 Task: Find connections with filter location Manaus with filter topic #covidwith filter profile language German with filter current company Daily Pharma Jobs with filter school Institute of Hotel Management, Catering Technology and Applied Nutrition, Mumbai with filter industry Public Safety with filter service category Business Law with filter keywords title Media Relations Coordinator
Action: Mouse moved to (587, 100)
Screenshot: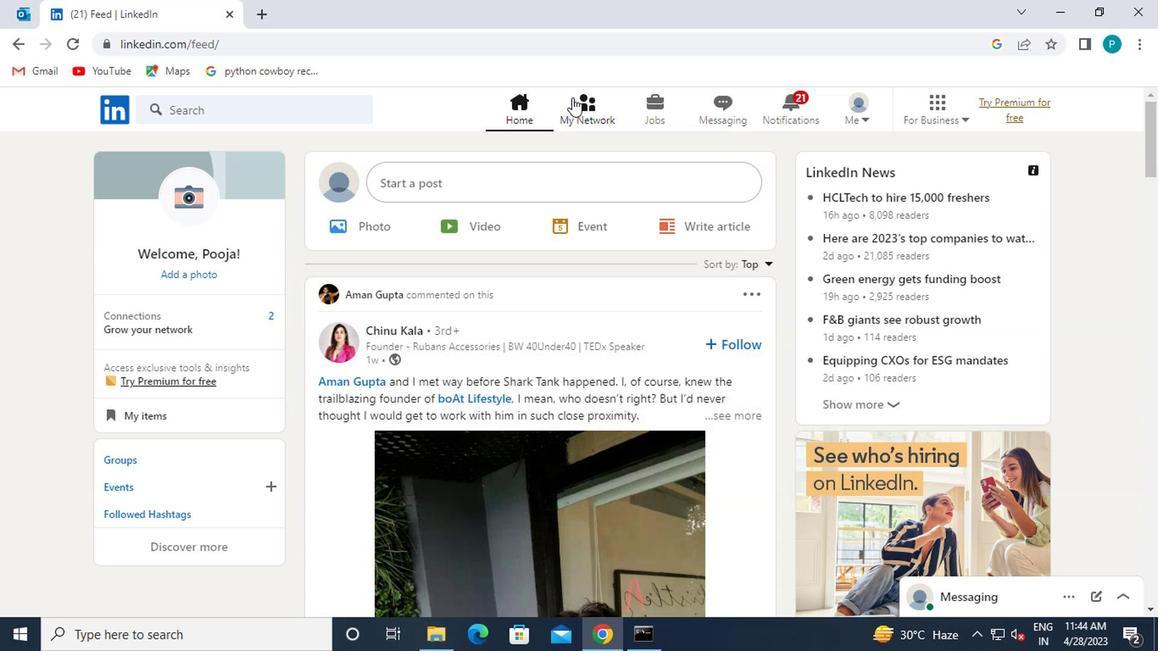 
Action: Mouse pressed left at (587, 100)
Screenshot: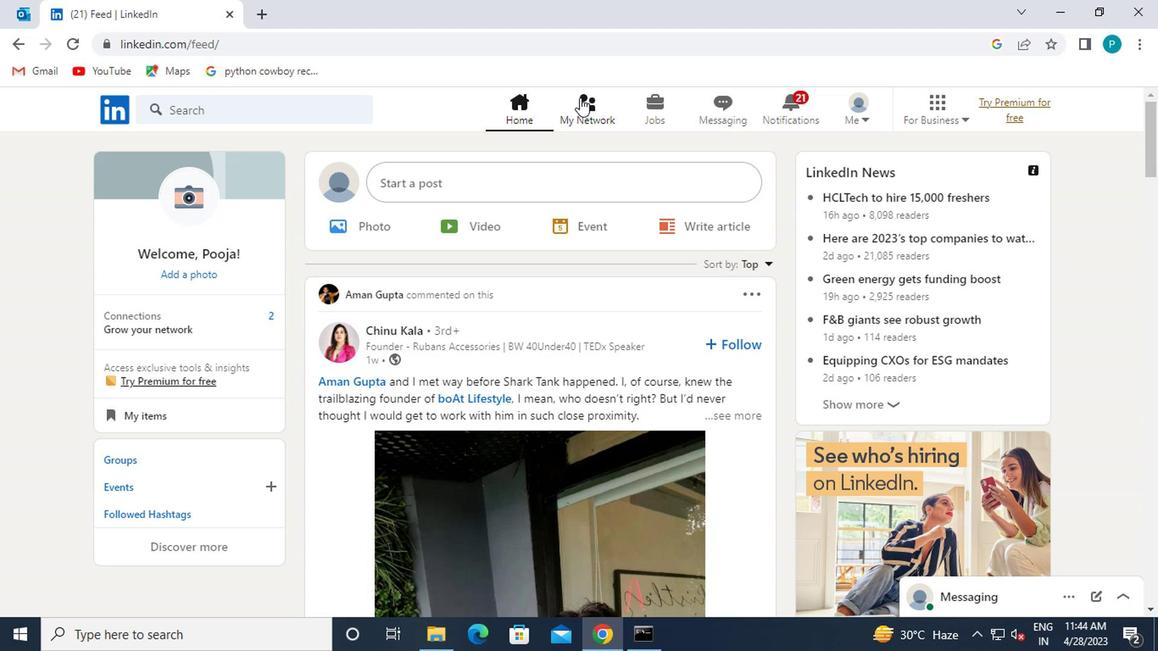 
Action: Mouse moved to (278, 203)
Screenshot: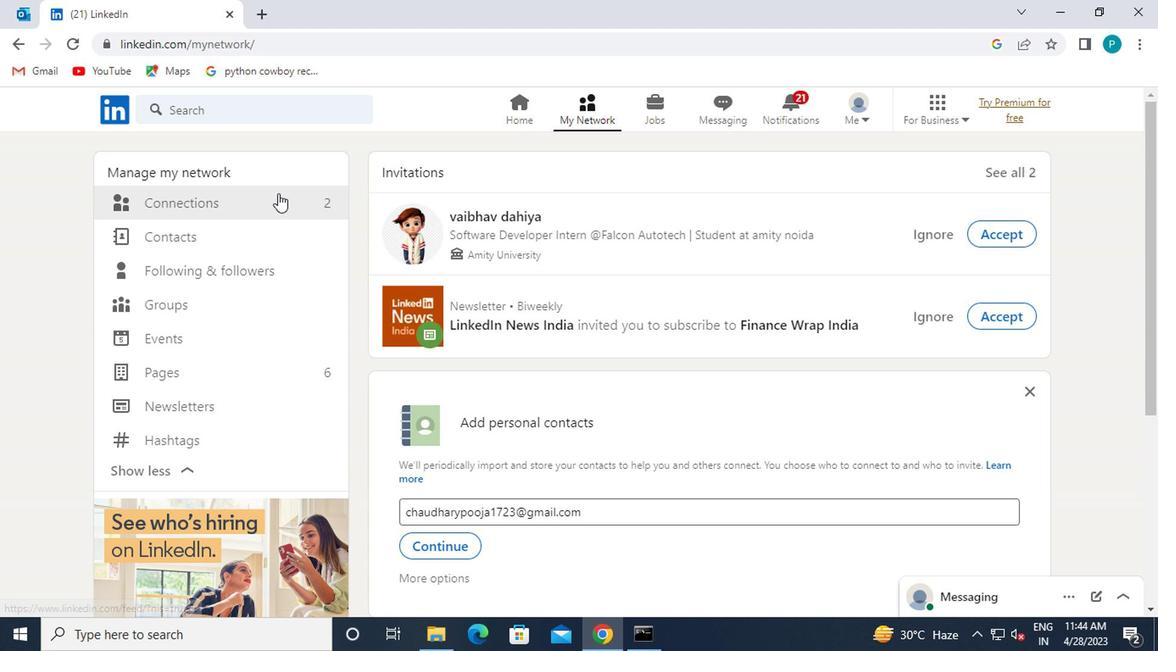 
Action: Mouse pressed left at (278, 203)
Screenshot: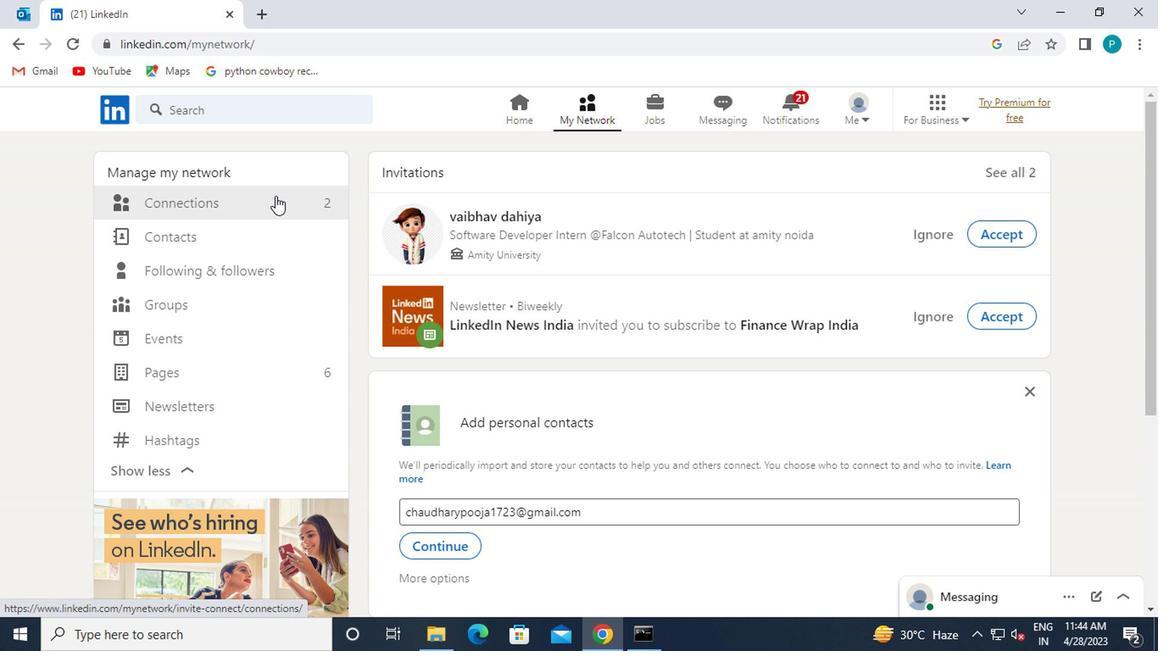 
Action: Mouse moved to (729, 201)
Screenshot: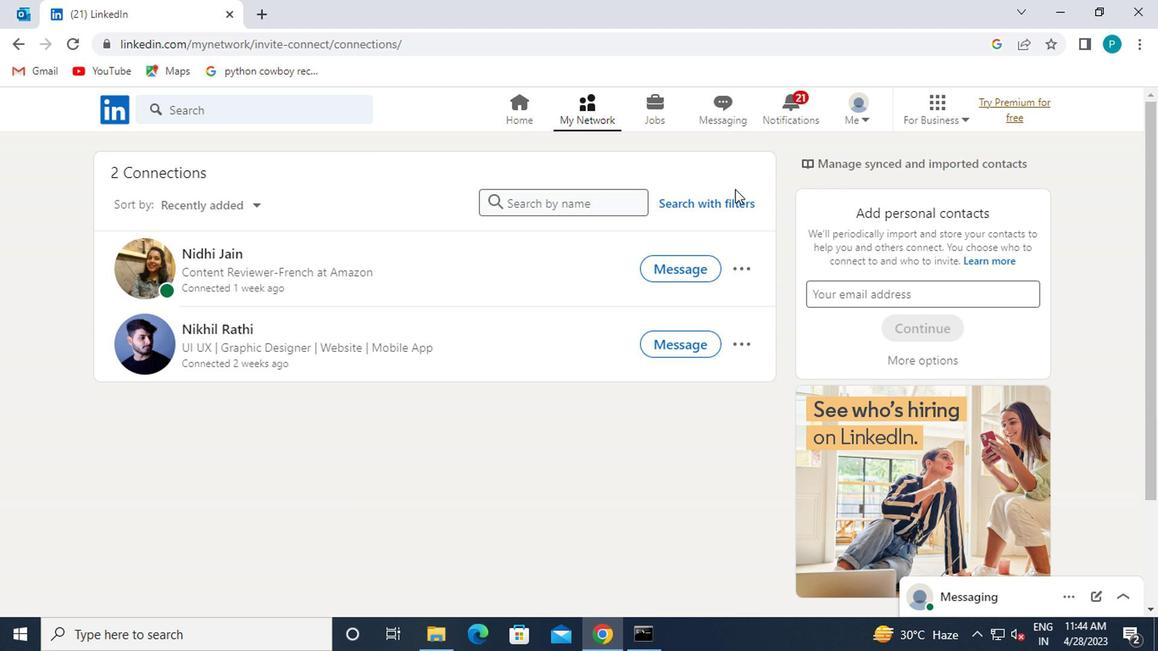 
Action: Mouse pressed left at (729, 201)
Screenshot: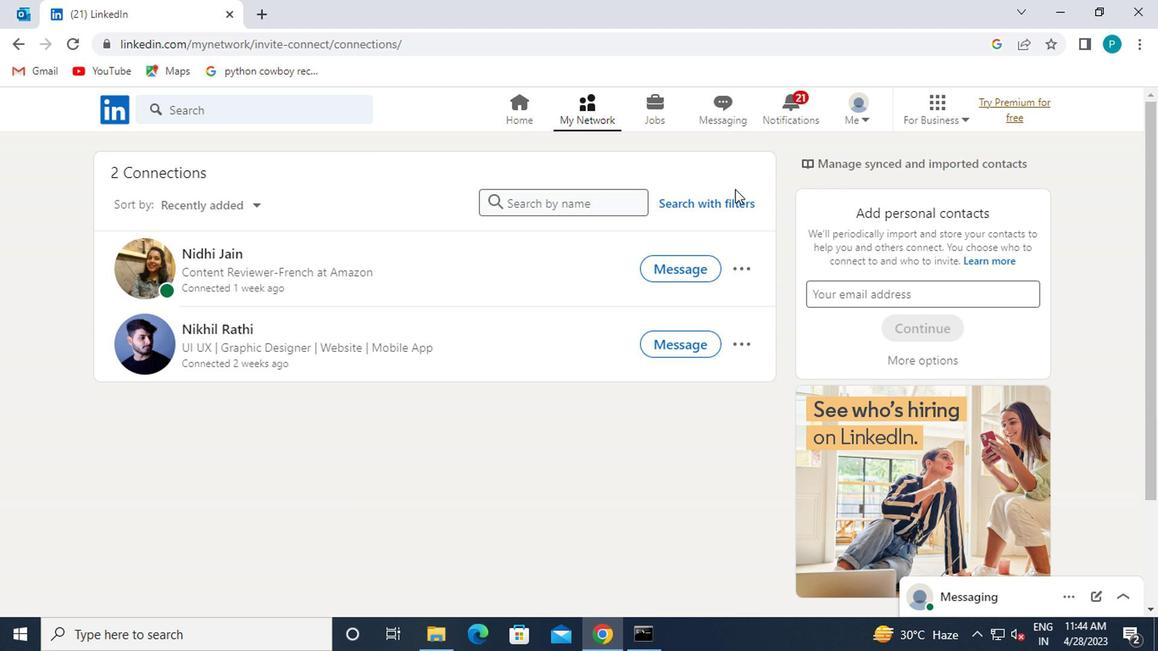 
Action: Mouse moved to (624, 160)
Screenshot: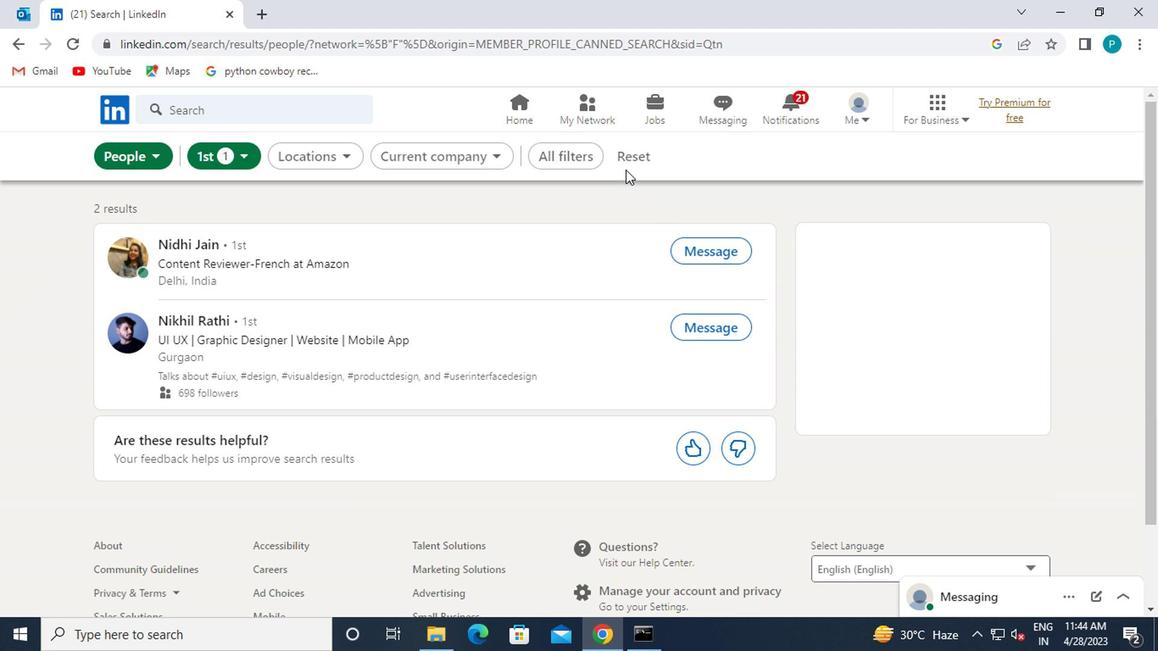 
Action: Mouse pressed left at (624, 160)
Screenshot: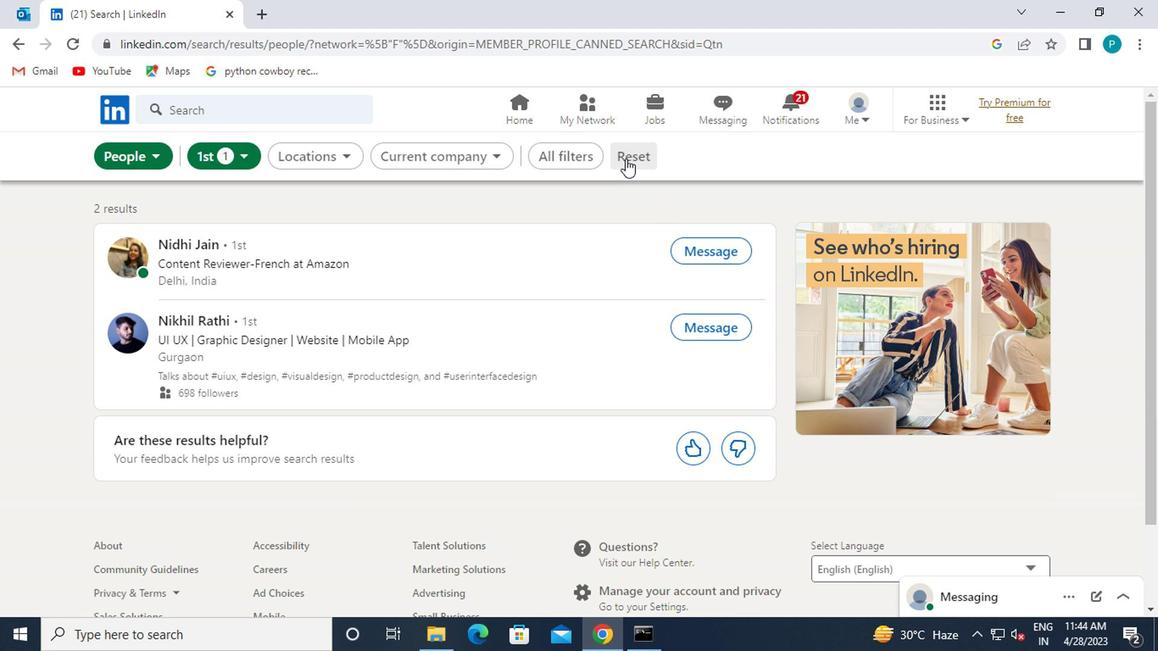 
Action: Mouse moved to (598, 155)
Screenshot: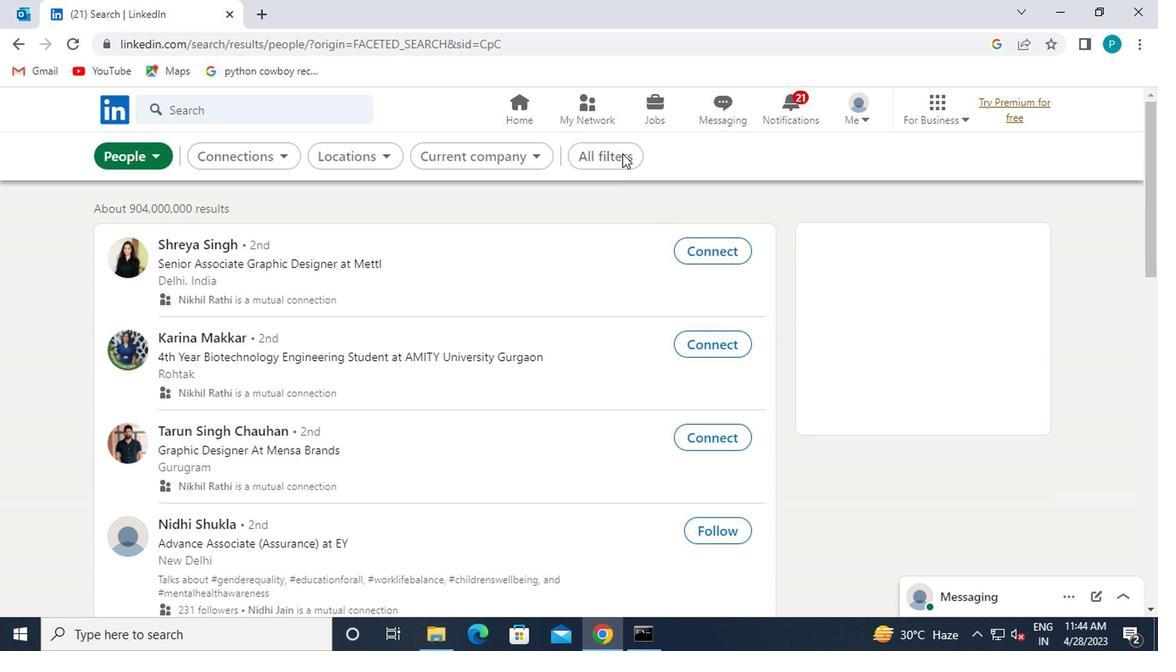 
Action: Mouse pressed left at (598, 155)
Screenshot: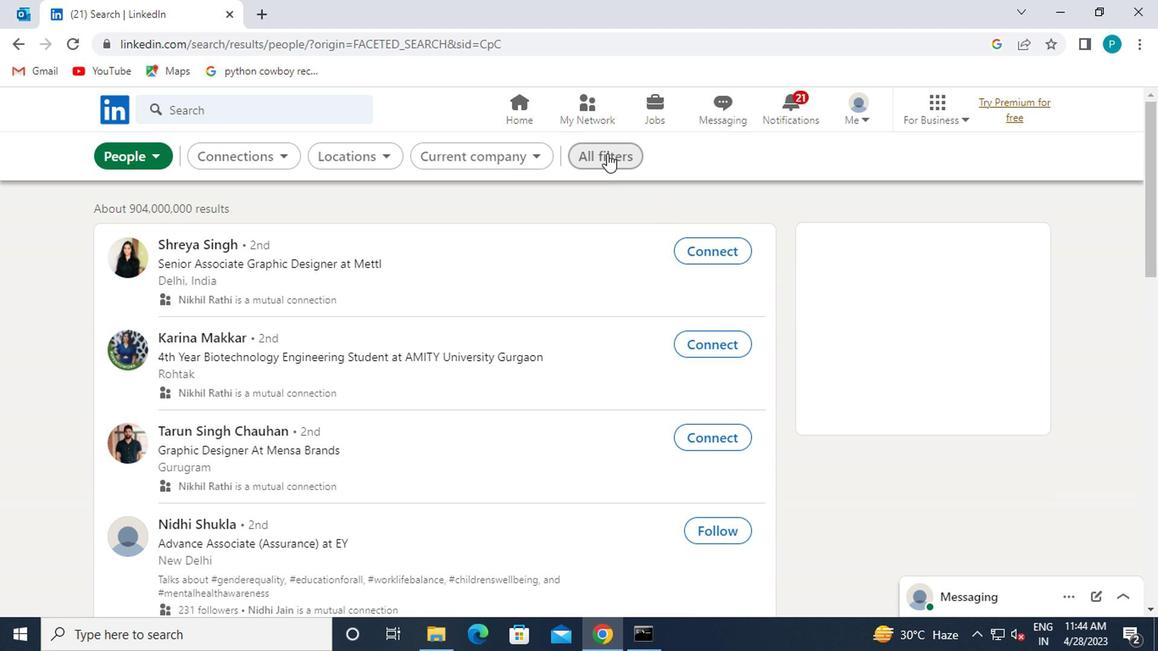 
Action: Mouse moved to (810, 323)
Screenshot: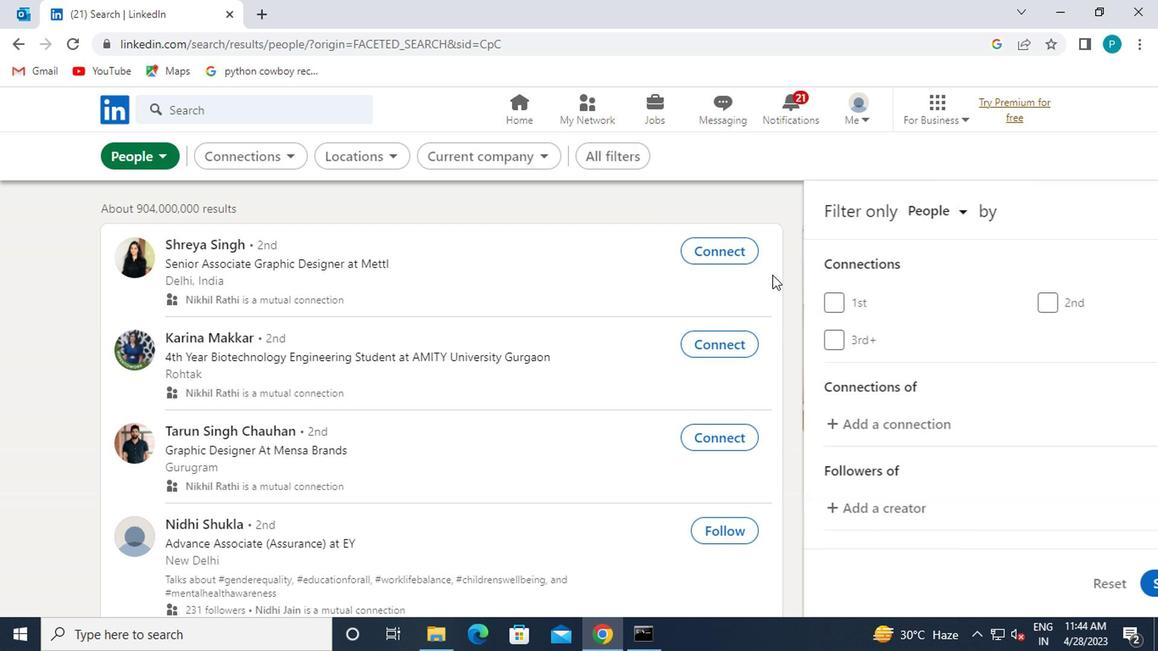
Action: Mouse scrolled (810, 322) with delta (0, 0)
Screenshot: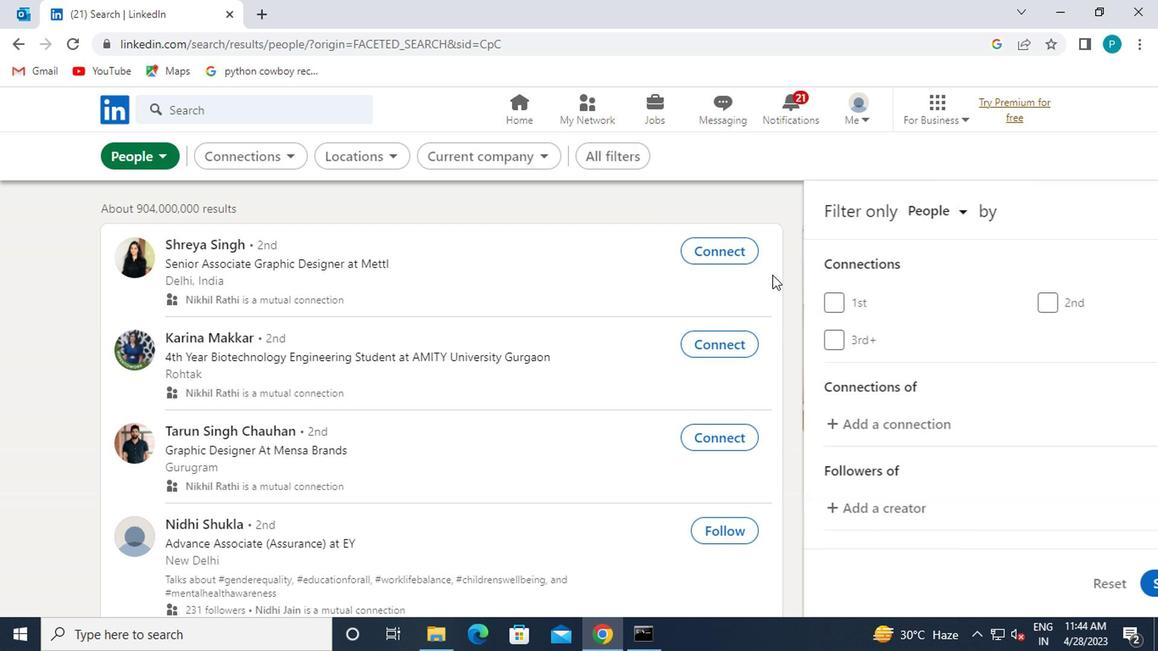 
Action: Mouse moved to (814, 342)
Screenshot: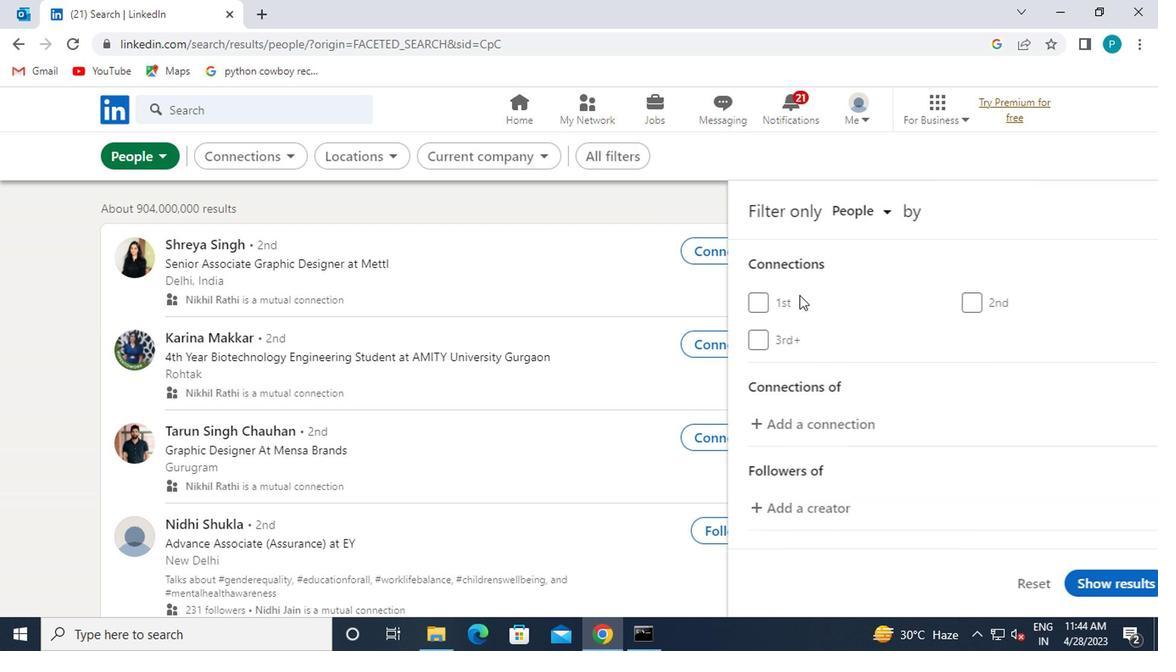 
Action: Mouse scrolled (814, 342) with delta (0, 0)
Screenshot: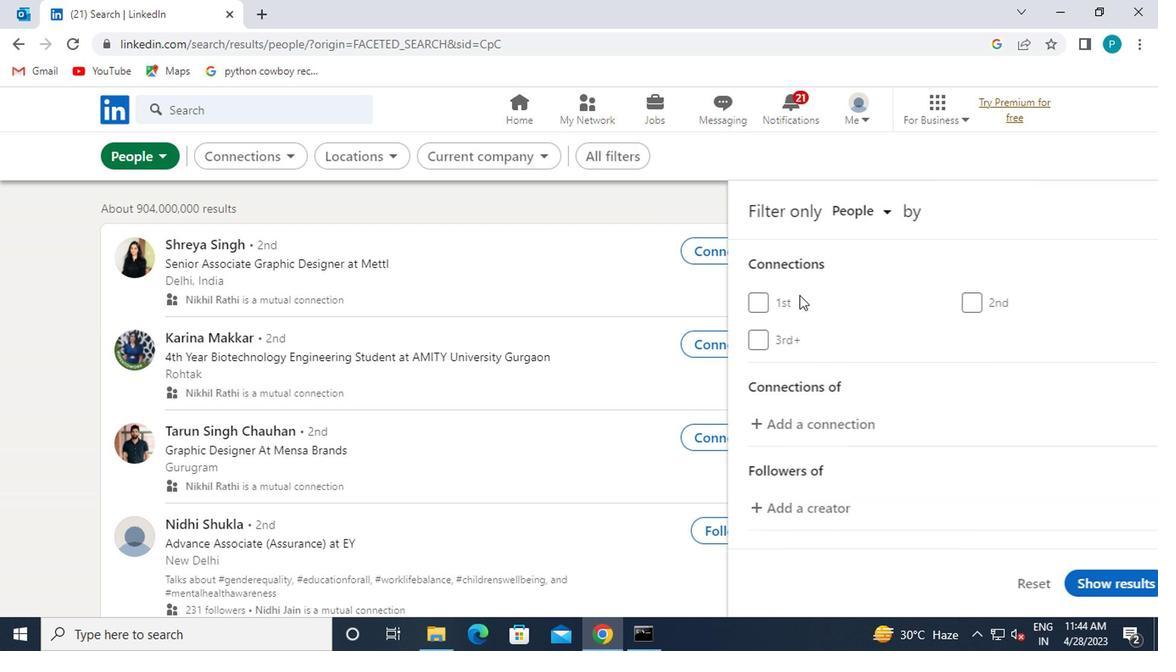 
Action: Mouse moved to (814, 348)
Screenshot: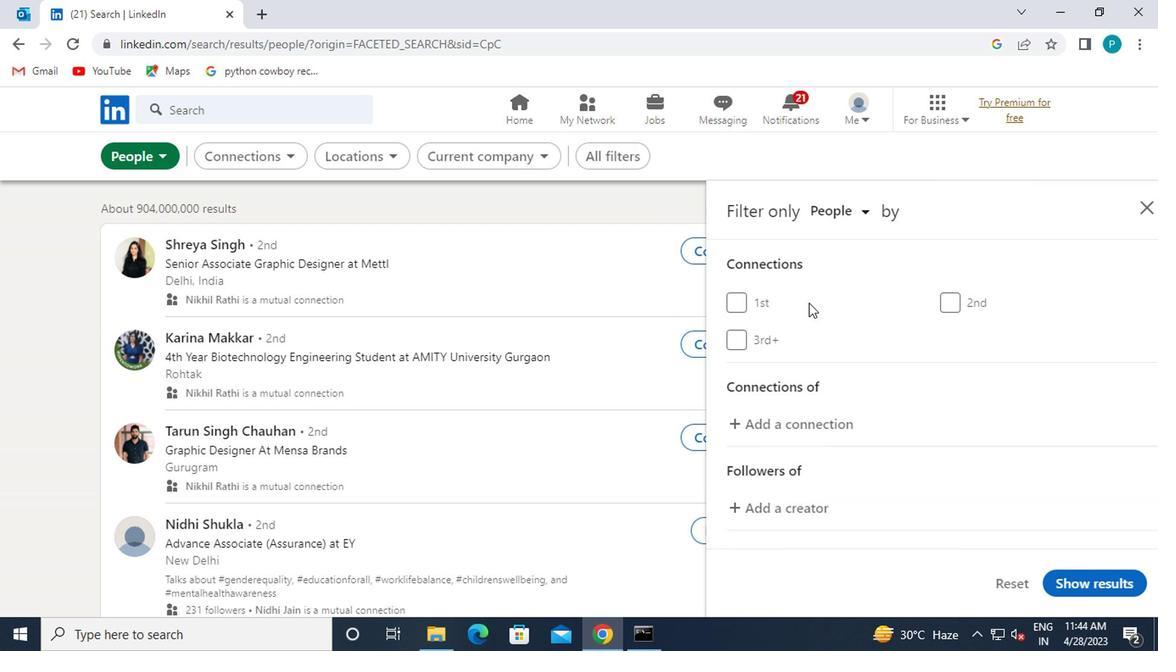 
Action: Mouse scrolled (814, 347) with delta (0, -1)
Screenshot: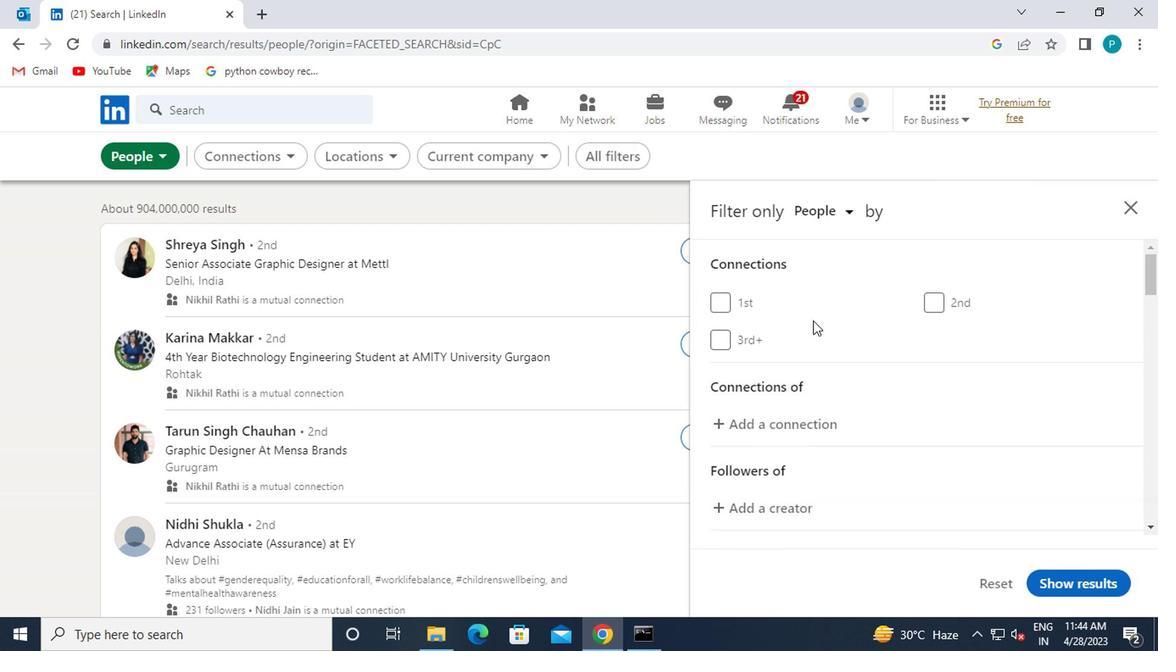 
Action: Mouse moved to (939, 419)
Screenshot: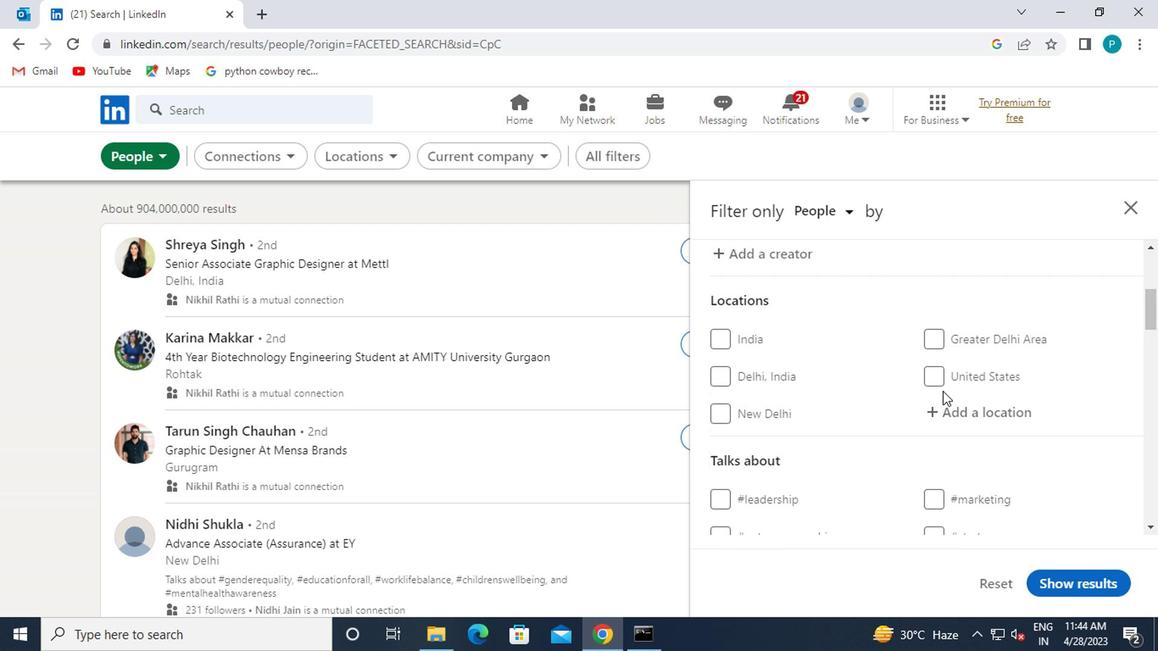
Action: Mouse pressed left at (939, 419)
Screenshot: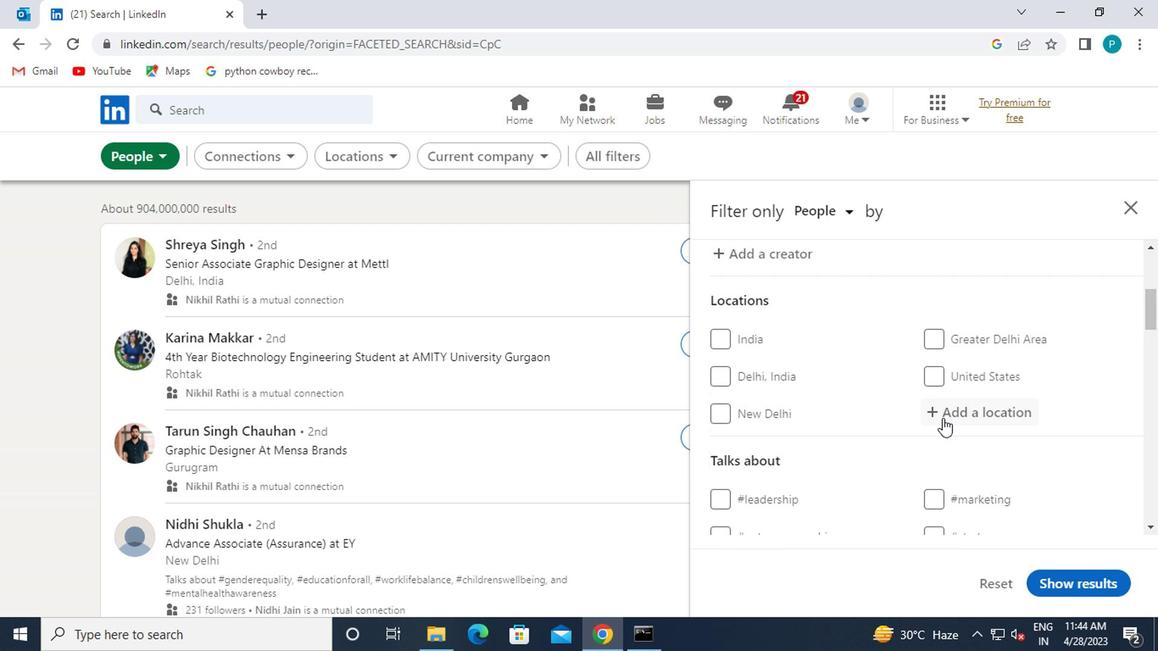 
Action: Mouse moved to (924, 384)
Screenshot: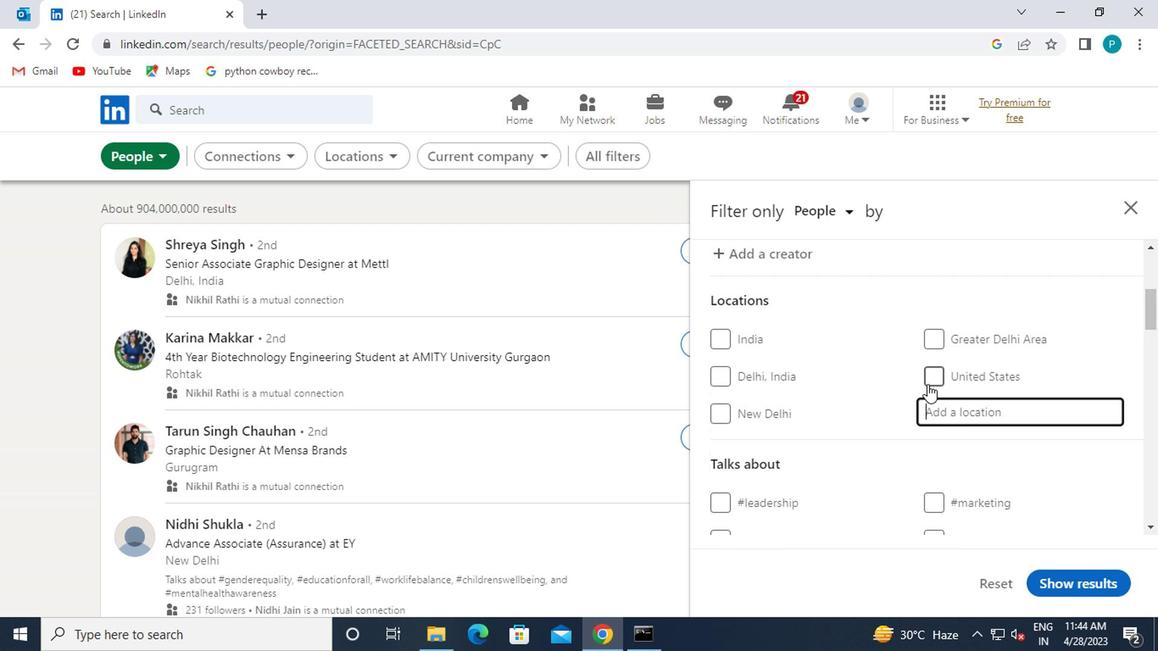 
Action: Key pressed <Key.caps_lock>m<Key.caps_lock>anaus
Screenshot: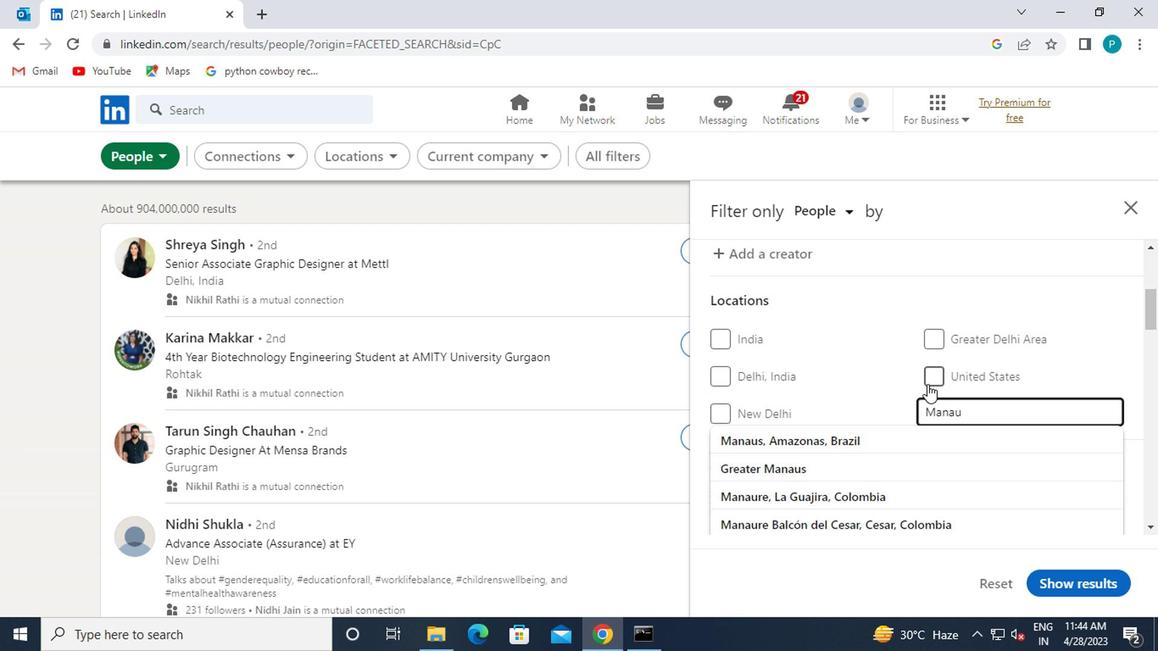 
Action: Mouse moved to (817, 444)
Screenshot: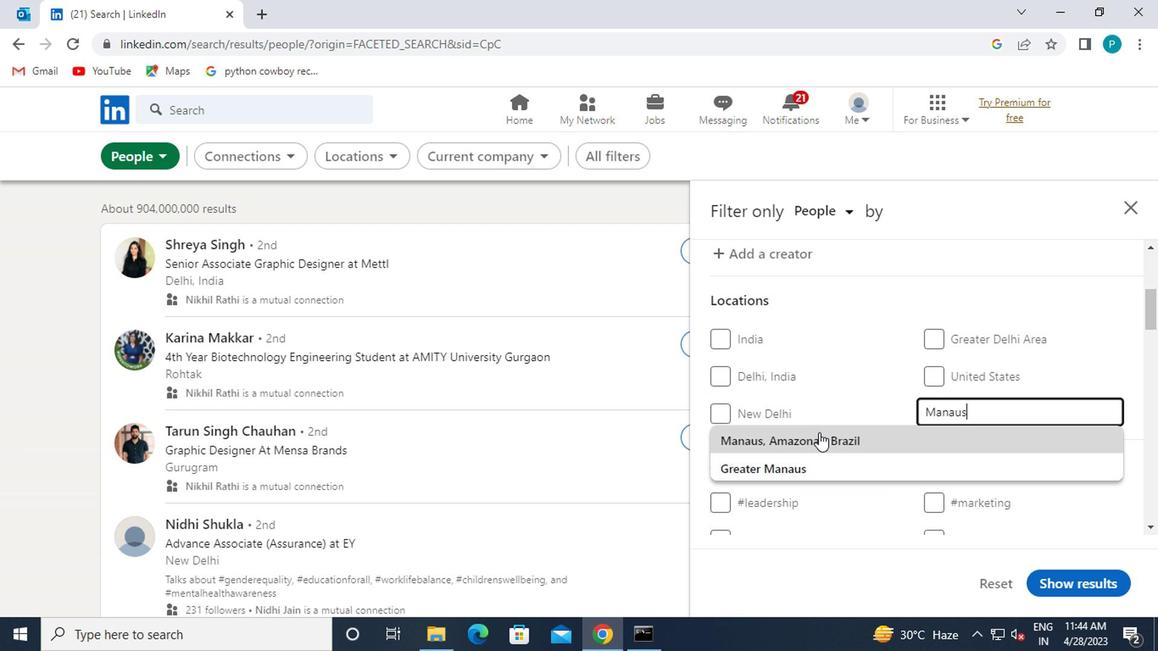 
Action: Mouse pressed left at (817, 444)
Screenshot: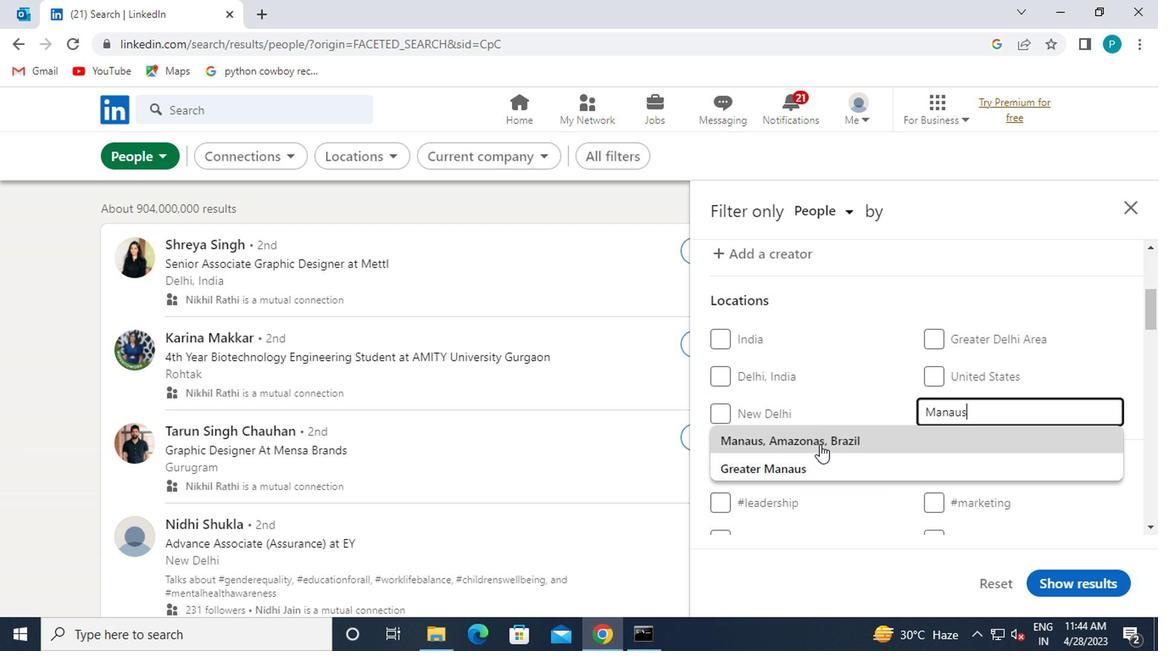
Action: Mouse moved to (821, 450)
Screenshot: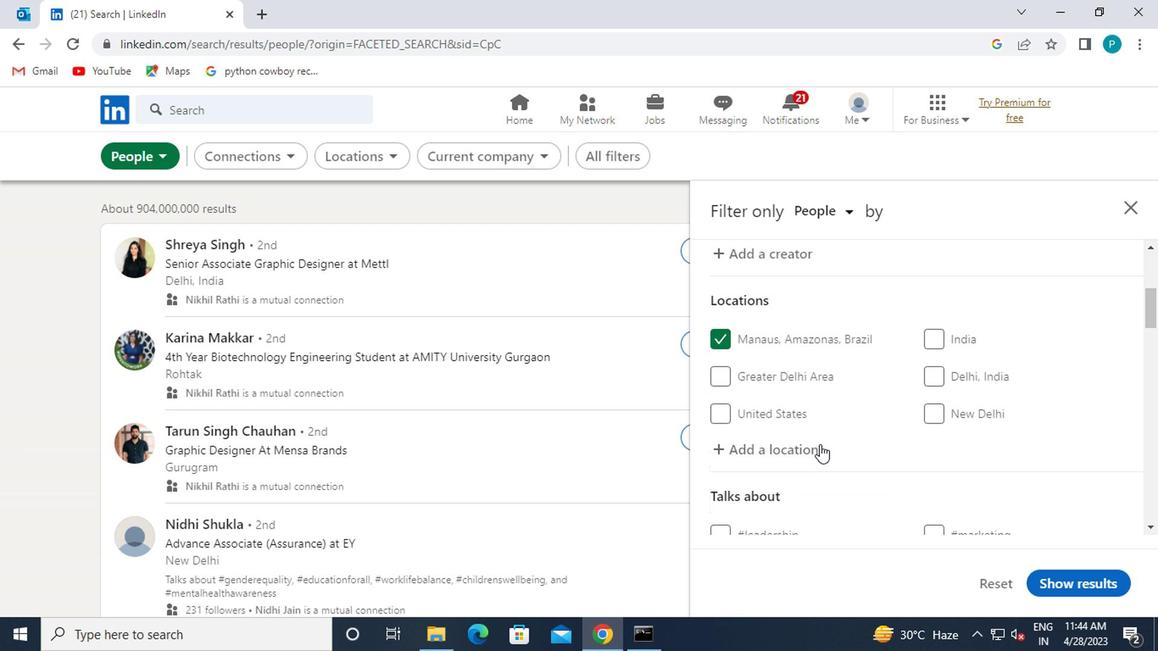 
Action: Mouse scrolled (821, 449) with delta (0, -1)
Screenshot: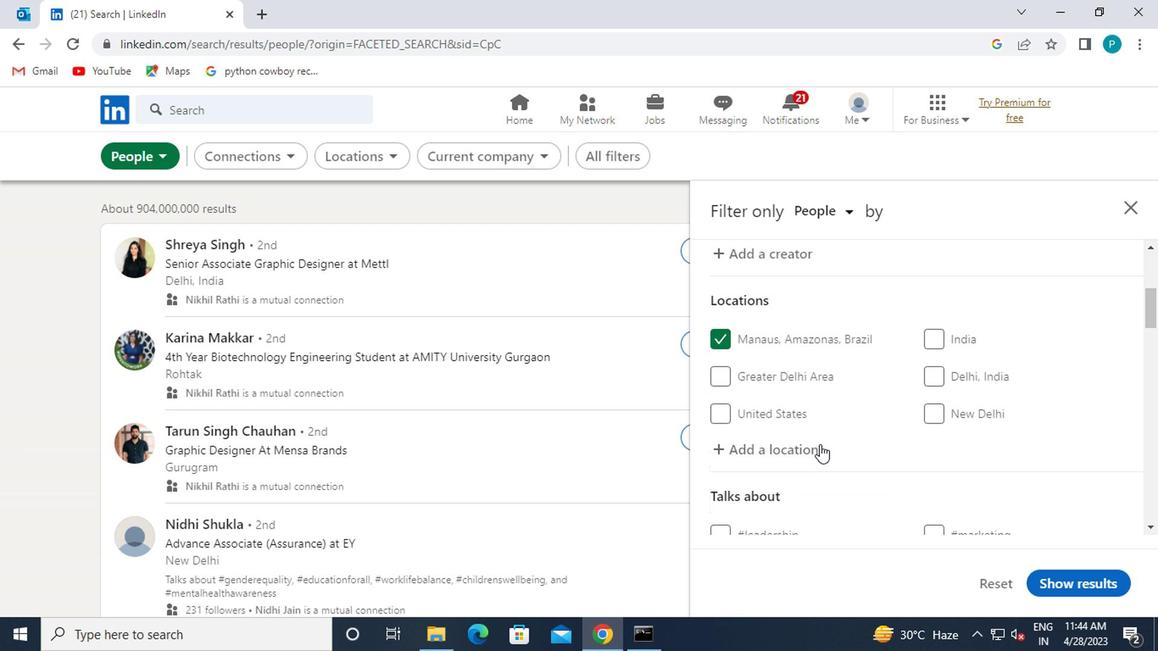 
Action: Mouse moved to (829, 455)
Screenshot: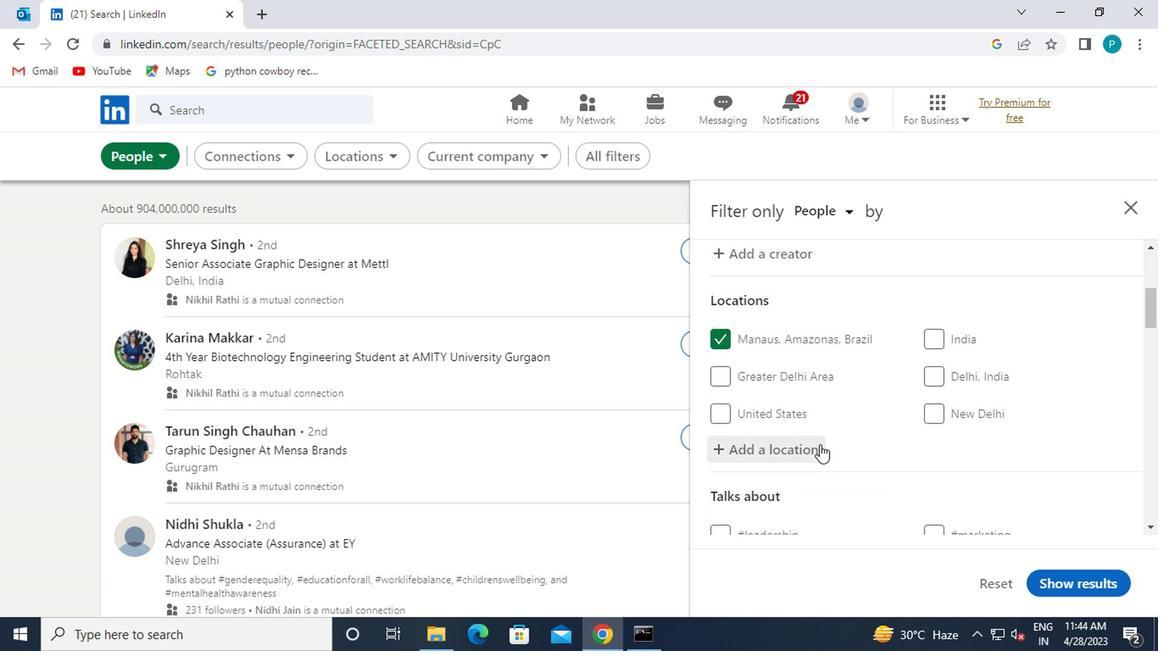 
Action: Mouse scrolled (829, 453) with delta (0, -1)
Screenshot: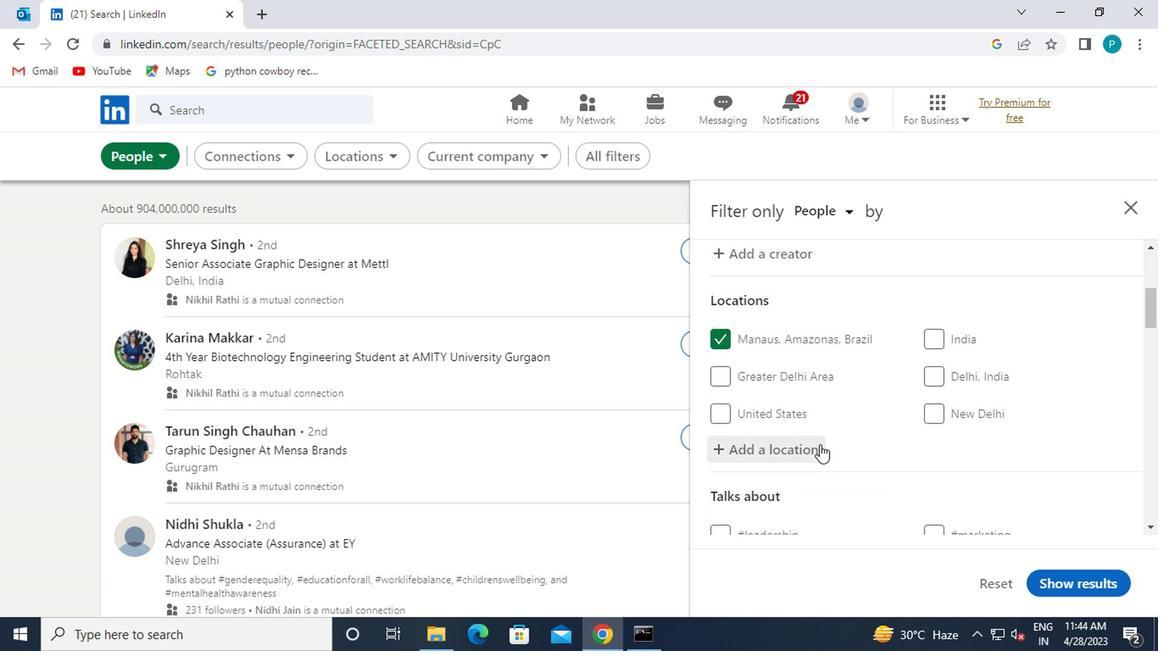 
Action: Mouse moved to (942, 453)
Screenshot: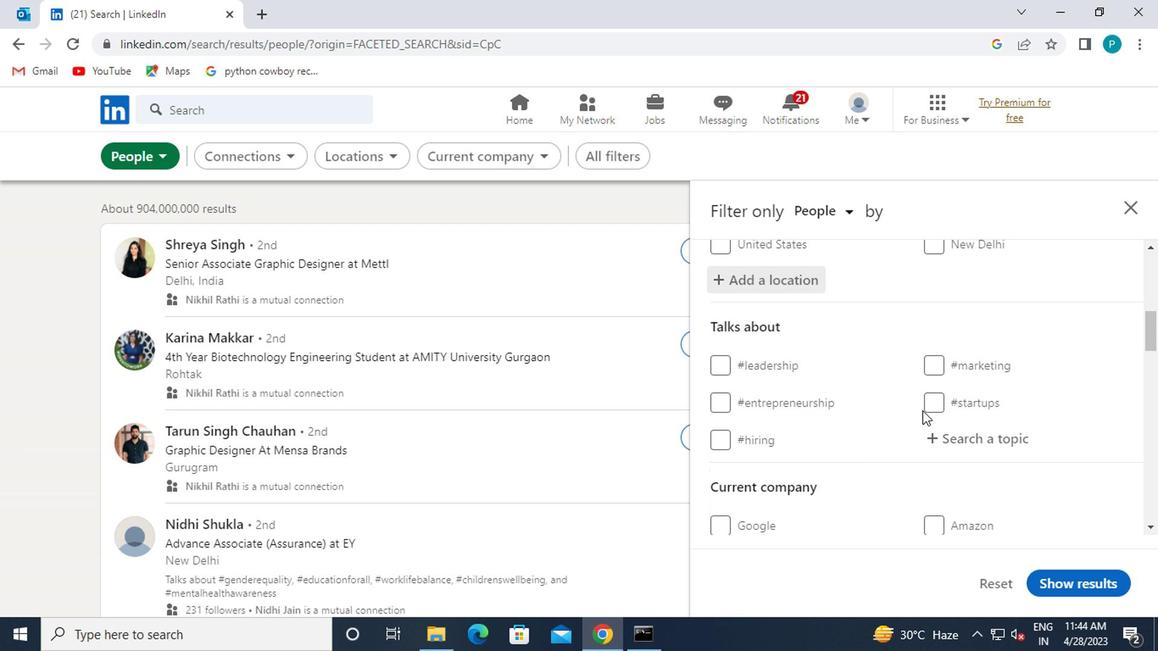 
Action: Mouse pressed left at (942, 453)
Screenshot: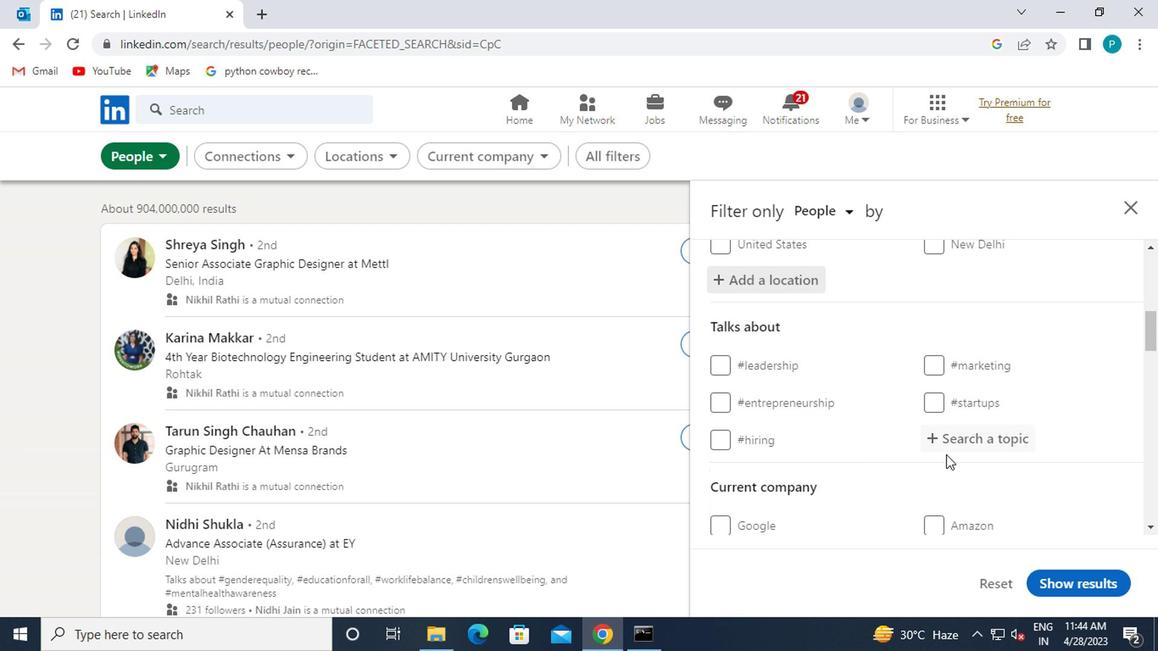 
Action: Mouse moved to (942, 442)
Screenshot: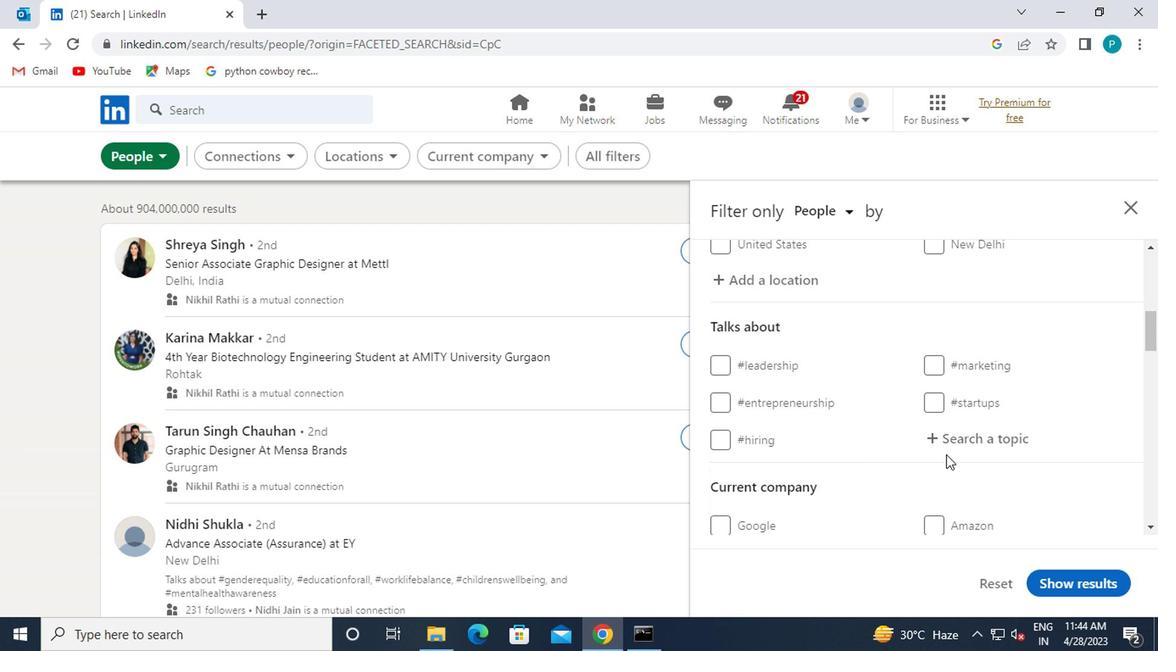 
Action: Mouse pressed left at (942, 442)
Screenshot: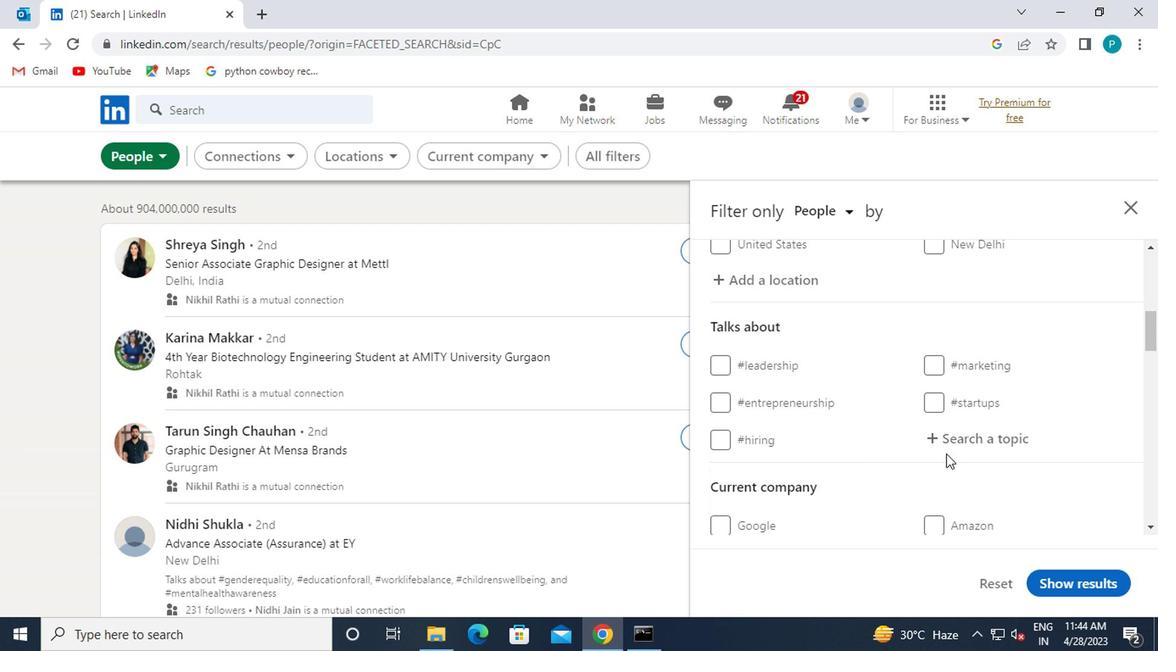 
Action: Mouse moved to (1027, 398)
Screenshot: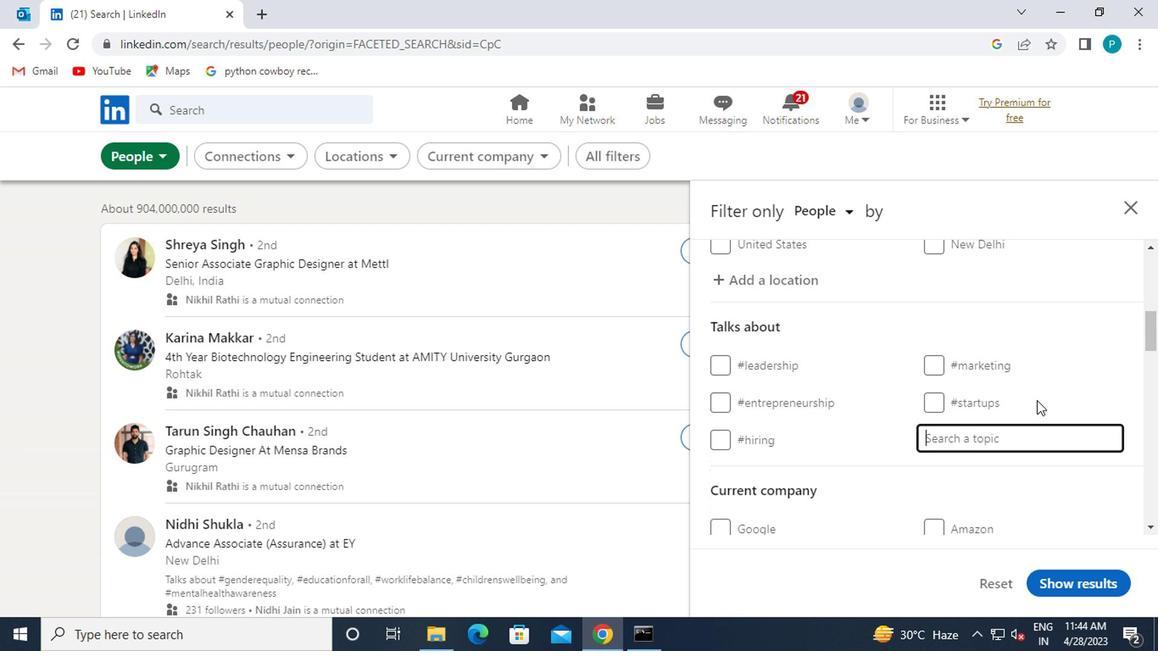 
Action: Key pressed <Key.shift><Key.shift><Key.shift><Key.shift><Key.shift>#COVID
Screenshot: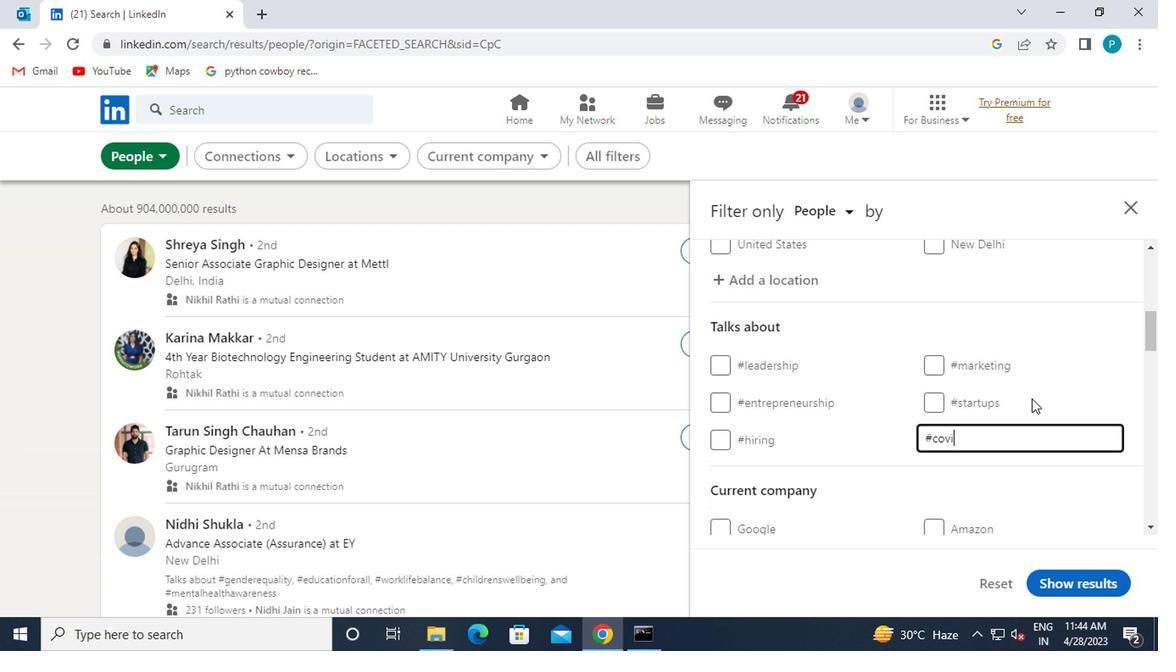 
Action: Mouse moved to (847, 456)
Screenshot: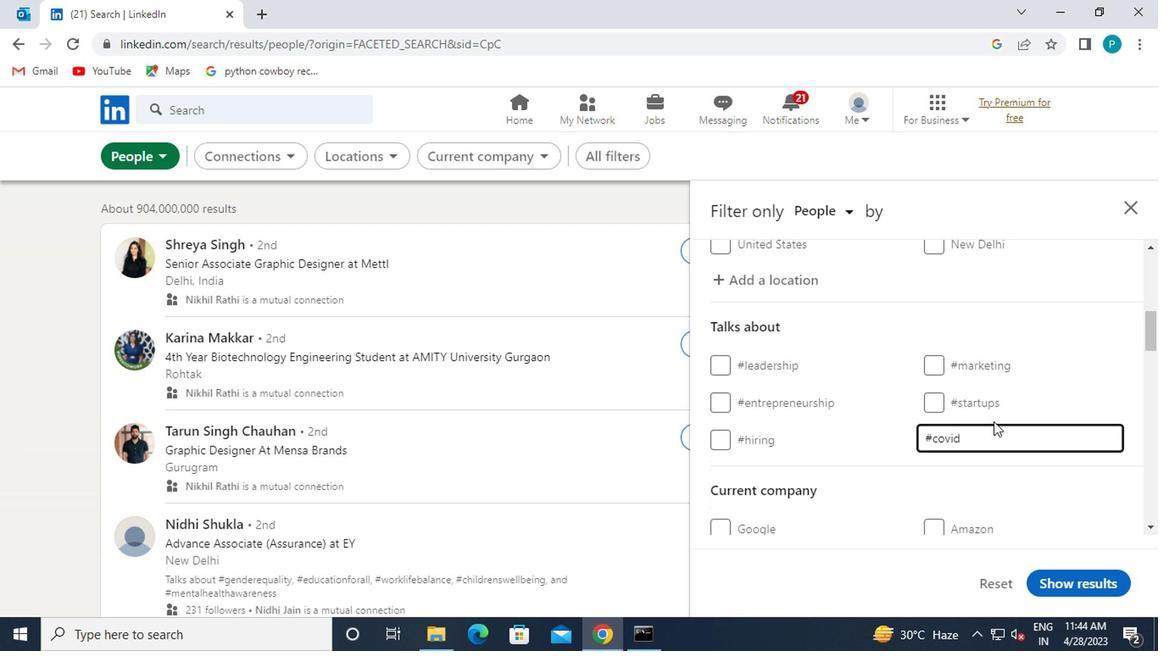 
Action: Mouse scrolled (847, 455) with delta (0, -1)
Screenshot: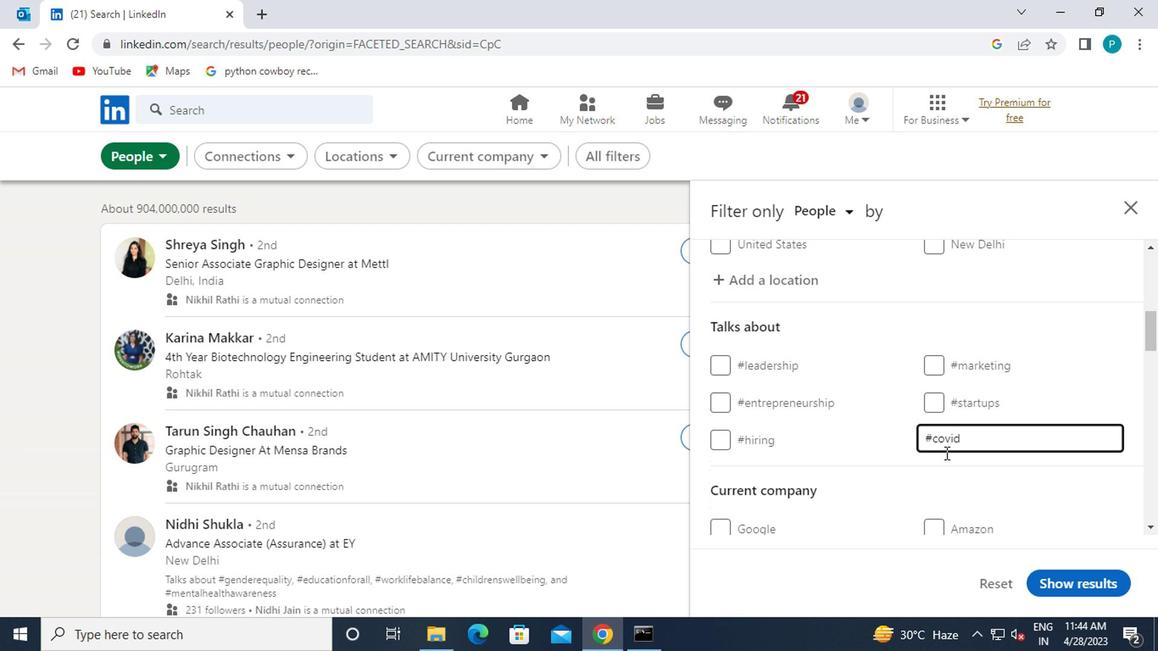 
Action: Mouse moved to (841, 442)
Screenshot: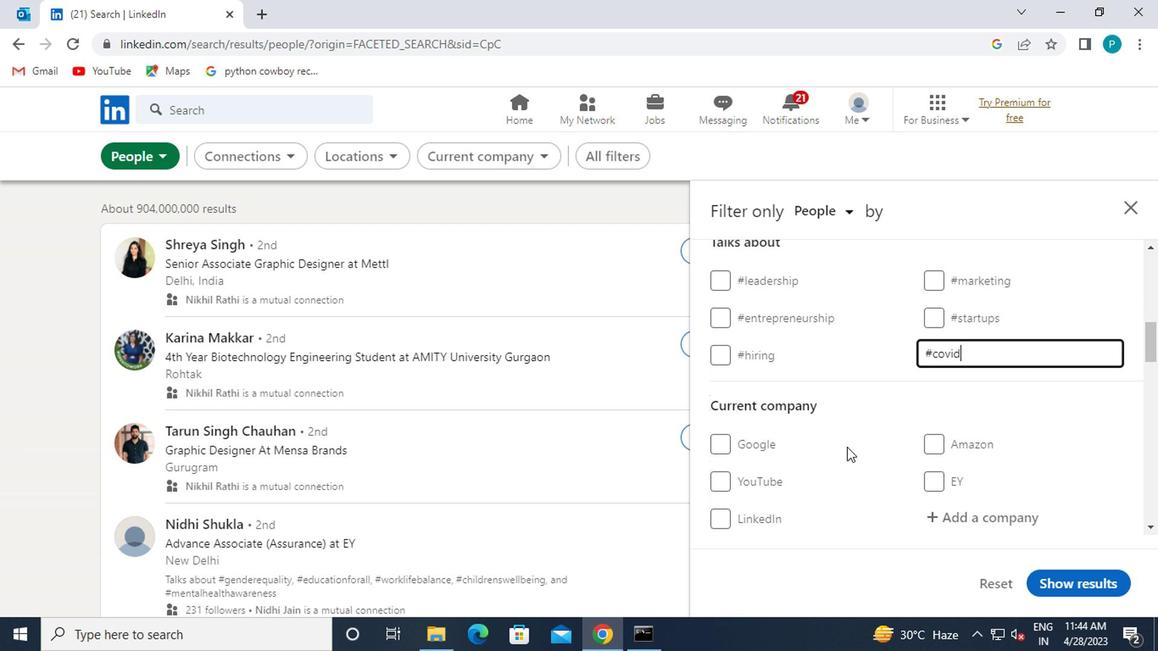 
Action: Mouse scrolled (841, 441) with delta (0, -1)
Screenshot: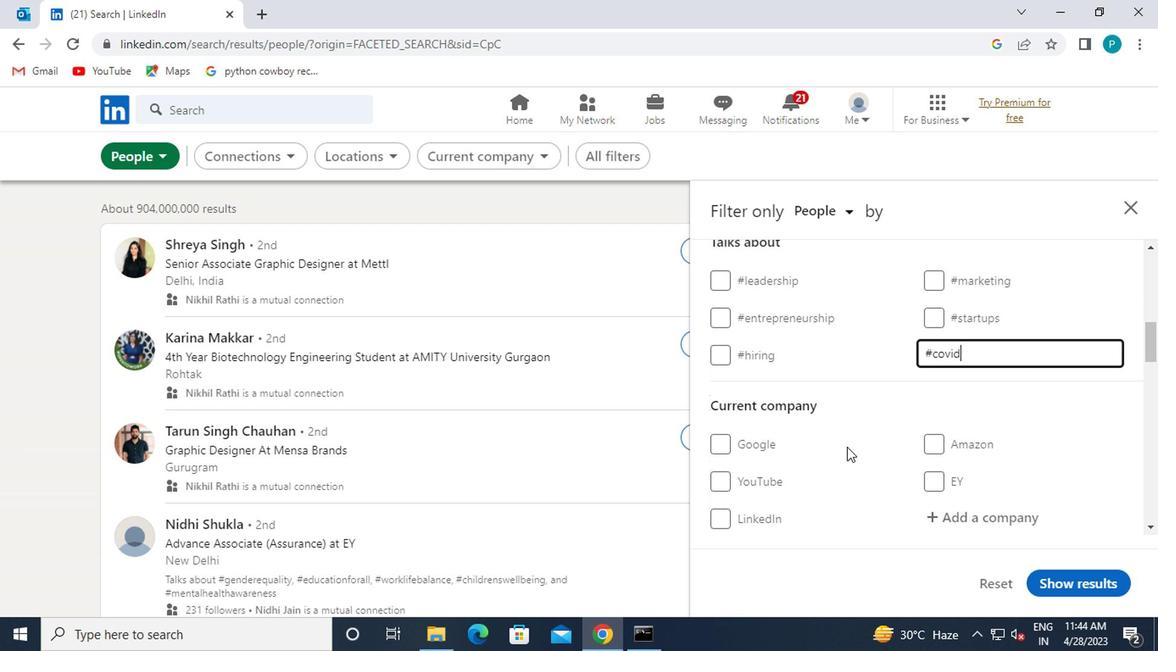 
Action: Mouse moved to (823, 412)
Screenshot: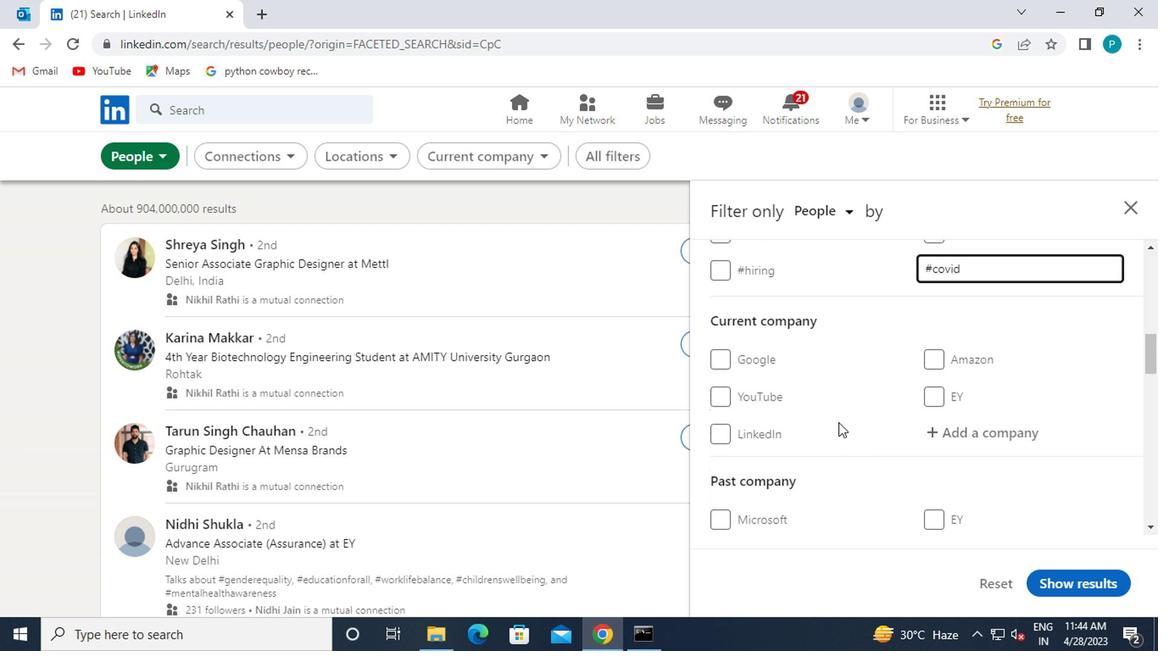
Action: Mouse scrolled (823, 412) with delta (0, 0)
Screenshot: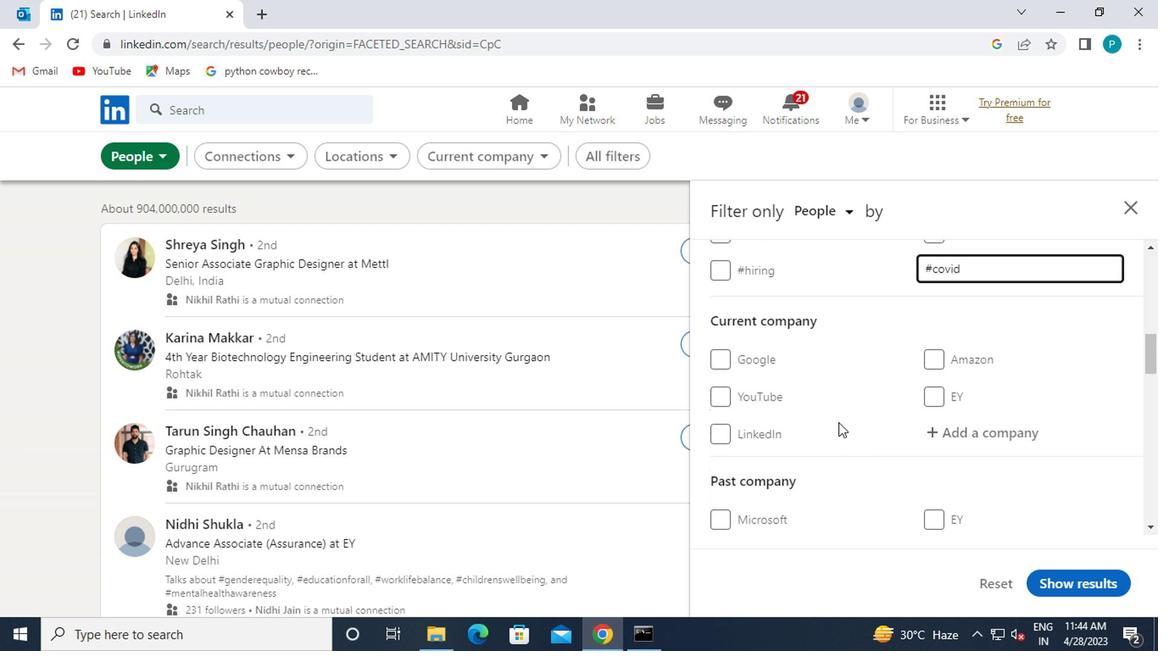 
Action: Mouse moved to (821, 411)
Screenshot: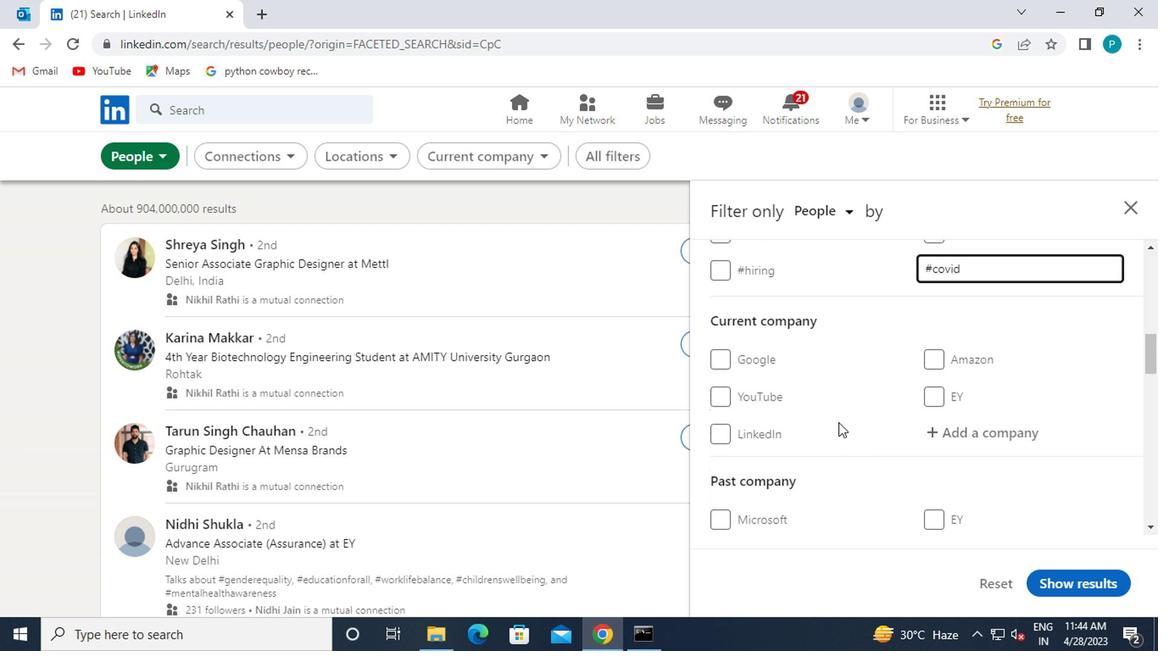 
Action: Mouse scrolled (821, 410) with delta (0, 0)
Screenshot: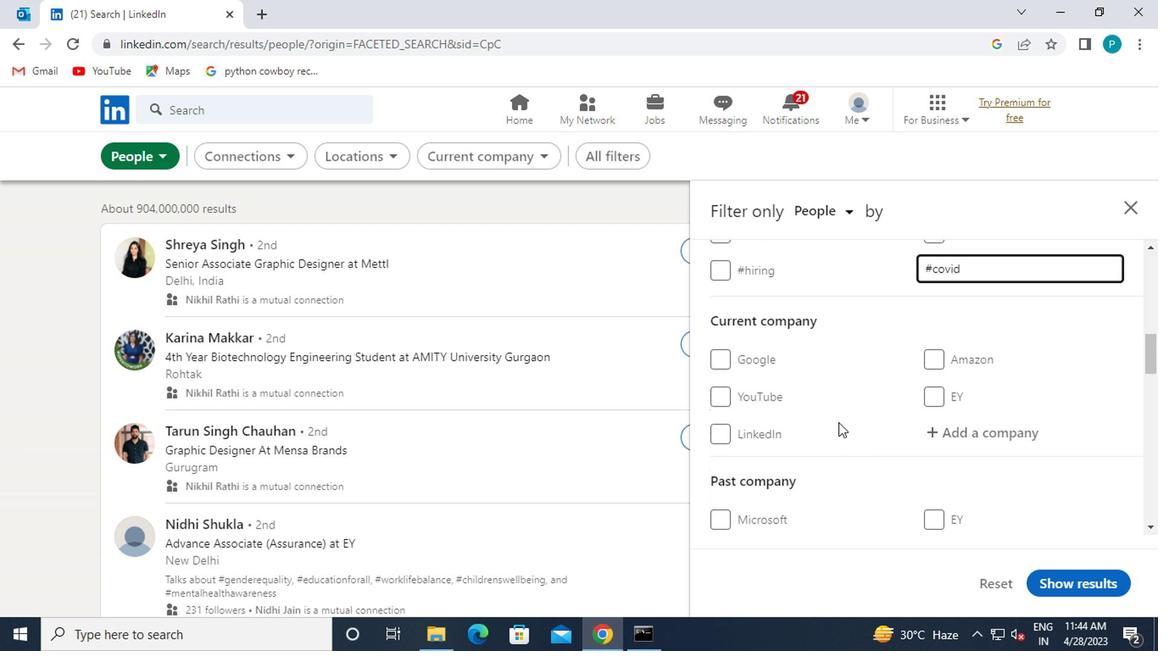 
Action: Mouse scrolled (821, 410) with delta (0, 0)
Screenshot: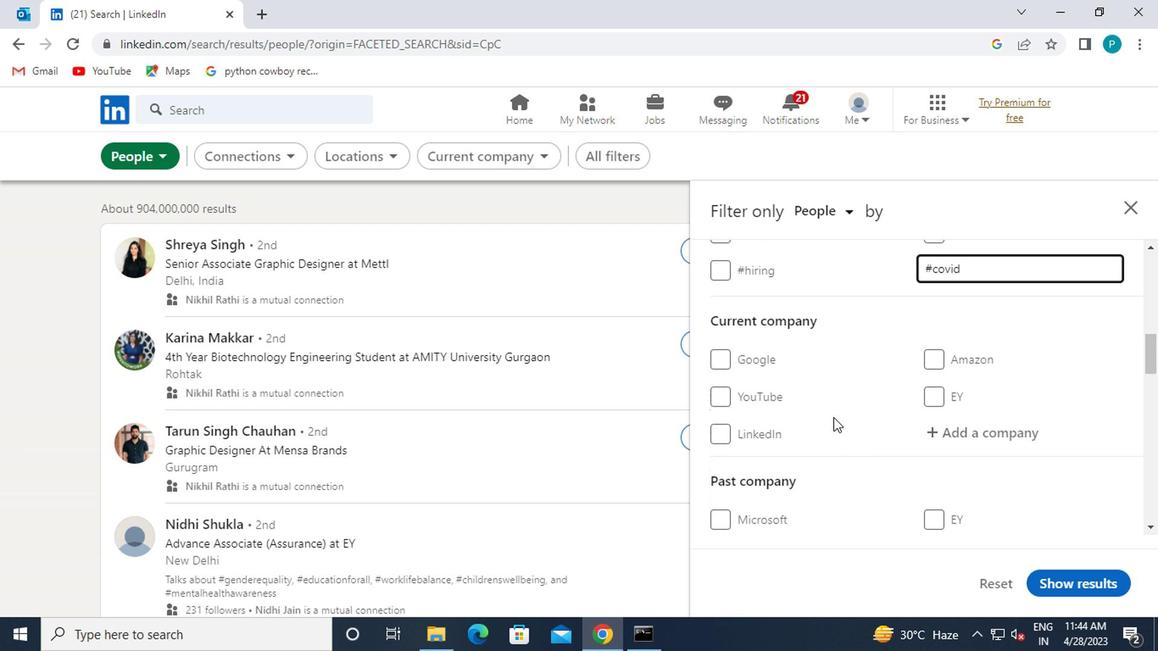 
Action: Mouse scrolled (821, 410) with delta (0, 0)
Screenshot: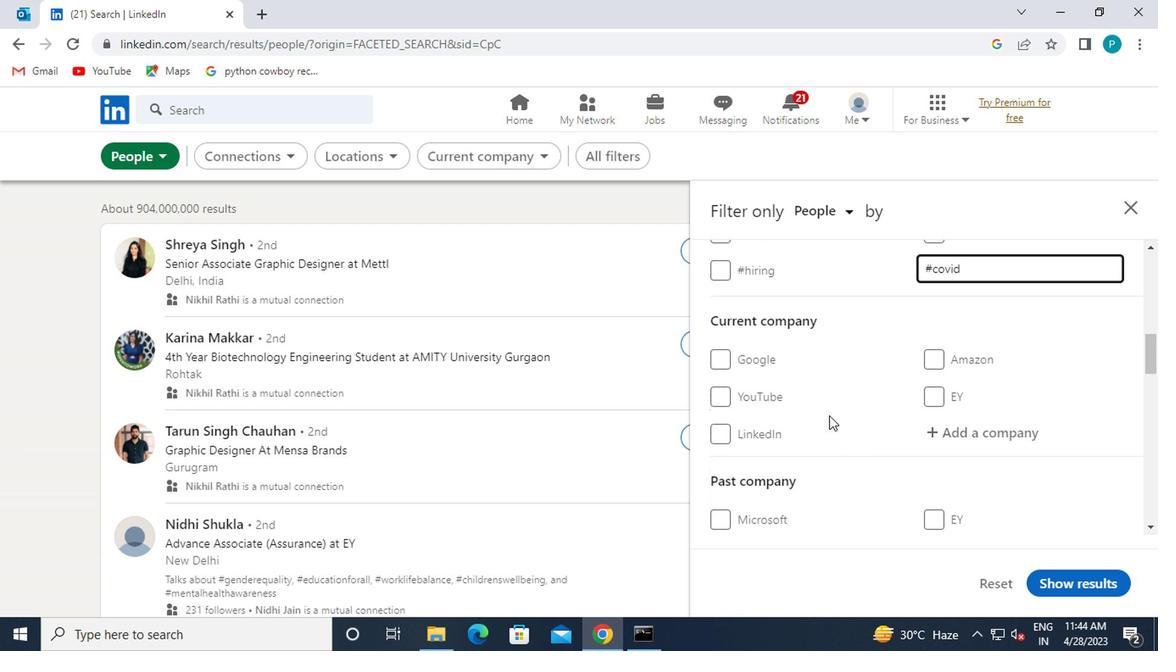 
Action: Mouse moved to (752, 401)
Screenshot: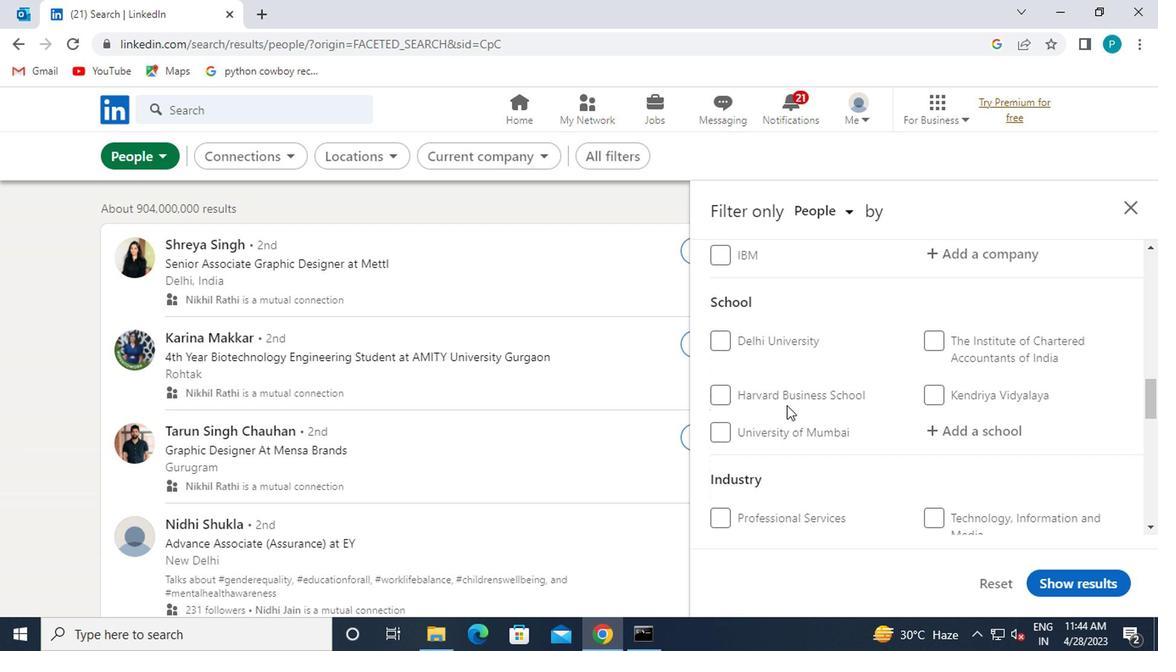 
Action: Mouse scrolled (752, 400) with delta (0, -1)
Screenshot: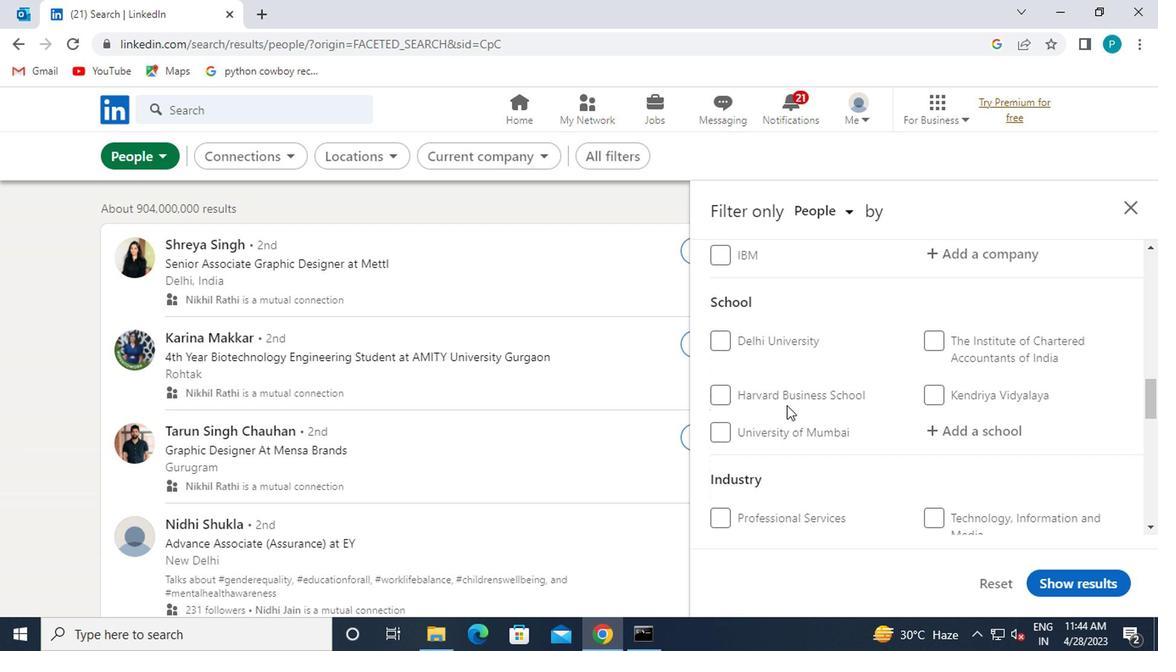 
Action: Mouse scrolled (752, 400) with delta (0, -1)
Screenshot: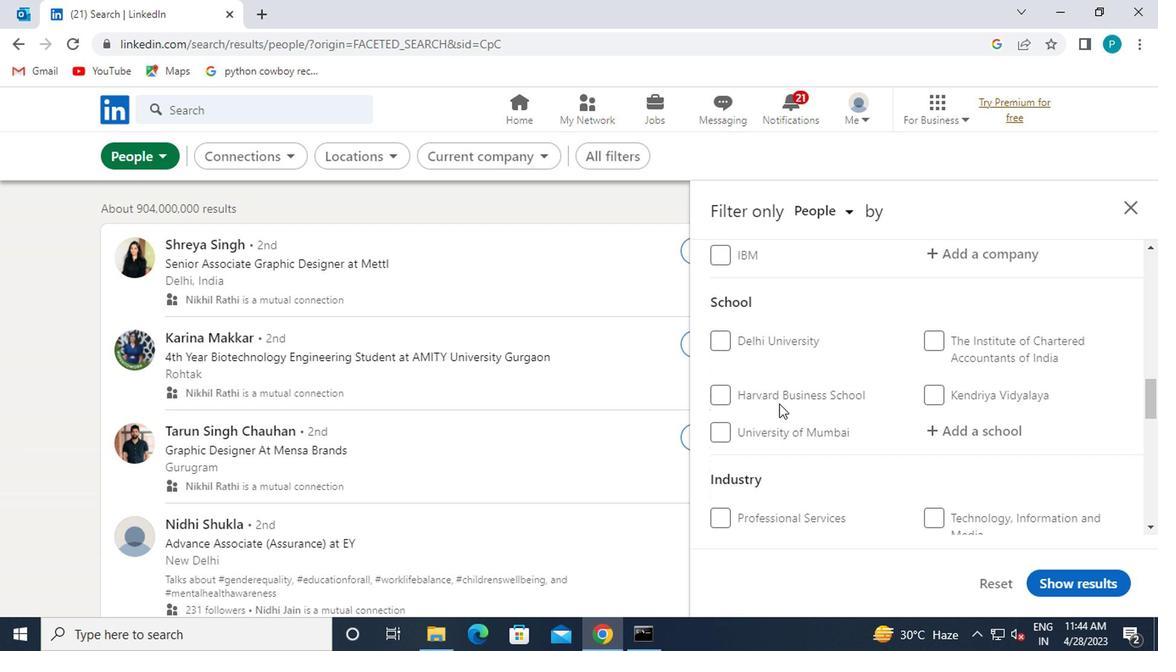 
Action: Mouse scrolled (752, 400) with delta (0, -1)
Screenshot: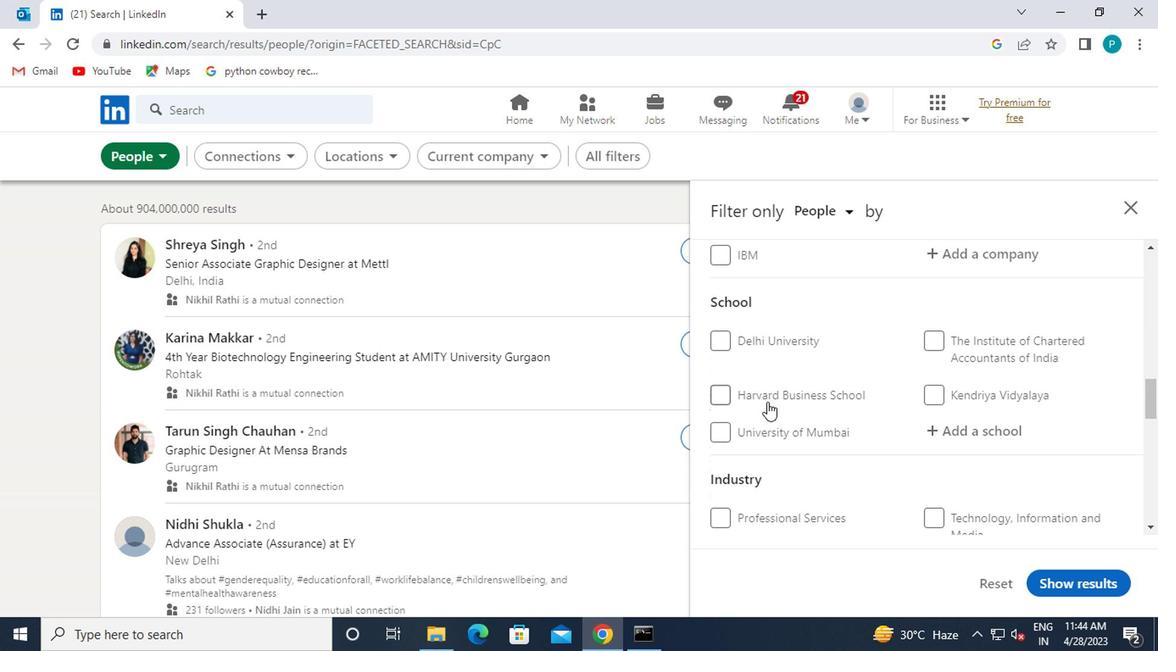 
Action: Mouse moved to (731, 425)
Screenshot: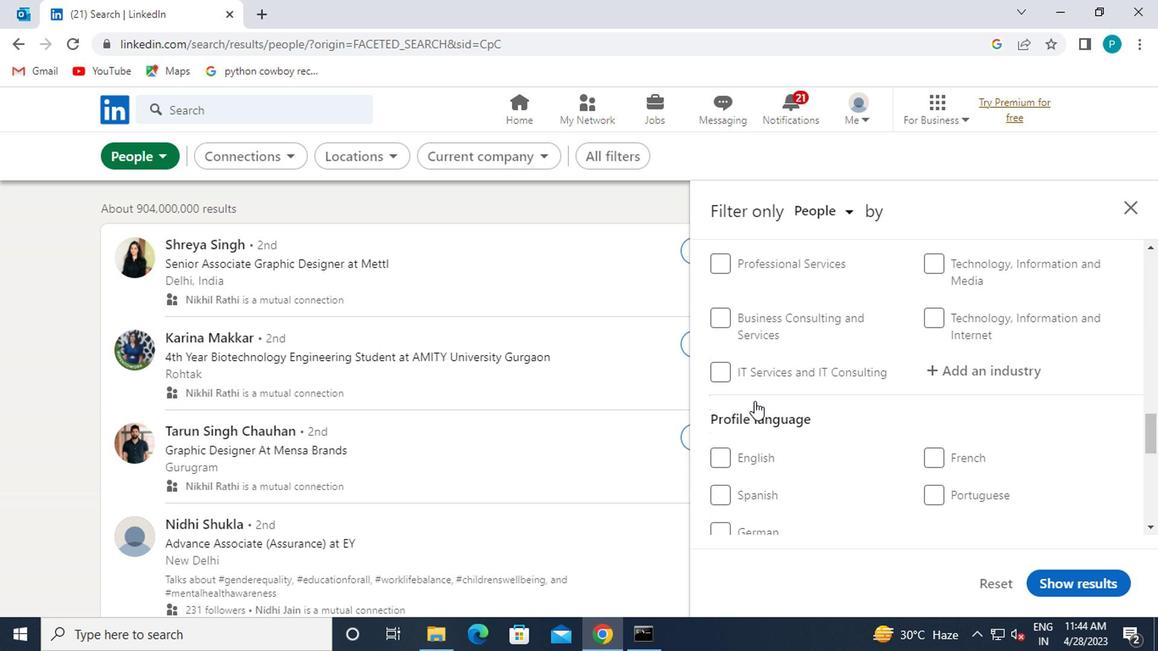 
Action: Mouse scrolled (731, 424) with delta (0, 0)
Screenshot: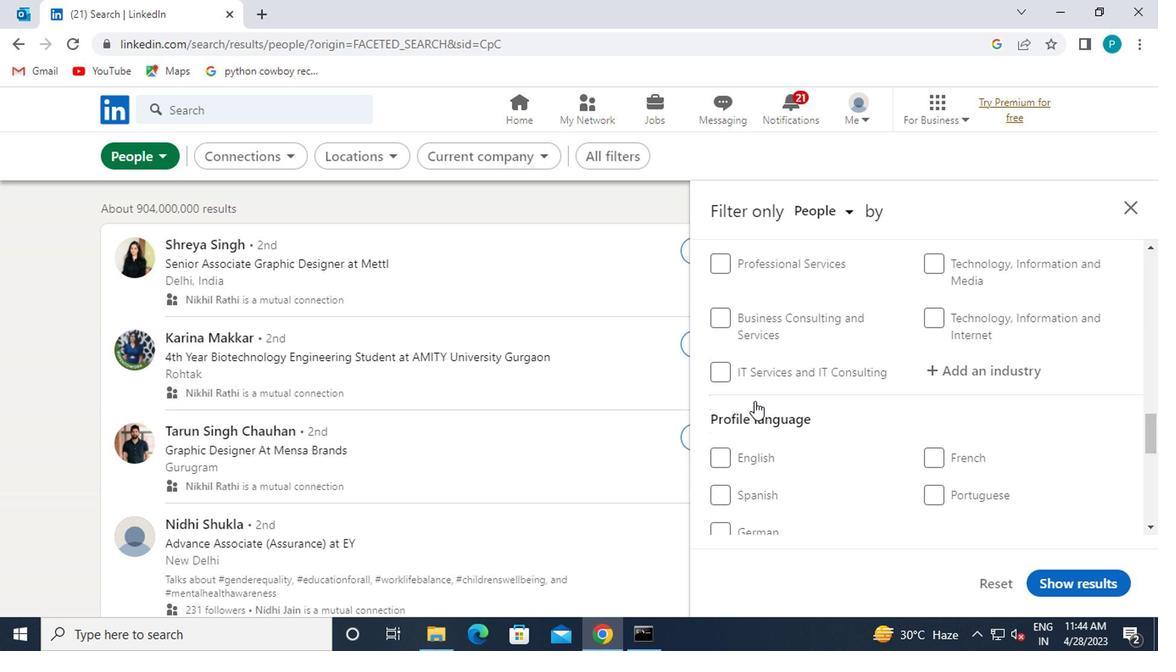 
Action: Mouse scrolled (731, 424) with delta (0, 0)
Screenshot: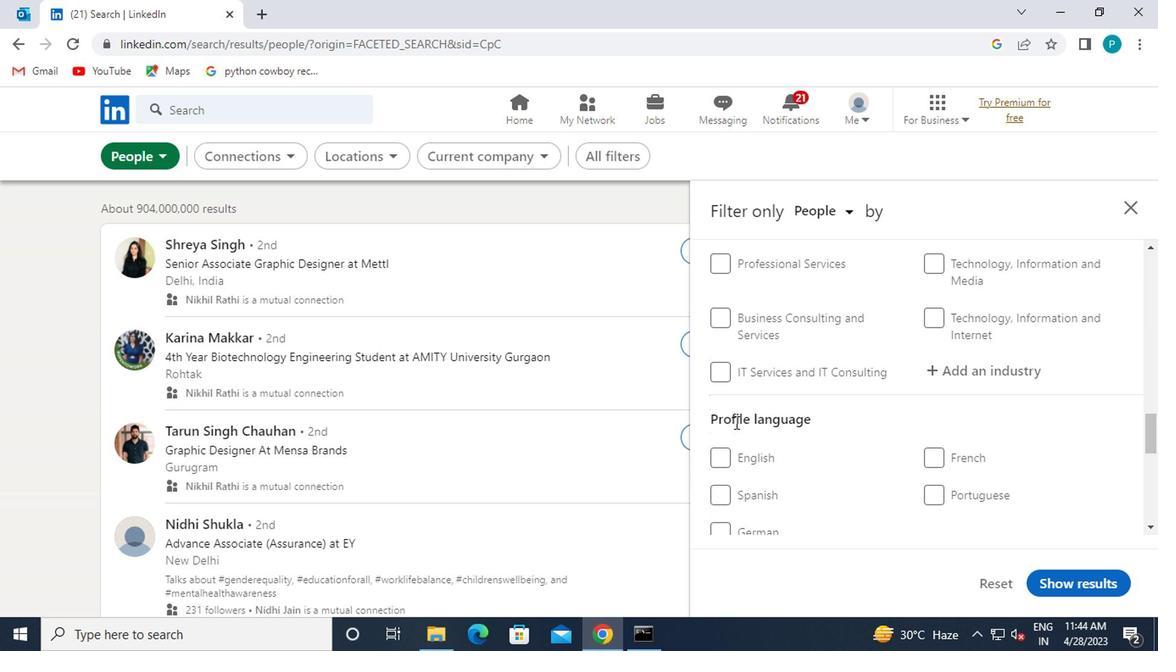 
Action: Mouse moved to (740, 354)
Screenshot: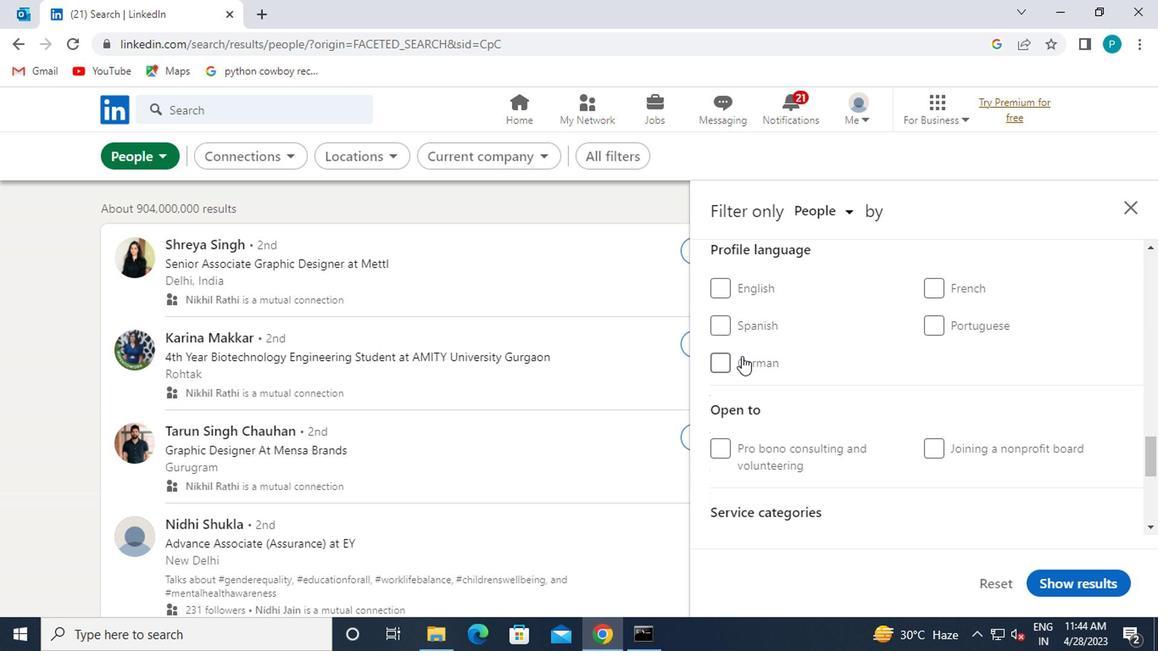 
Action: Mouse pressed left at (740, 354)
Screenshot: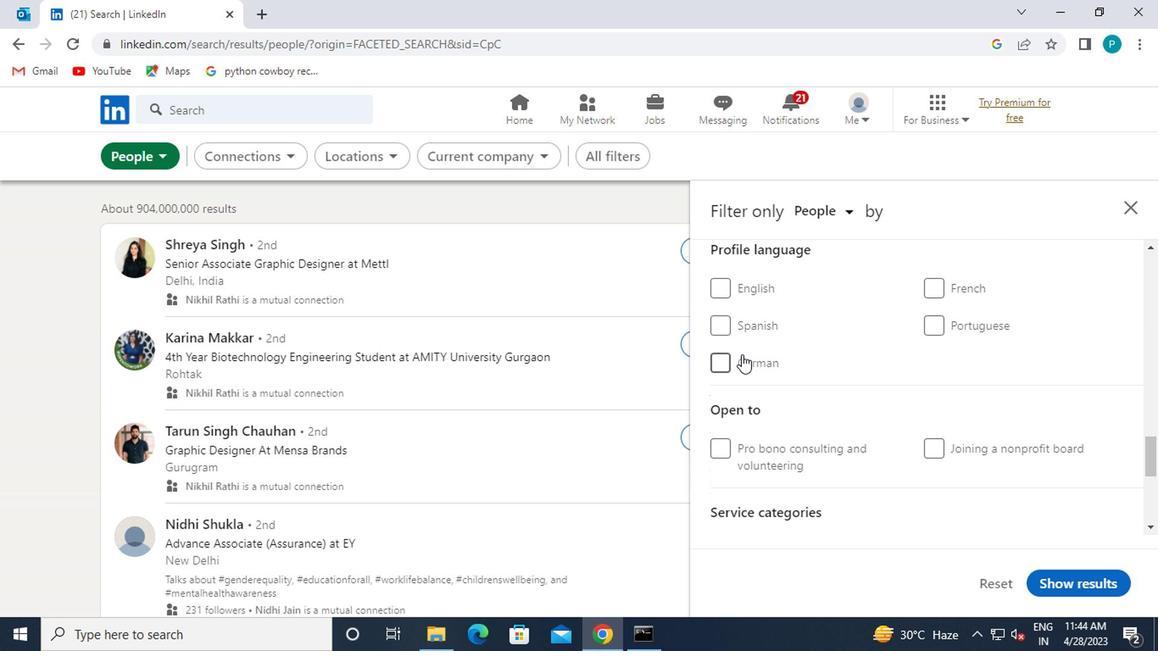 
Action: Mouse moved to (840, 366)
Screenshot: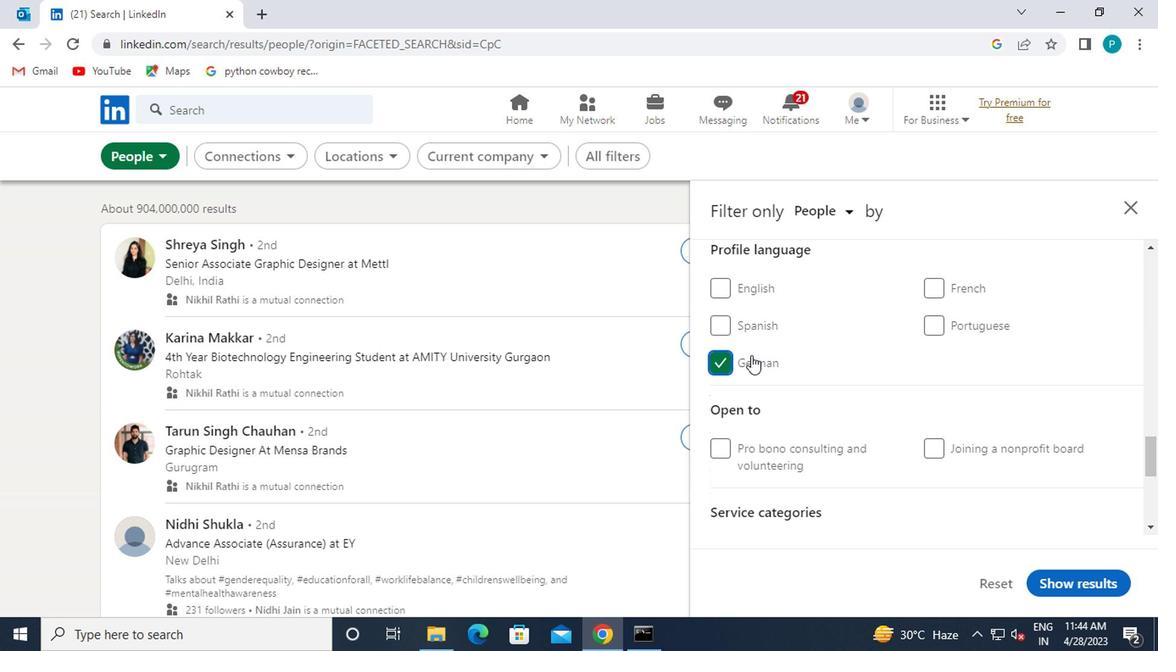 
Action: Mouse scrolled (840, 367) with delta (0, 1)
Screenshot: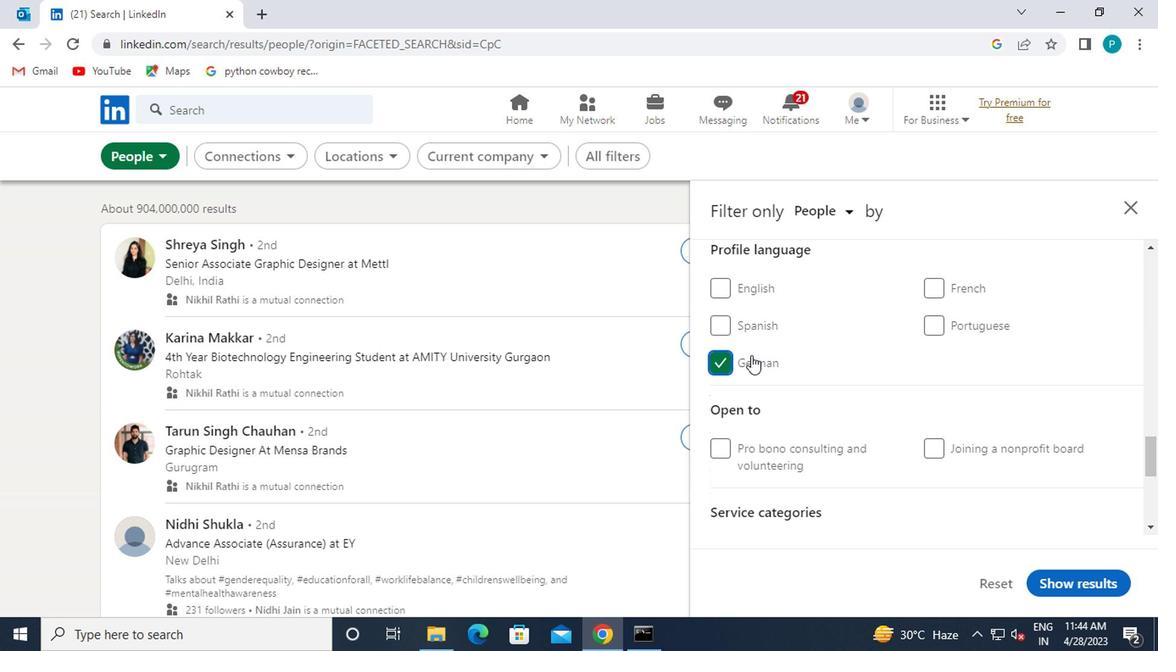 
Action: Mouse scrolled (840, 367) with delta (0, 1)
Screenshot: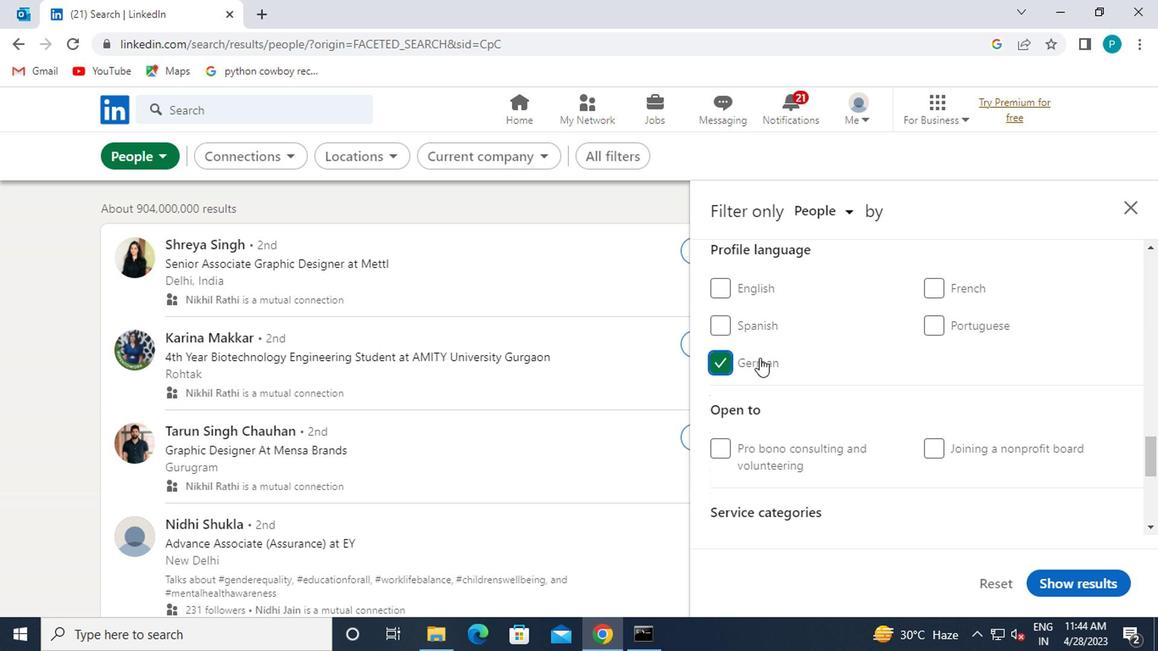 
Action: Mouse scrolled (840, 367) with delta (0, 1)
Screenshot: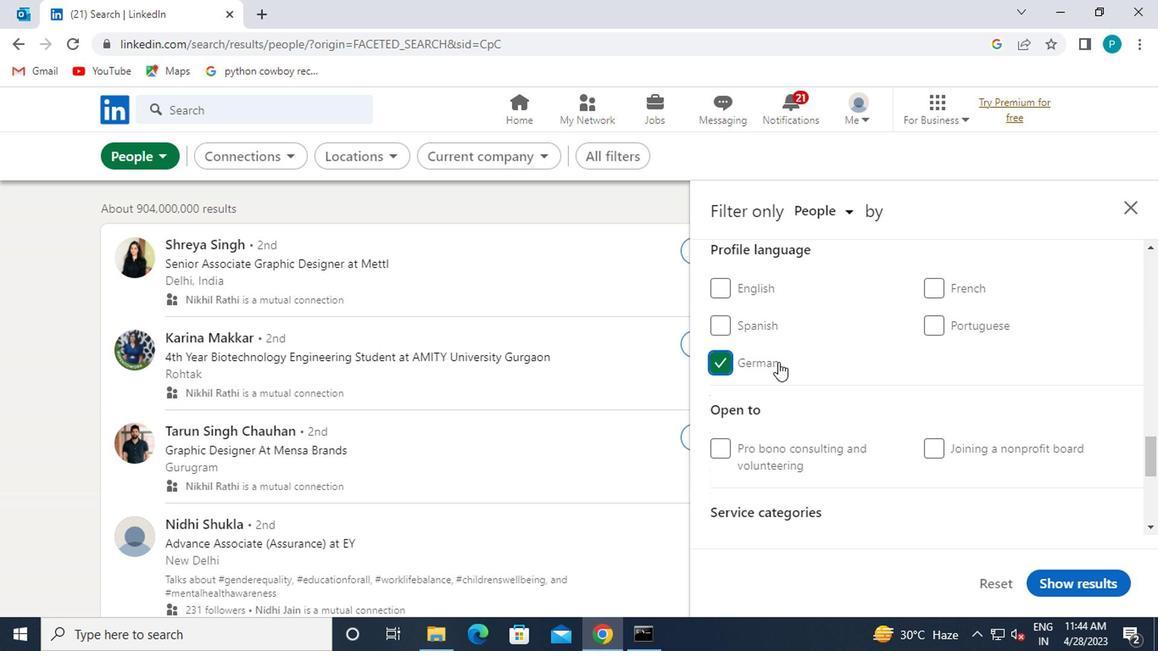 
Action: Mouse scrolled (840, 367) with delta (0, 1)
Screenshot: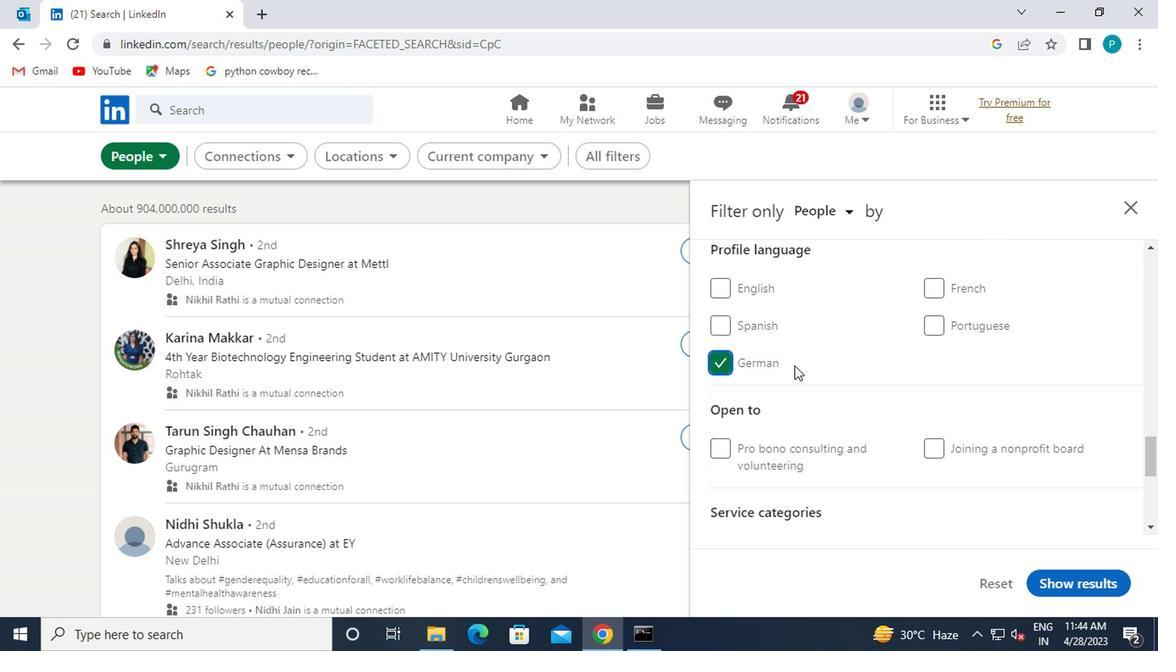 
Action: Mouse moved to (888, 367)
Screenshot: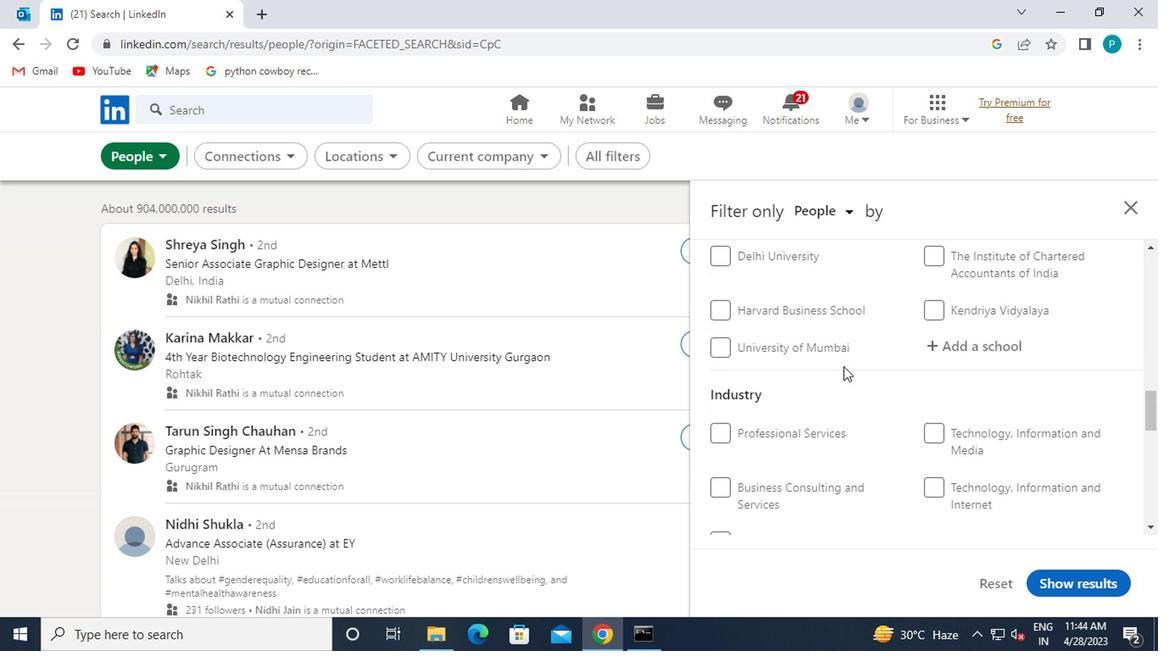 
Action: Mouse scrolled (888, 368) with delta (0, 0)
Screenshot: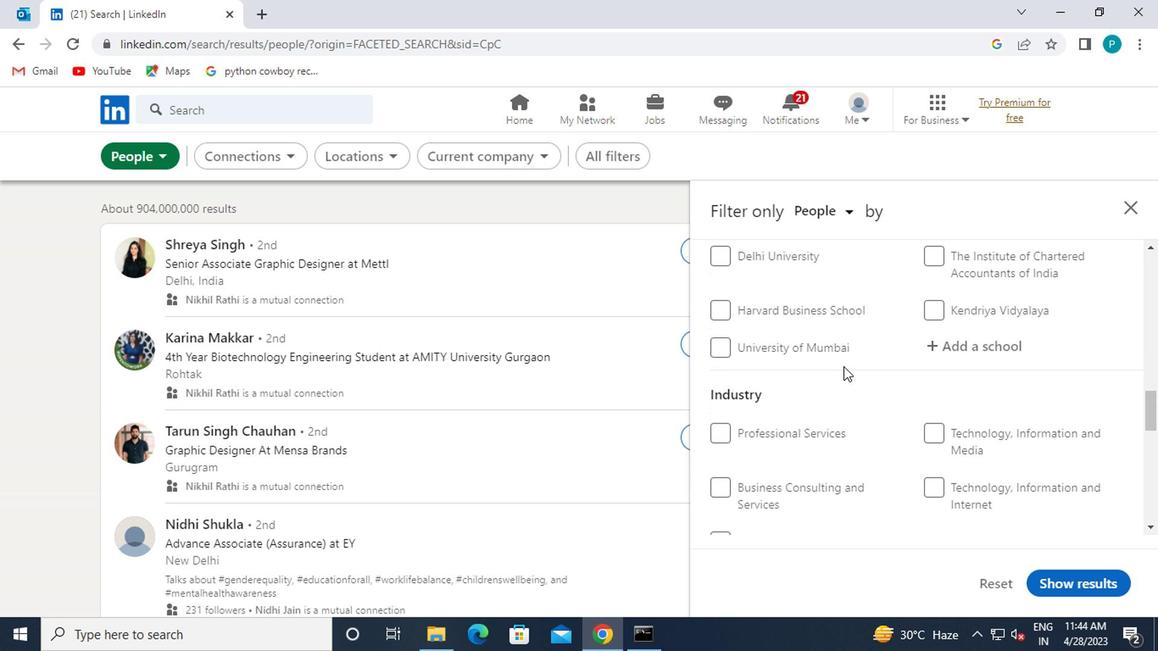 
Action: Mouse scrolled (888, 368) with delta (0, 0)
Screenshot: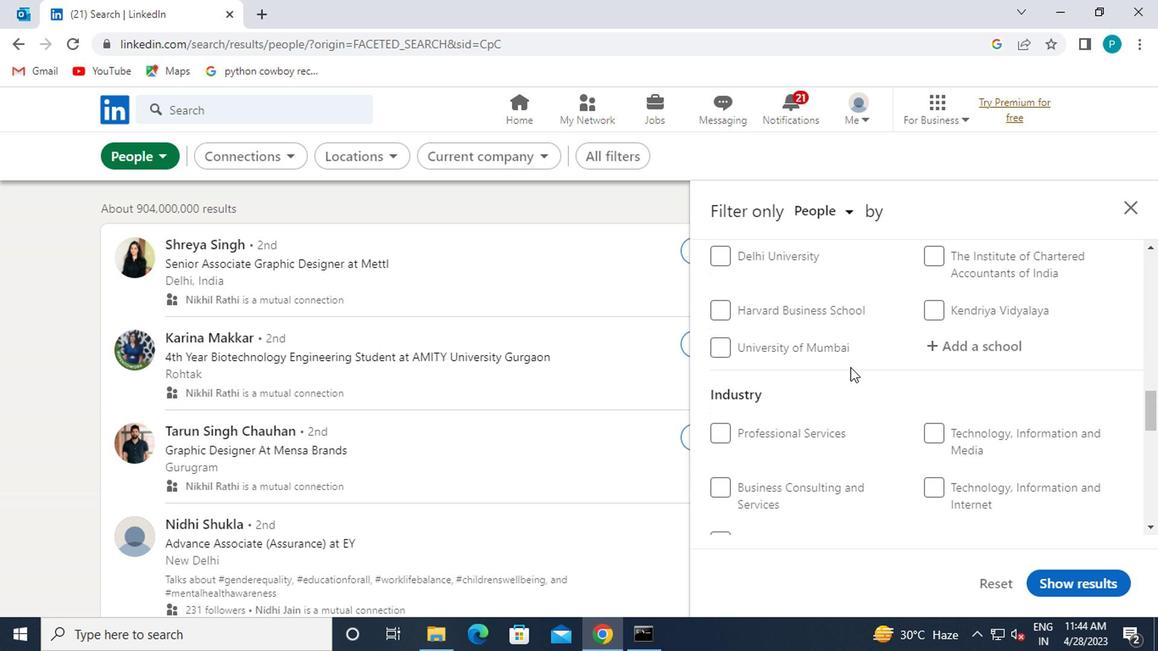 
Action: Mouse scrolled (888, 368) with delta (0, 0)
Screenshot: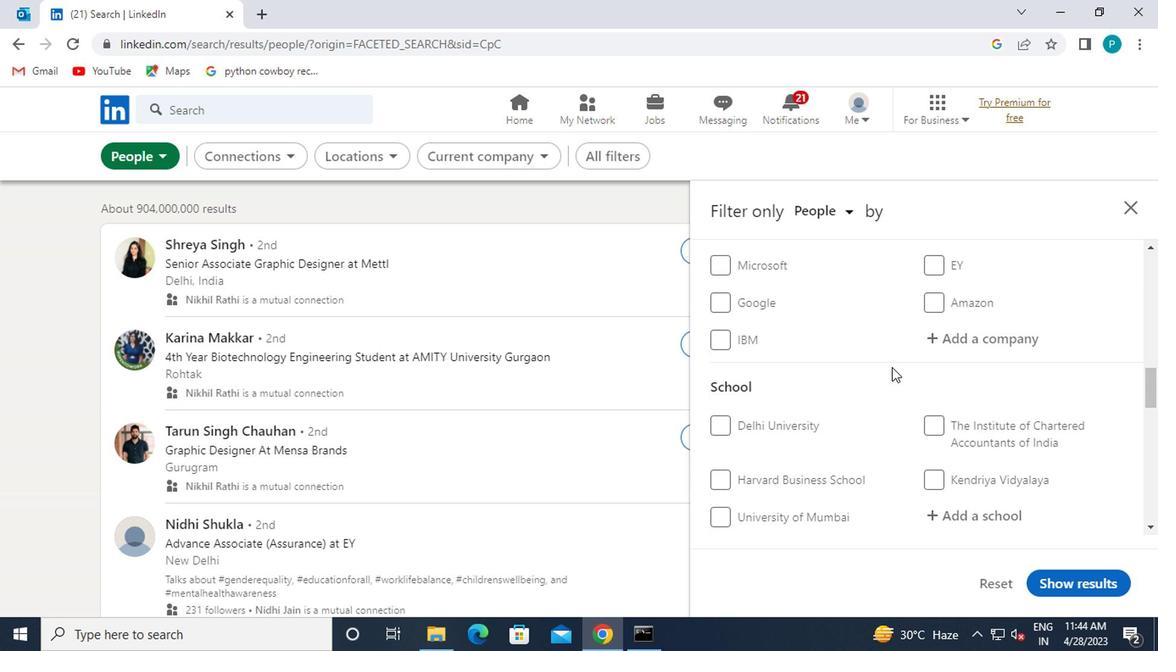 
Action: Mouse scrolled (888, 368) with delta (0, 0)
Screenshot: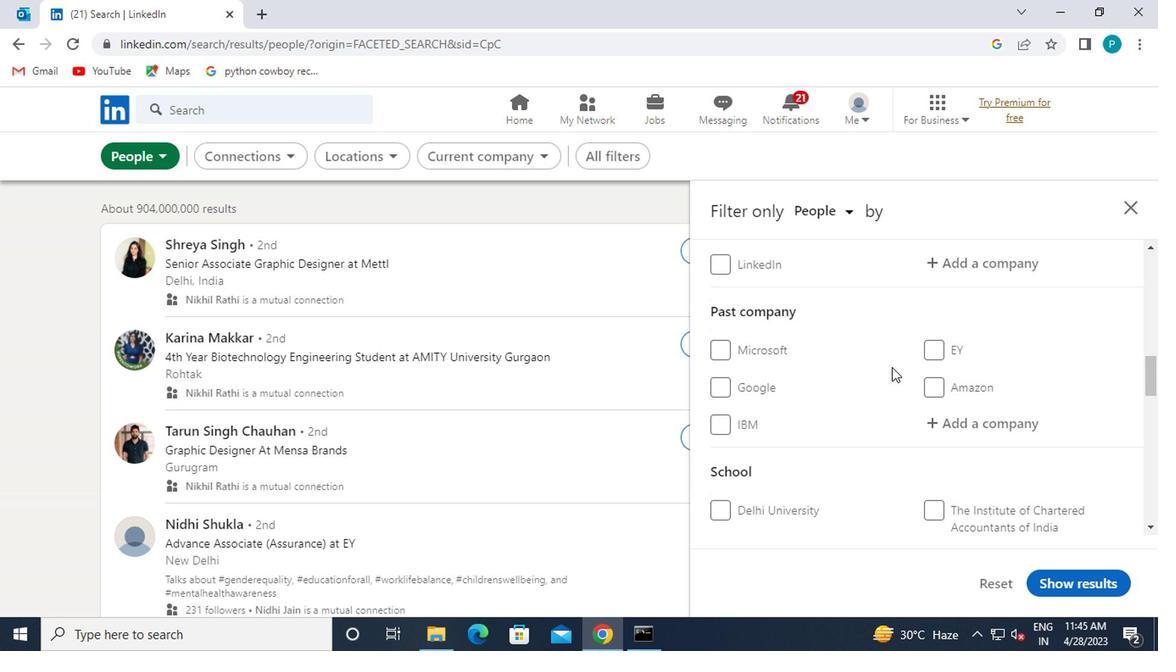 
Action: Mouse moved to (948, 354)
Screenshot: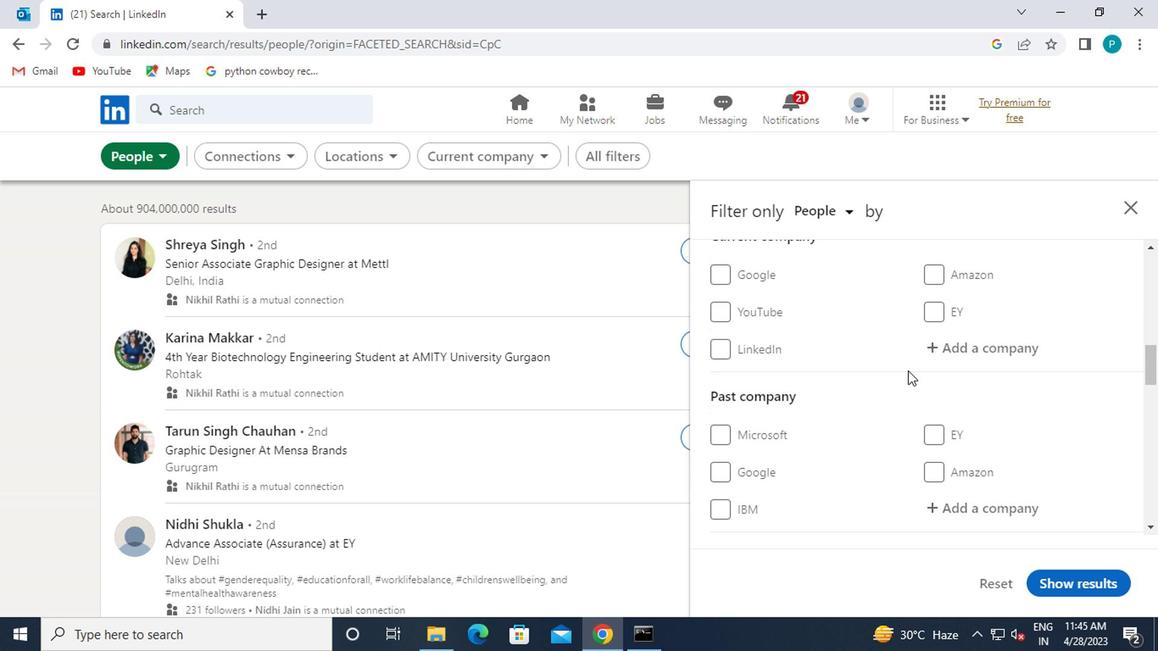 
Action: Mouse pressed left at (948, 354)
Screenshot: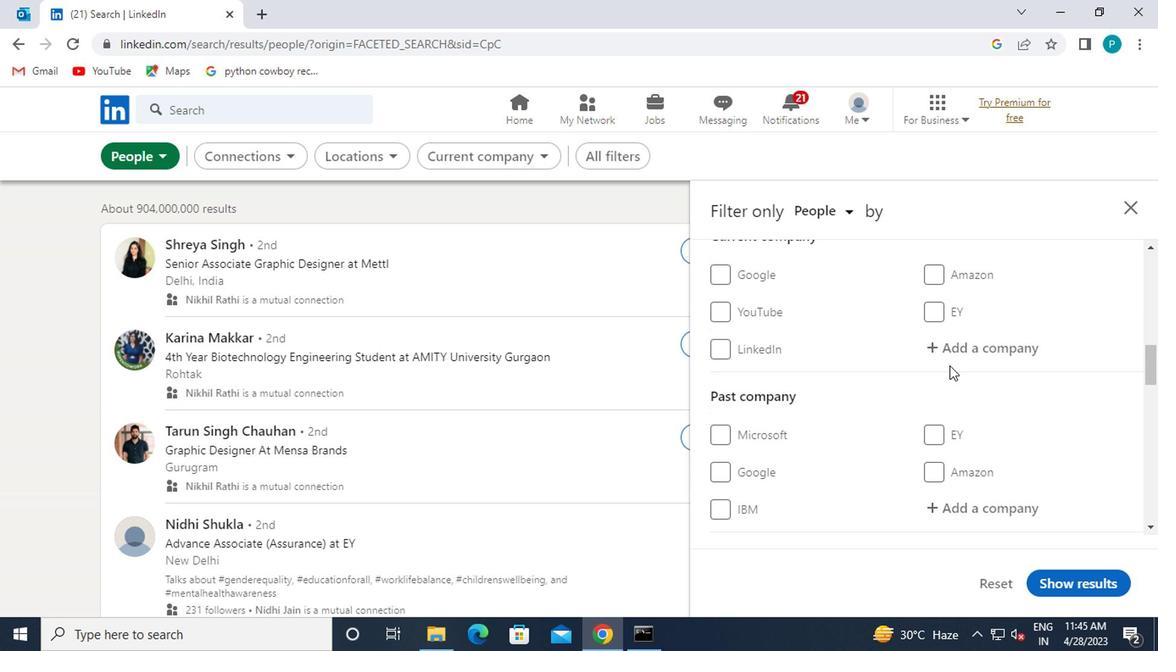 
Action: Mouse moved to (948, 353)
Screenshot: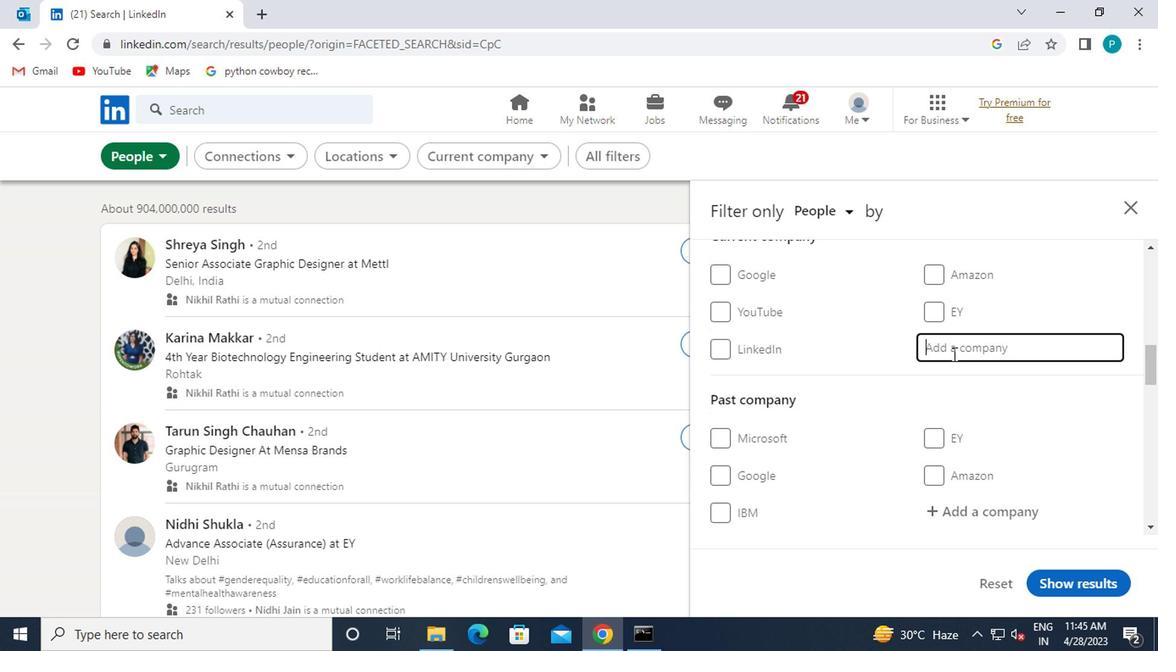 
Action: Key pressed <Key.caps_lock>D<Key.caps_lock>AILY
Screenshot: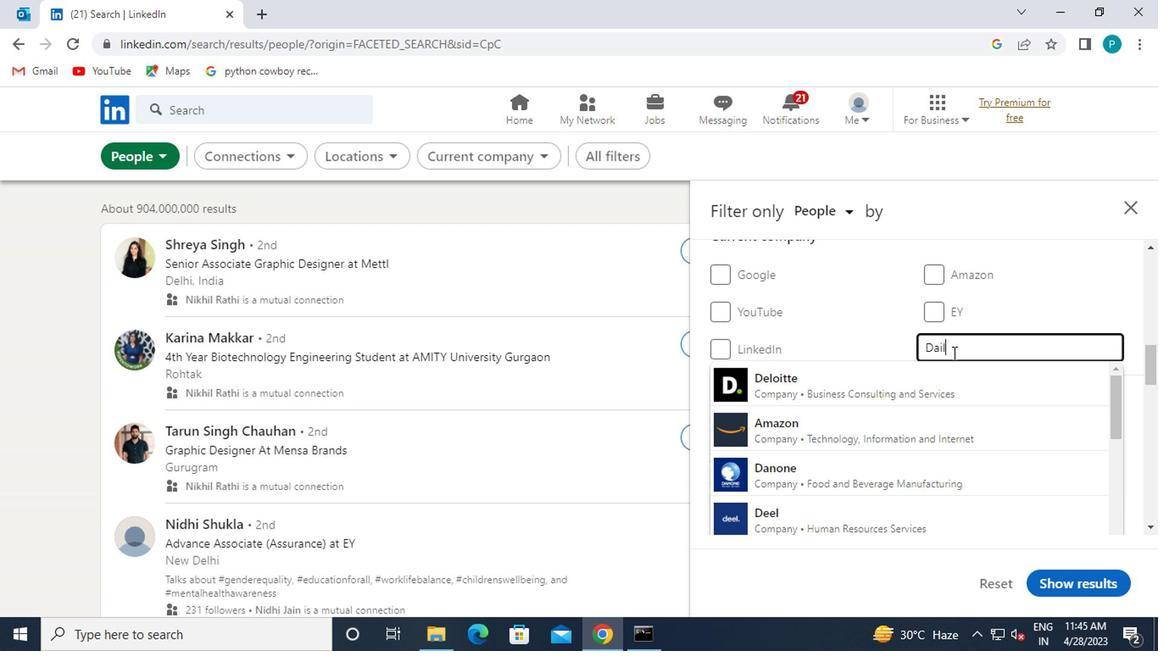 
Action: Mouse moved to (832, 526)
Screenshot: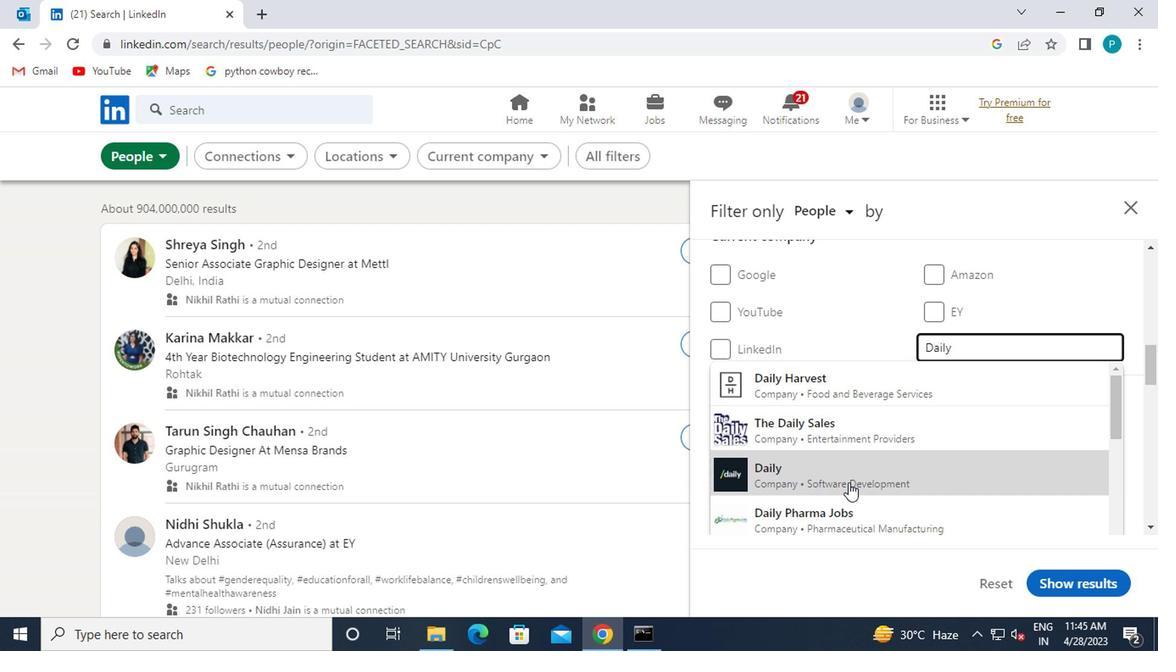 
Action: Mouse pressed left at (832, 526)
Screenshot: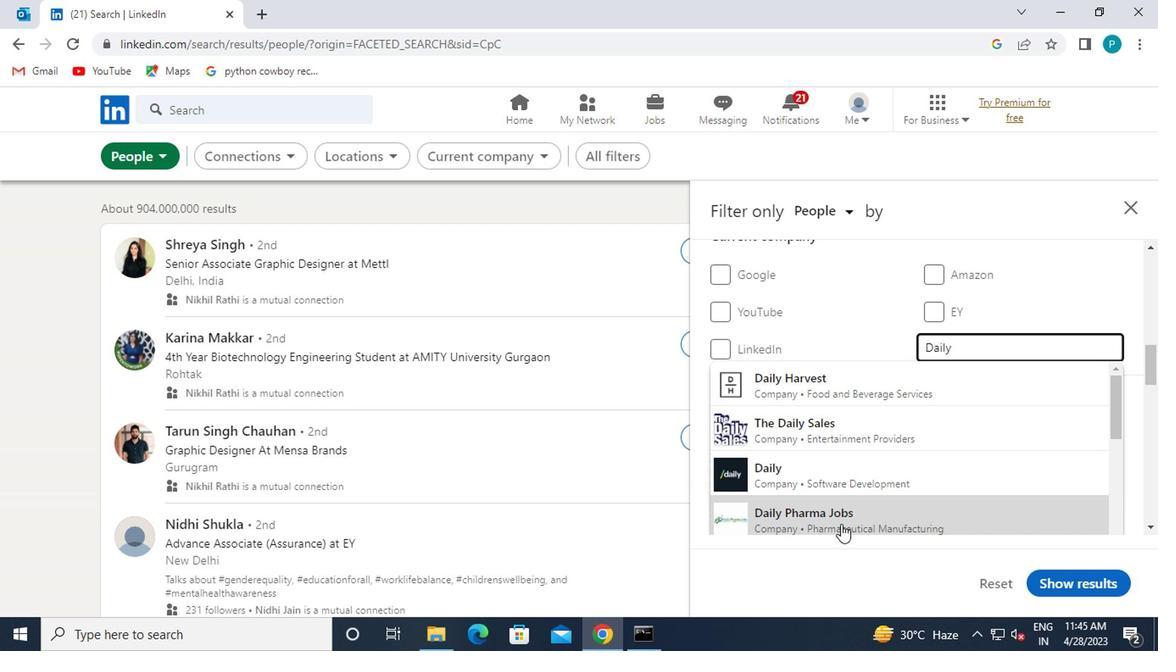 
Action: Mouse moved to (842, 472)
Screenshot: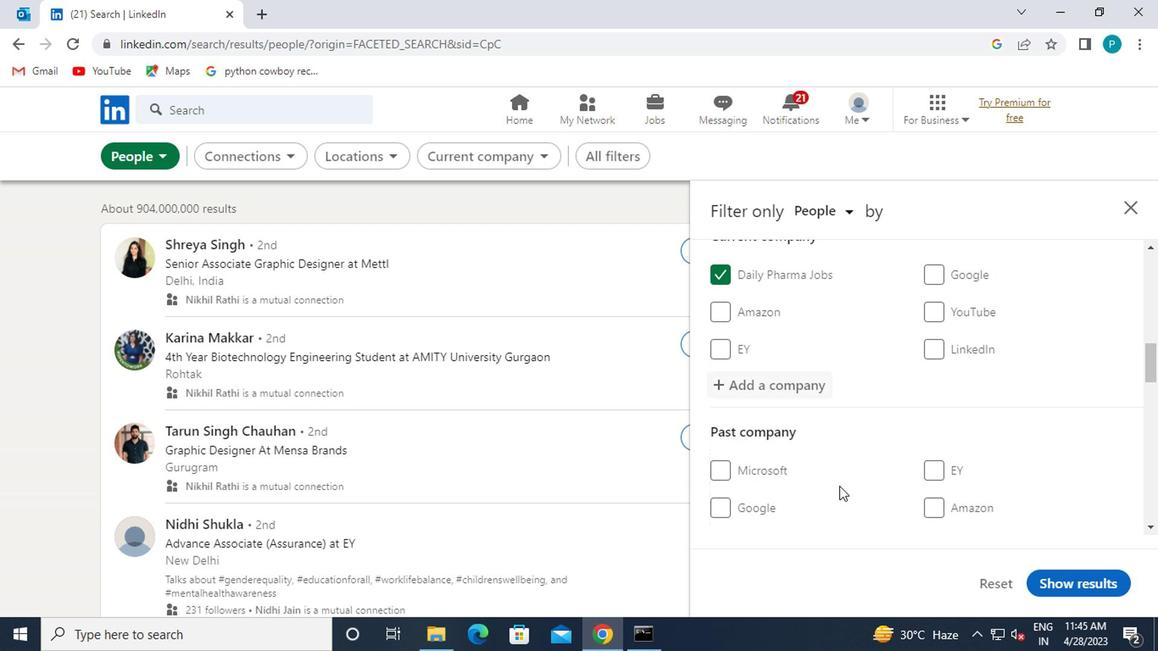 
Action: Mouse scrolled (842, 470) with delta (0, -1)
Screenshot: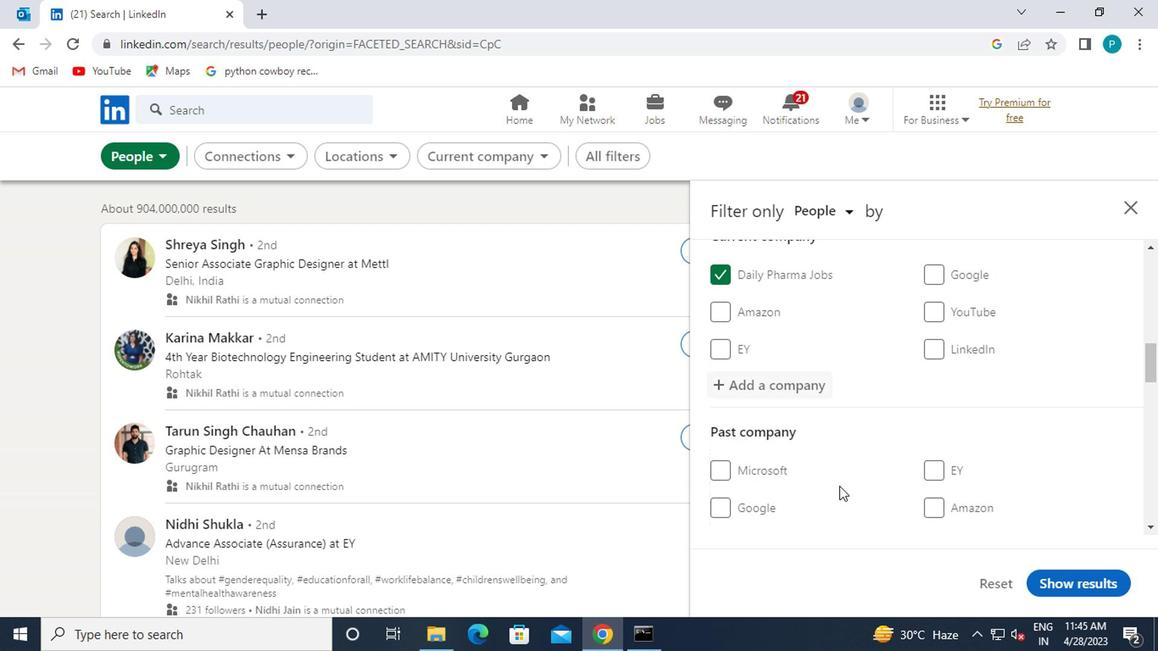 
Action: Mouse moved to (843, 464)
Screenshot: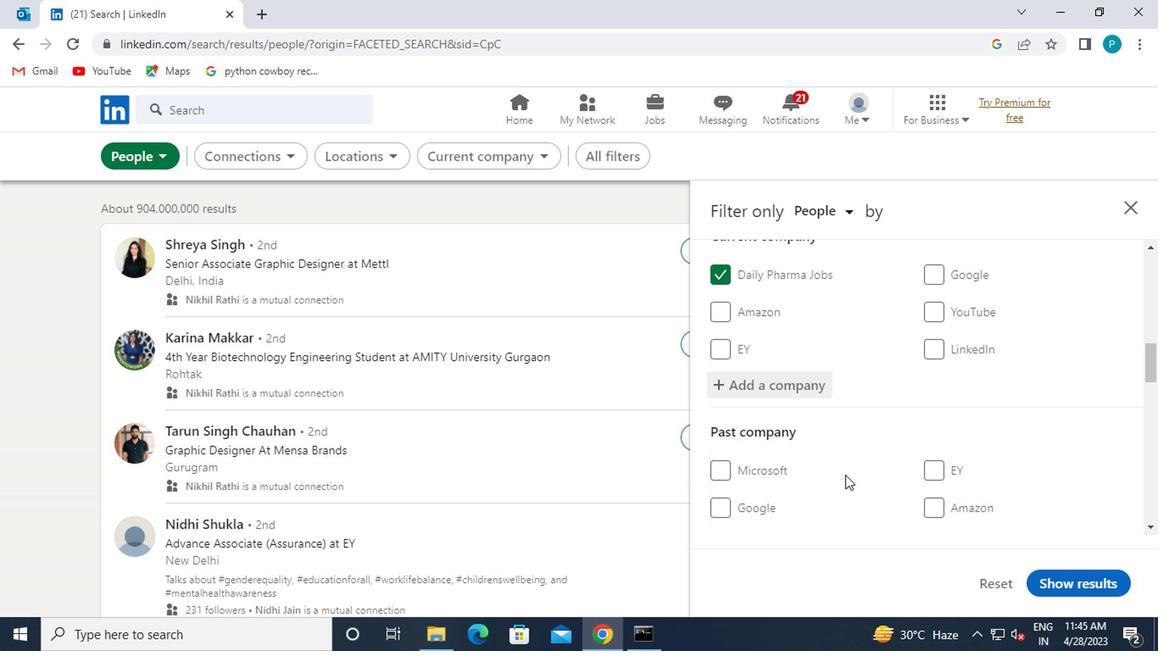 
Action: Mouse scrolled (843, 463) with delta (0, 0)
Screenshot: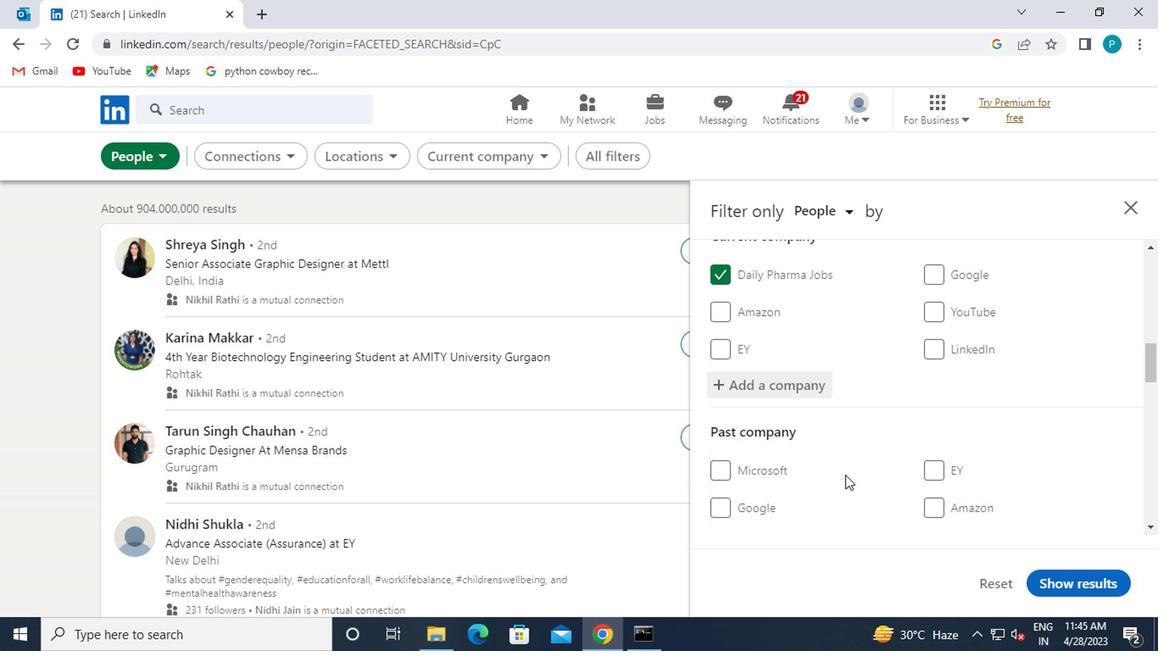 
Action: Mouse moved to (932, 417)
Screenshot: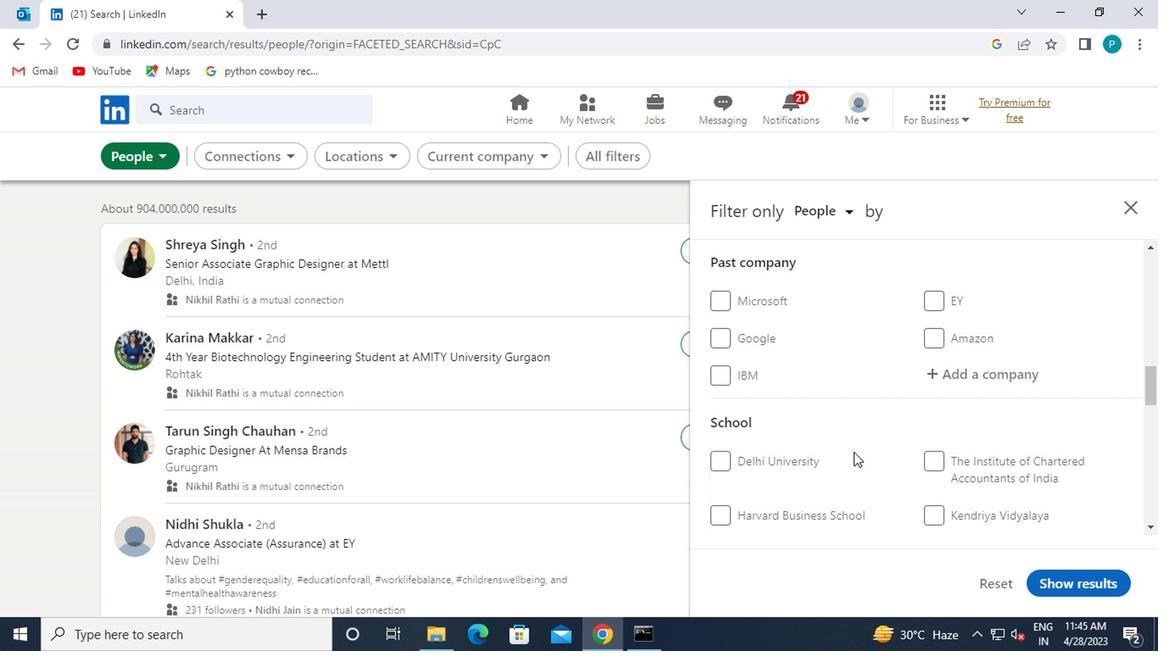 
Action: Mouse scrolled (932, 417) with delta (0, 0)
Screenshot: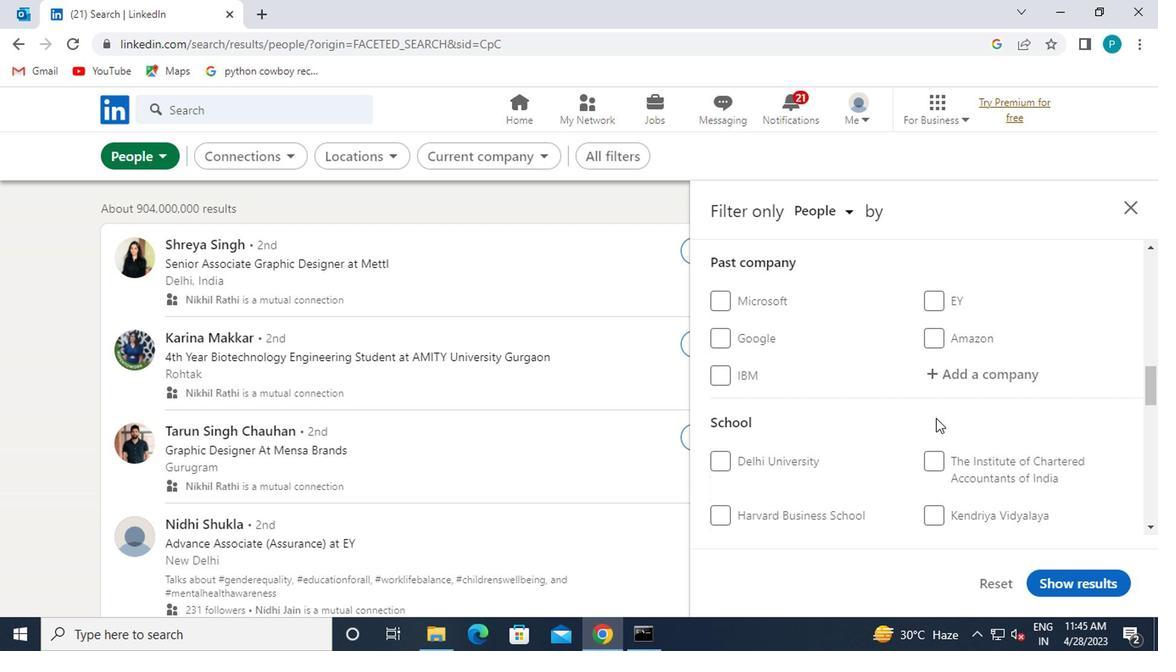 
Action: Mouse scrolled (932, 417) with delta (0, 0)
Screenshot: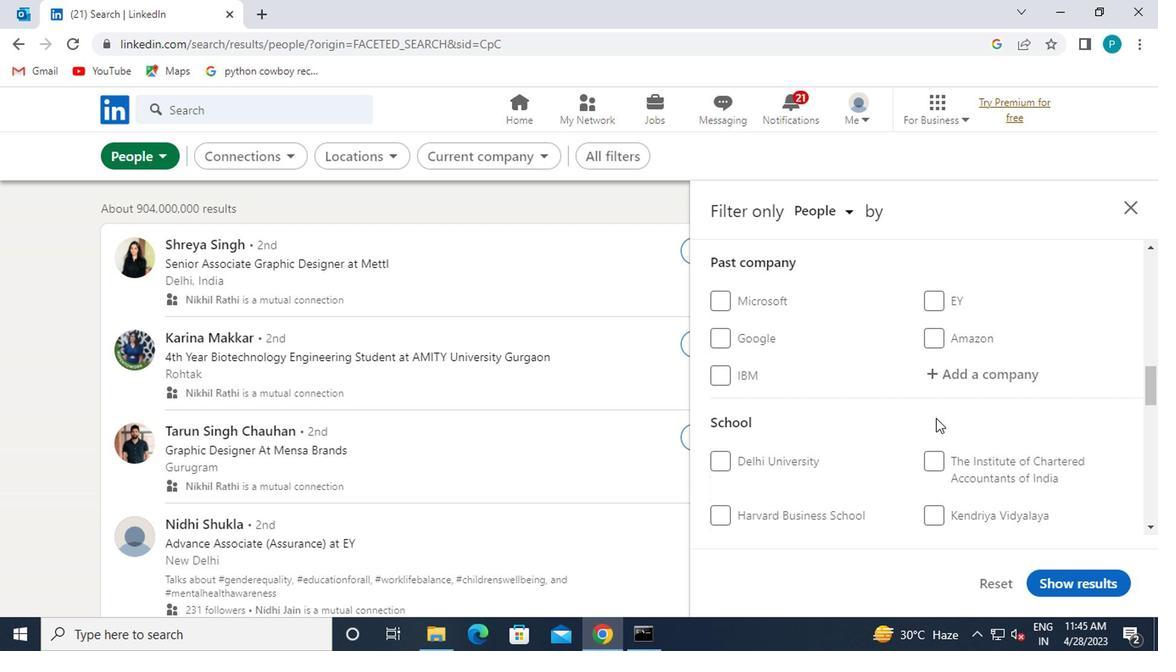 
Action: Mouse moved to (936, 391)
Screenshot: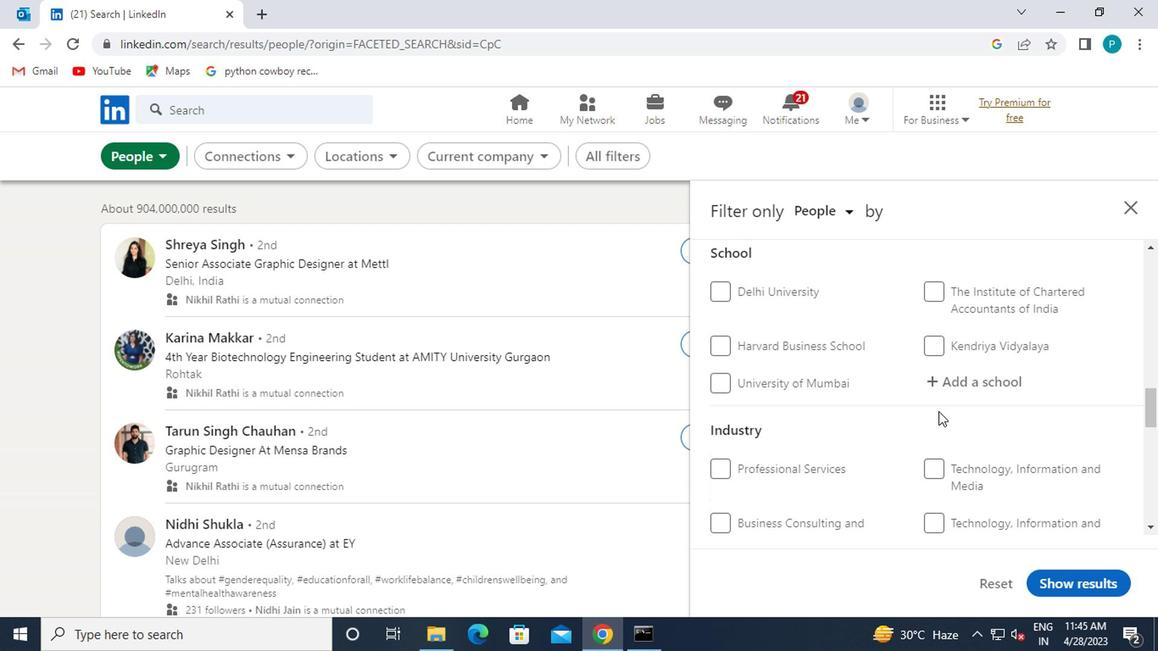 
Action: Mouse pressed left at (936, 391)
Screenshot: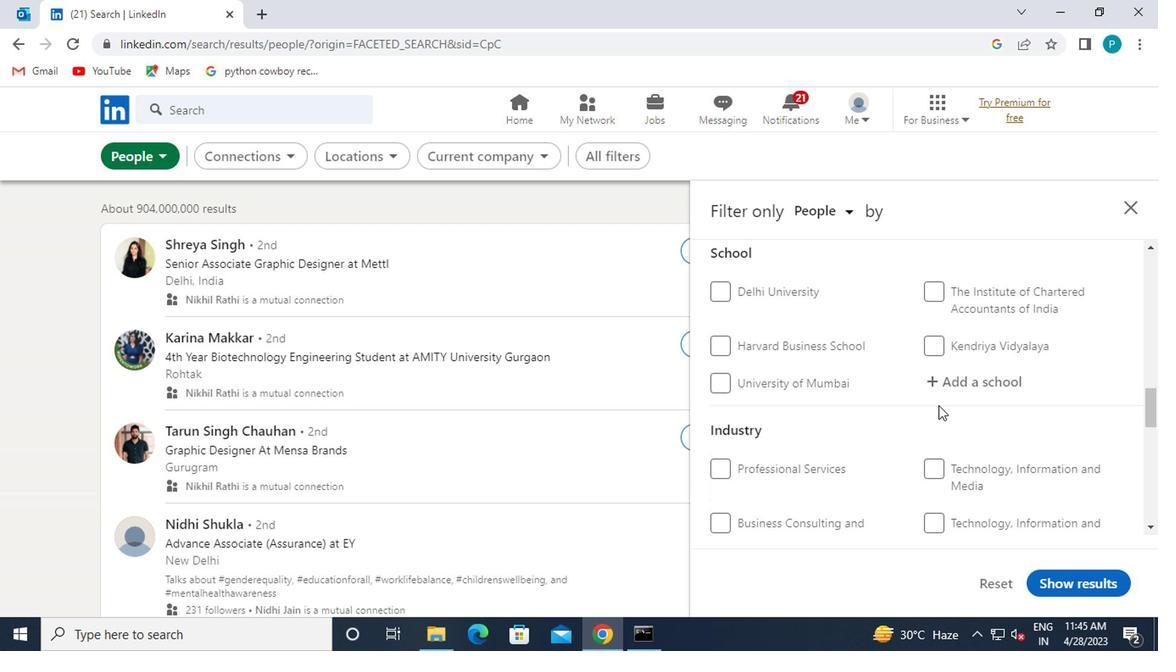 
Action: Mouse moved to (917, 360)
Screenshot: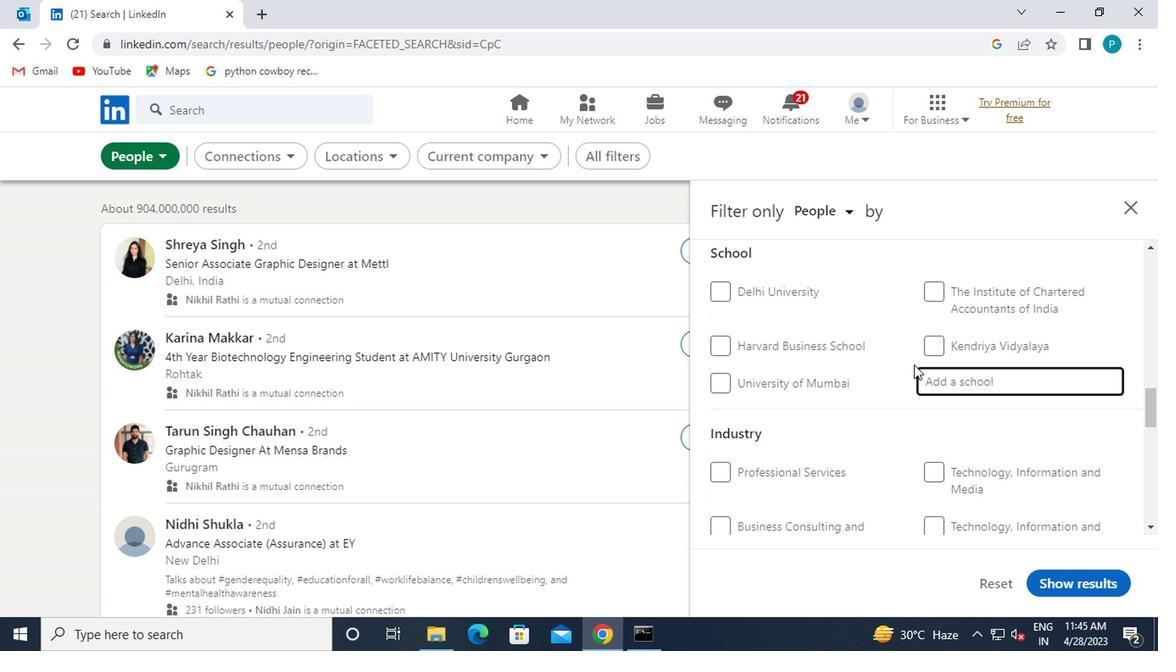 
Action: Key pressed <Key.caps_lock>I<Key.caps_lock>NSTITUTE<Key.space>OF<Key.space><Key.caps_lock>H<Key.caps_lock>OTEL<Key.space>
Screenshot: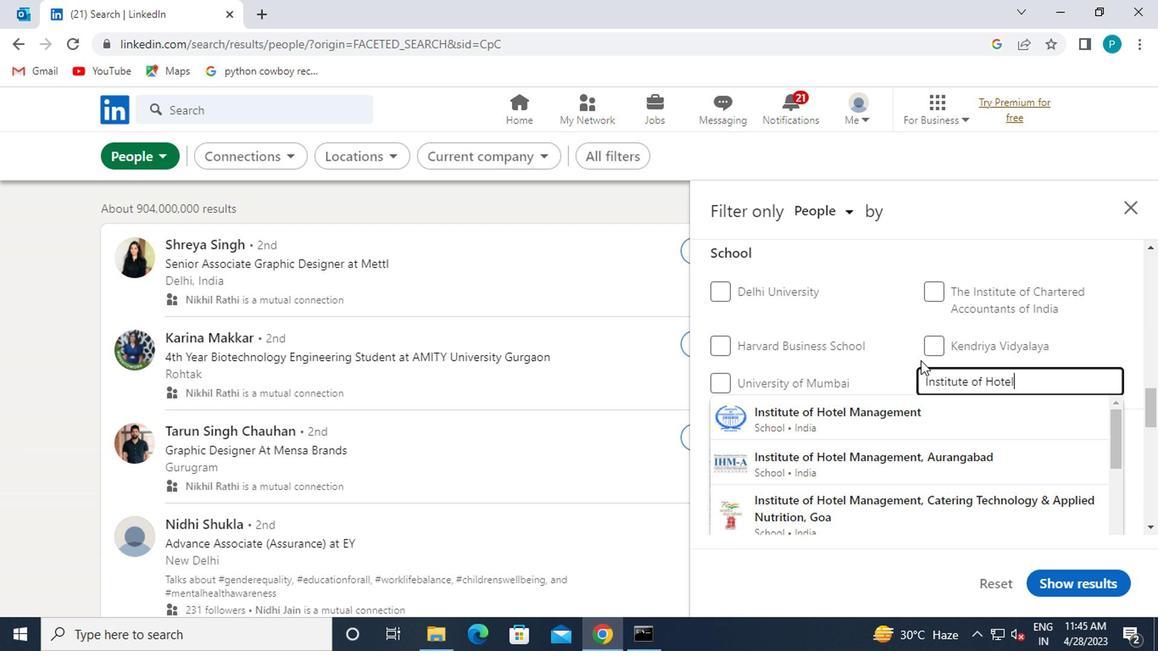 
Action: Mouse moved to (892, 515)
Screenshot: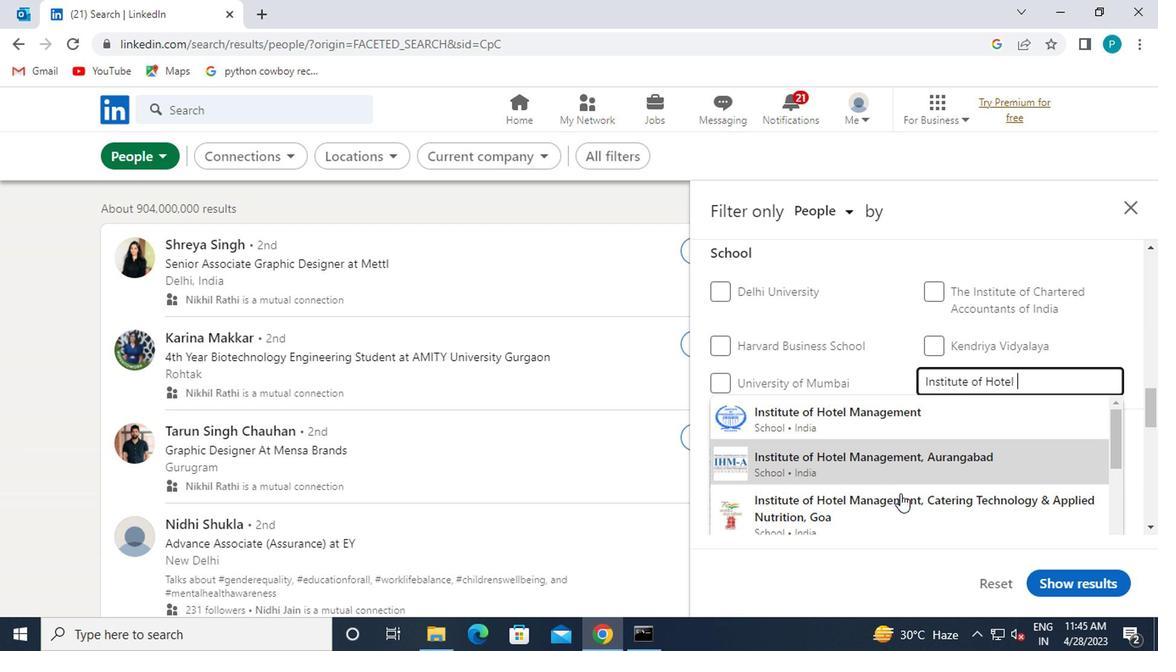 
Action: Mouse scrolled (892, 514) with delta (0, 0)
Screenshot: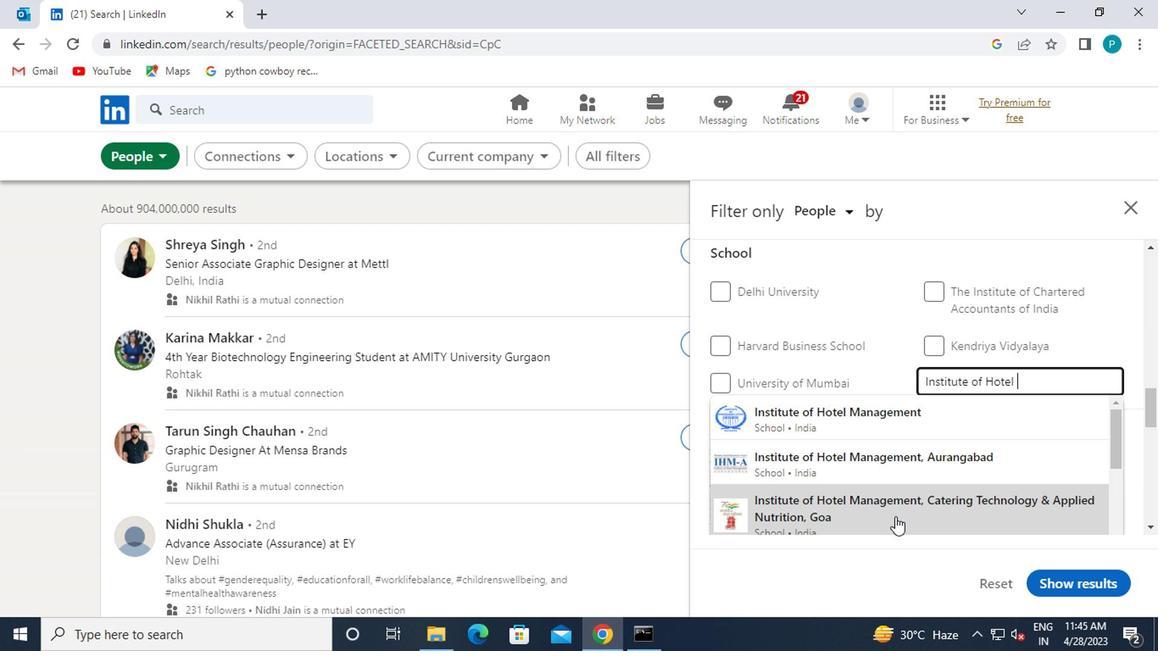 
Action: Mouse moved to (879, 493)
Screenshot: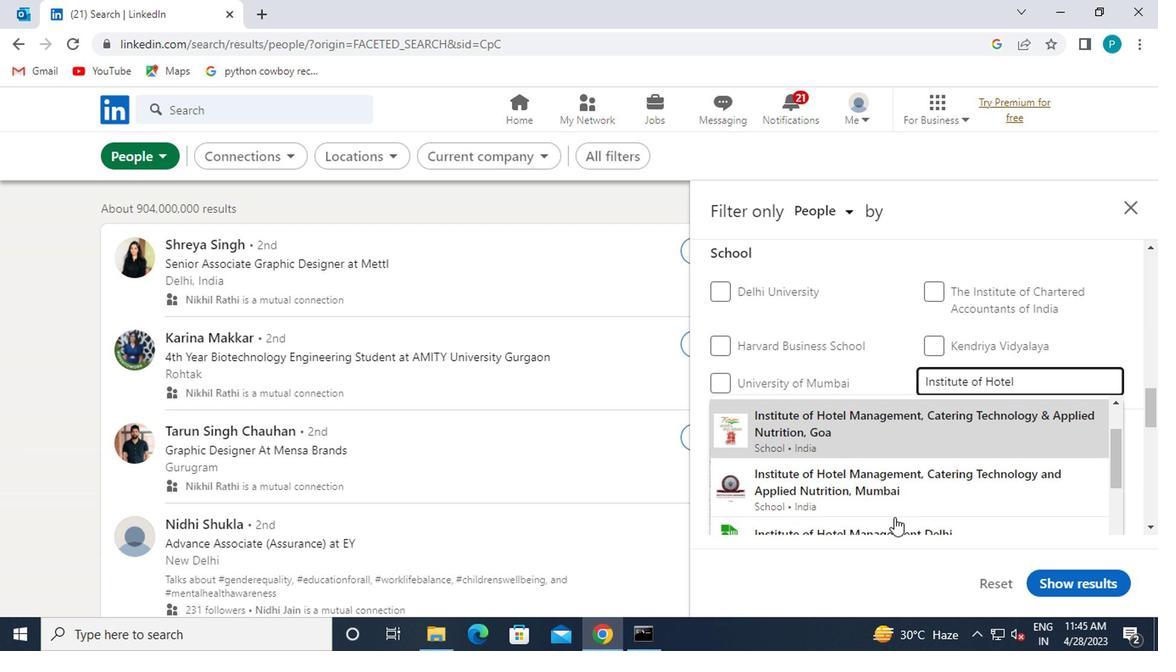 
Action: Mouse pressed left at (879, 493)
Screenshot: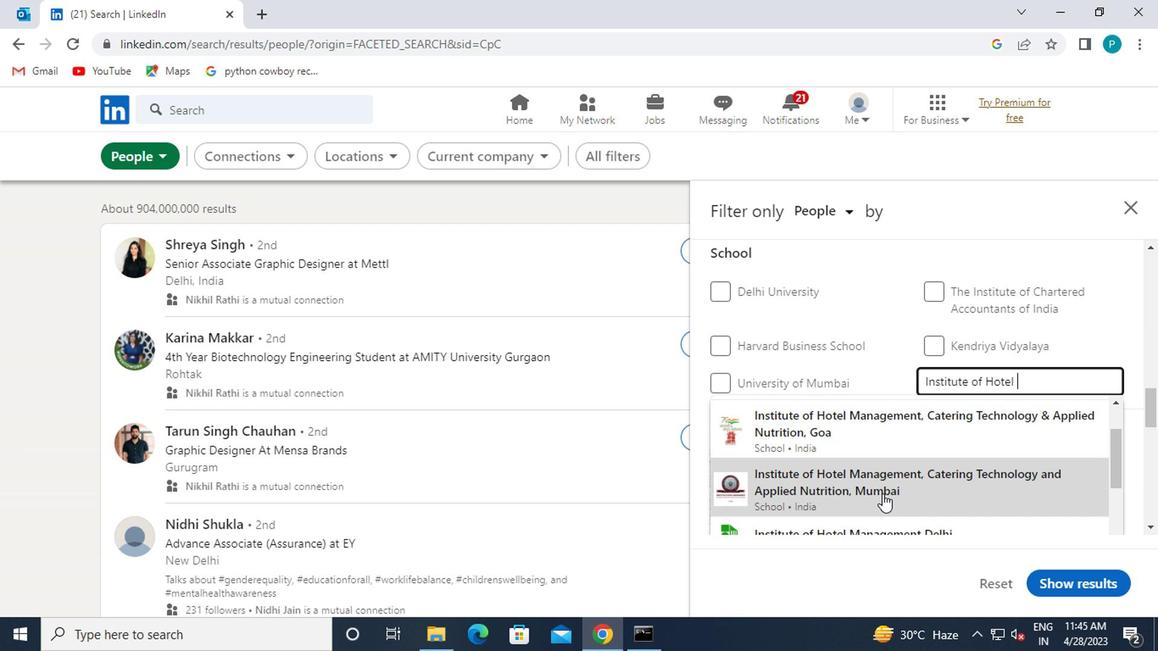 
Action: Mouse moved to (873, 481)
Screenshot: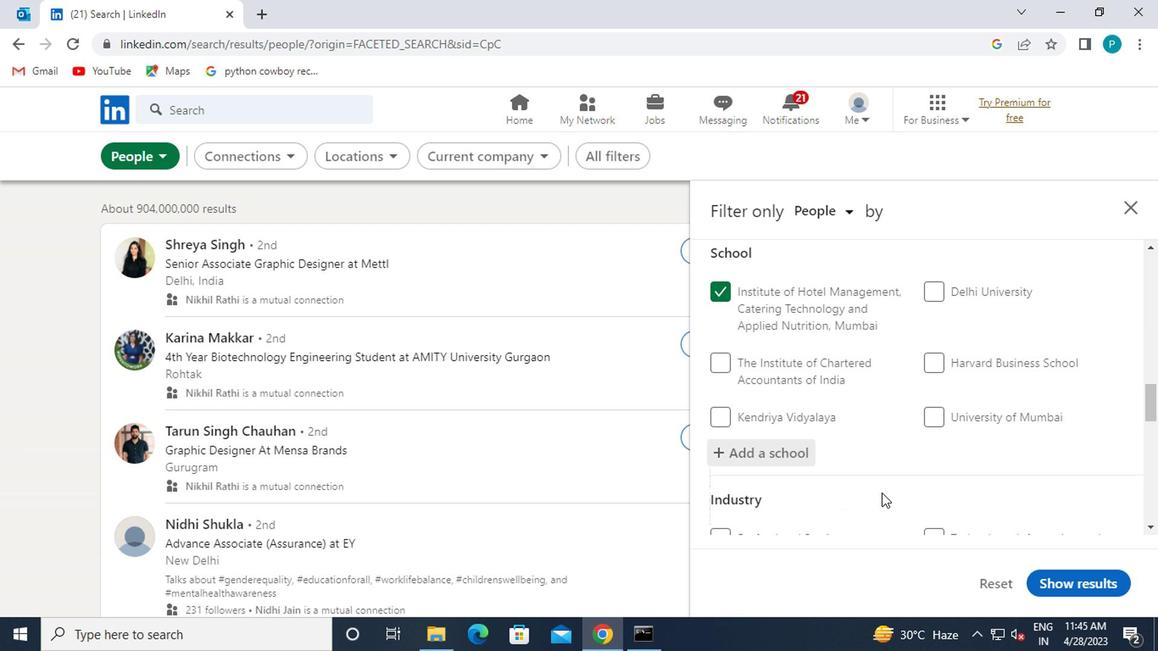 
Action: Mouse scrolled (873, 480) with delta (0, 0)
Screenshot: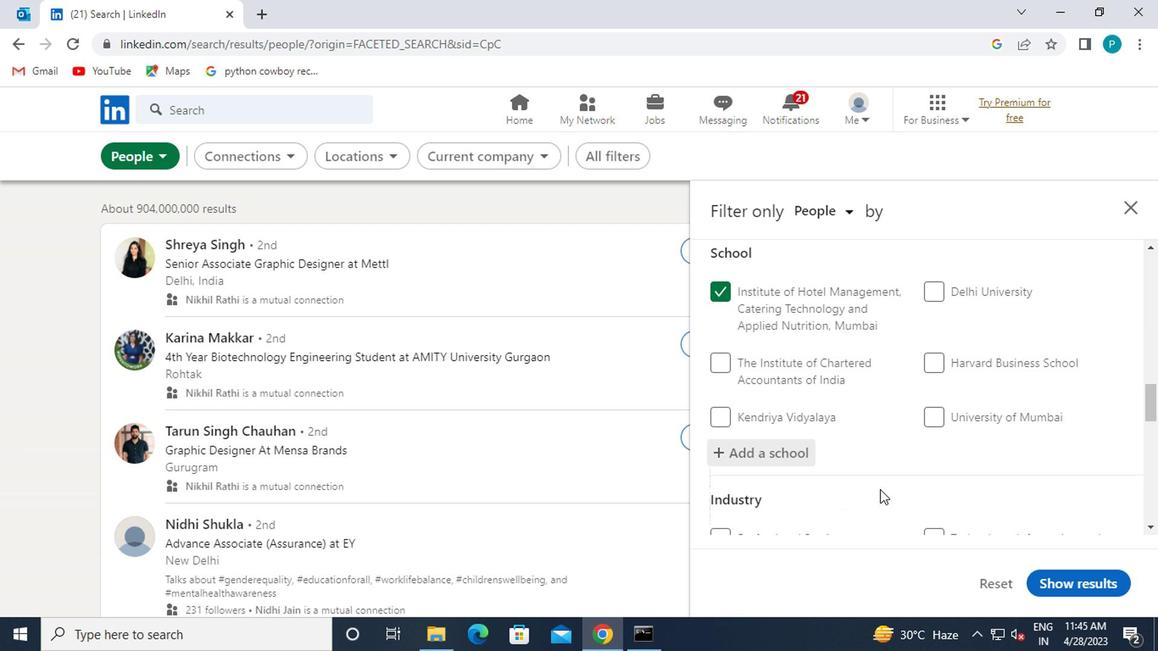
Action: Mouse moved to (873, 480)
Screenshot: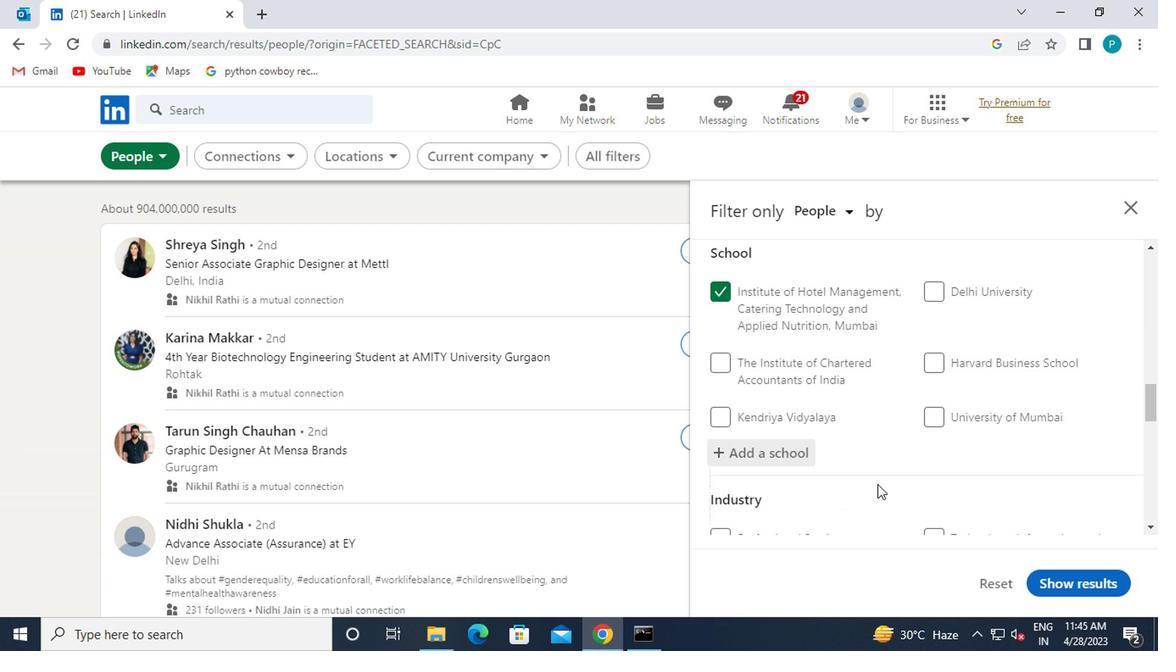 
Action: Mouse scrolled (873, 479) with delta (0, -1)
Screenshot: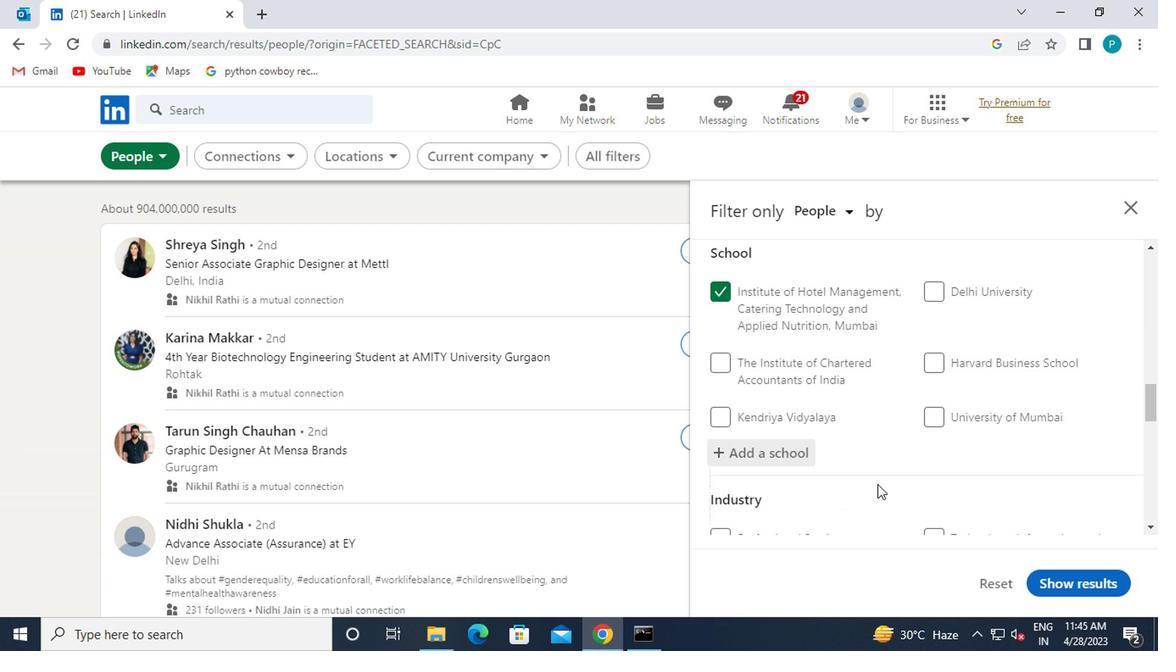 
Action: Mouse moved to (964, 477)
Screenshot: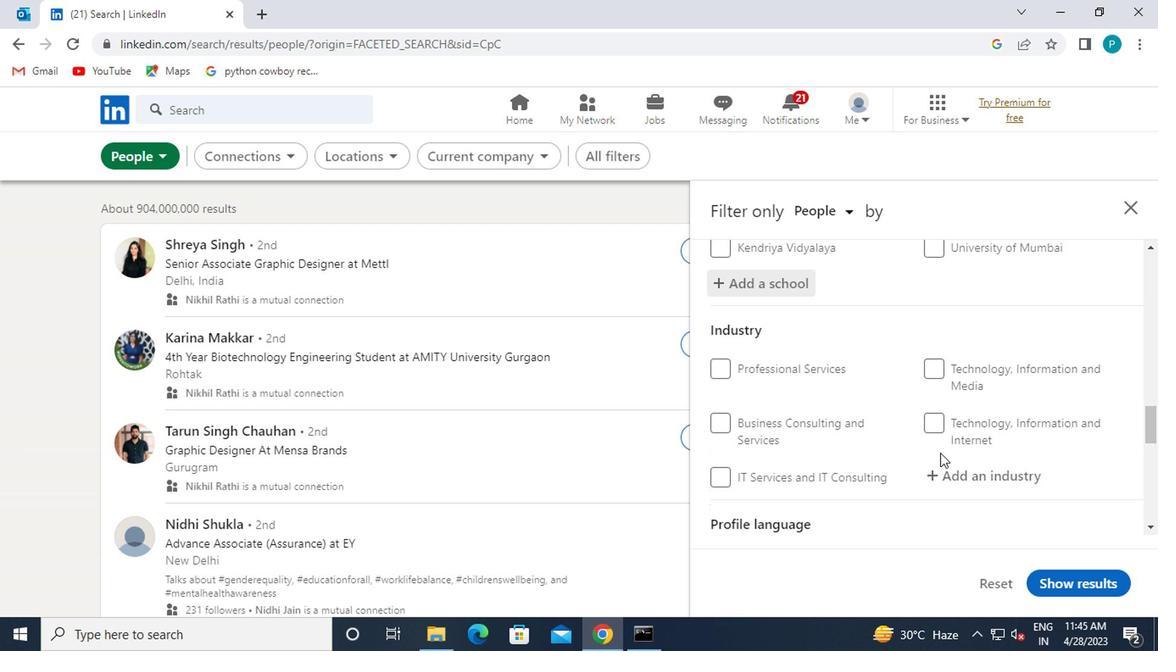 
Action: Mouse pressed left at (964, 477)
Screenshot: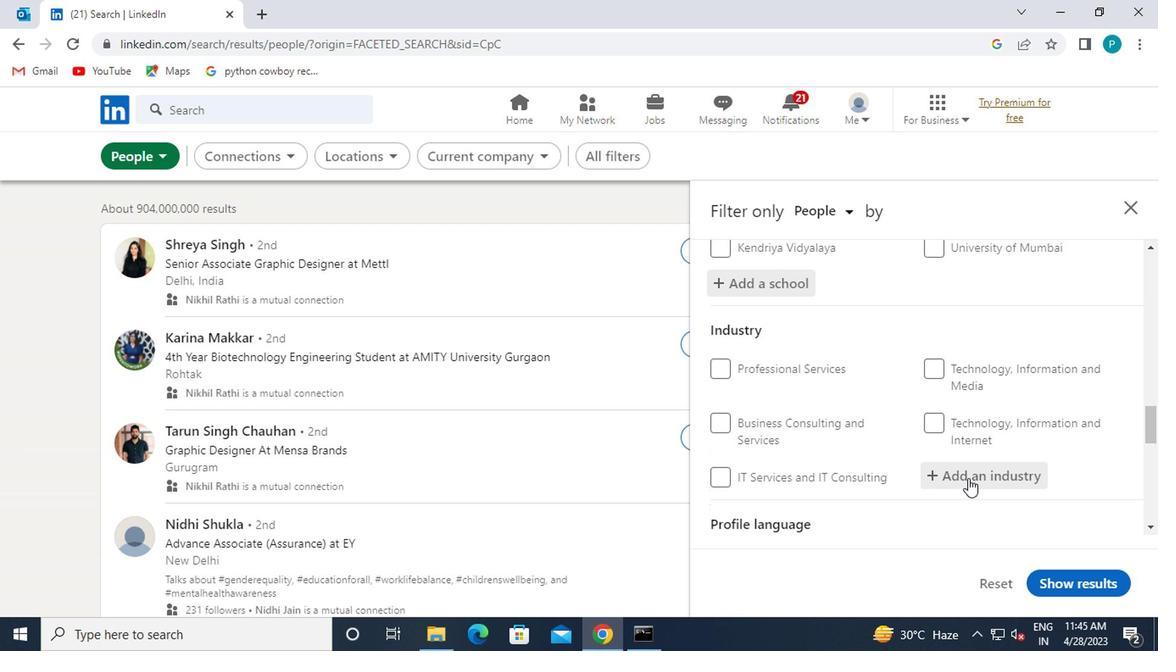 
Action: Mouse moved to (961, 476)
Screenshot: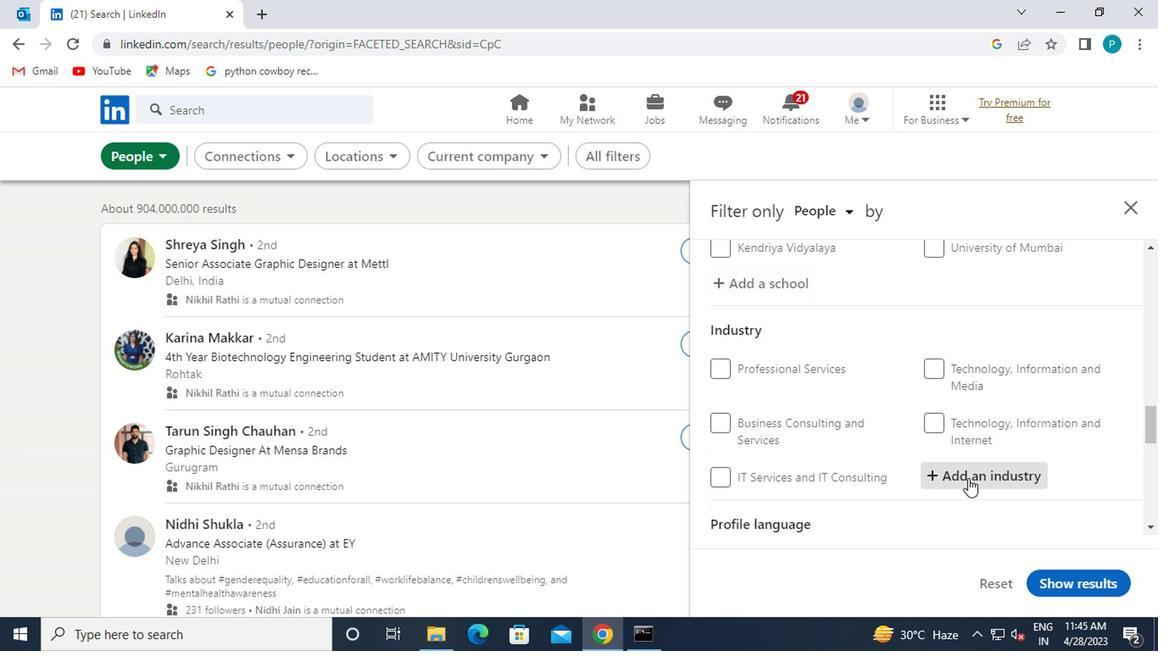 
Action: Key pressed <Key.caps_lock>P<Key.caps_lock>UBLICE<Key.backspace>
Screenshot: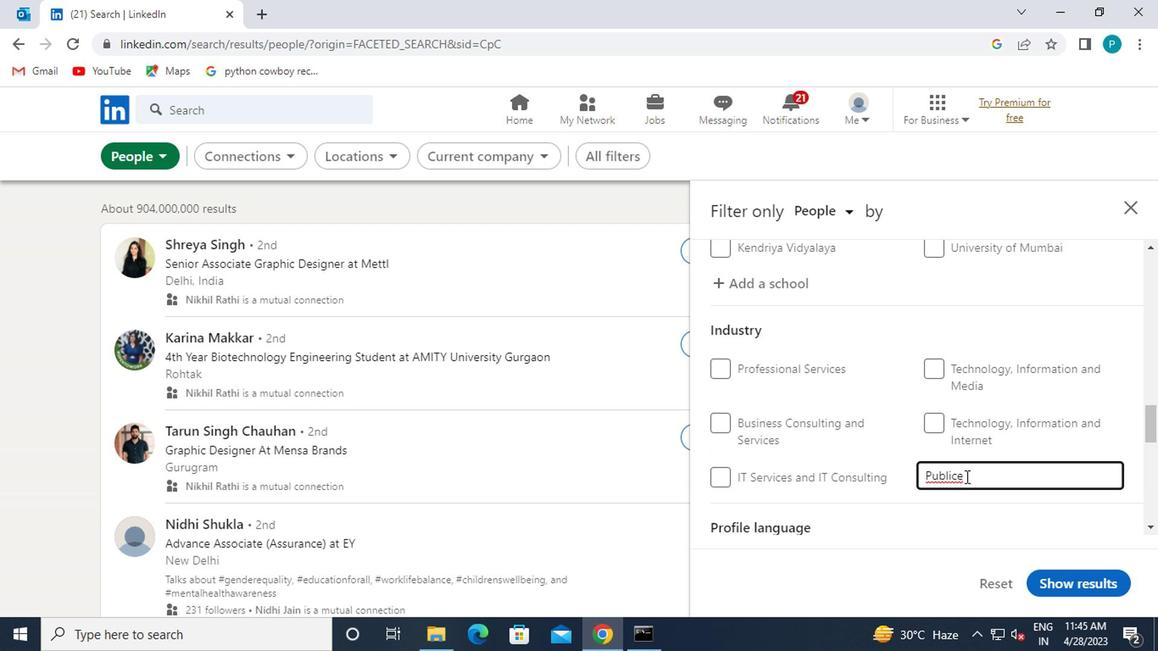 
Action: Mouse moved to (849, 495)
Screenshot: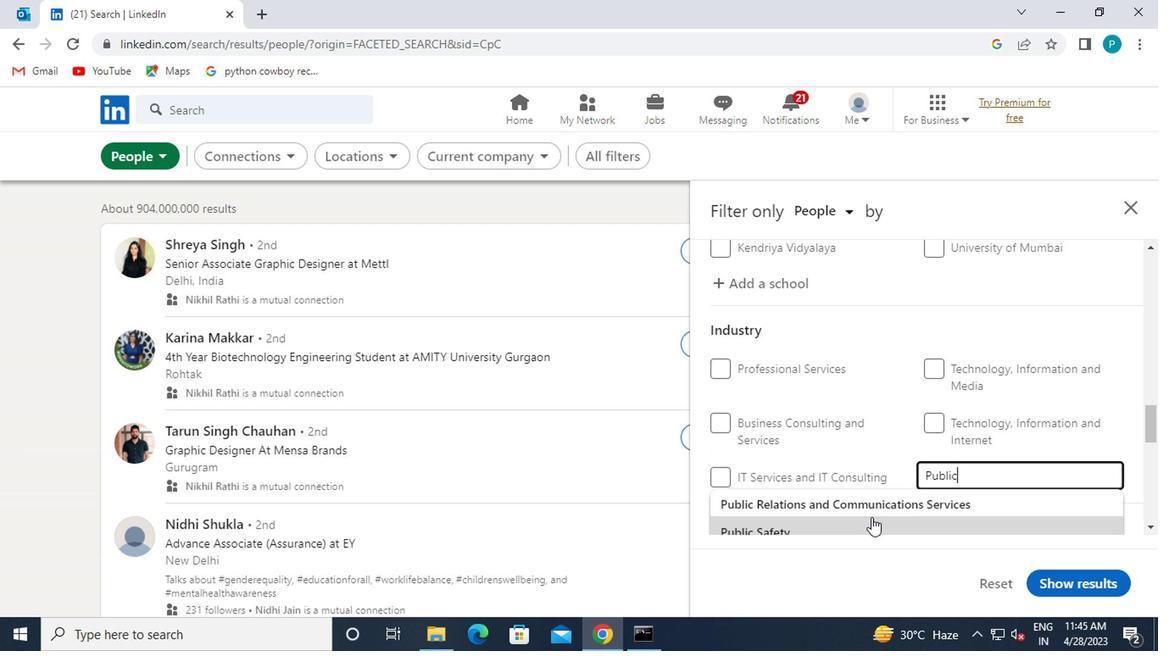 
Action: Mouse scrolled (849, 494) with delta (0, -1)
Screenshot: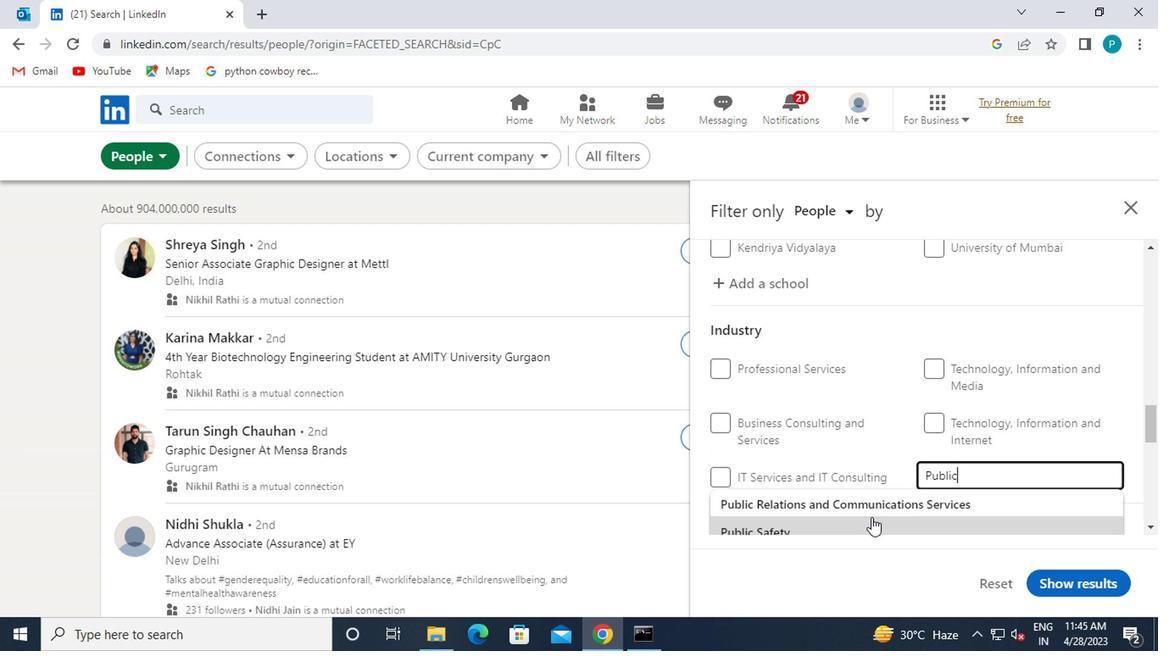 
Action: Mouse moved to (817, 443)
Screenshot: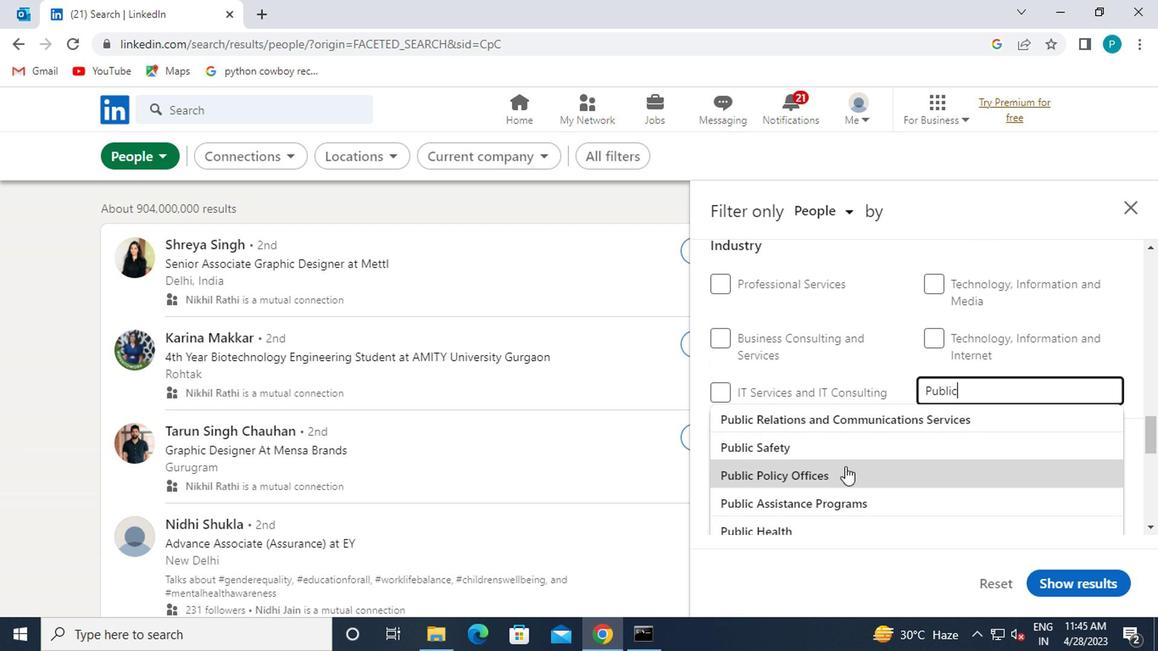 
Action: Mouse pressed left at (817, 443)
Screenshot: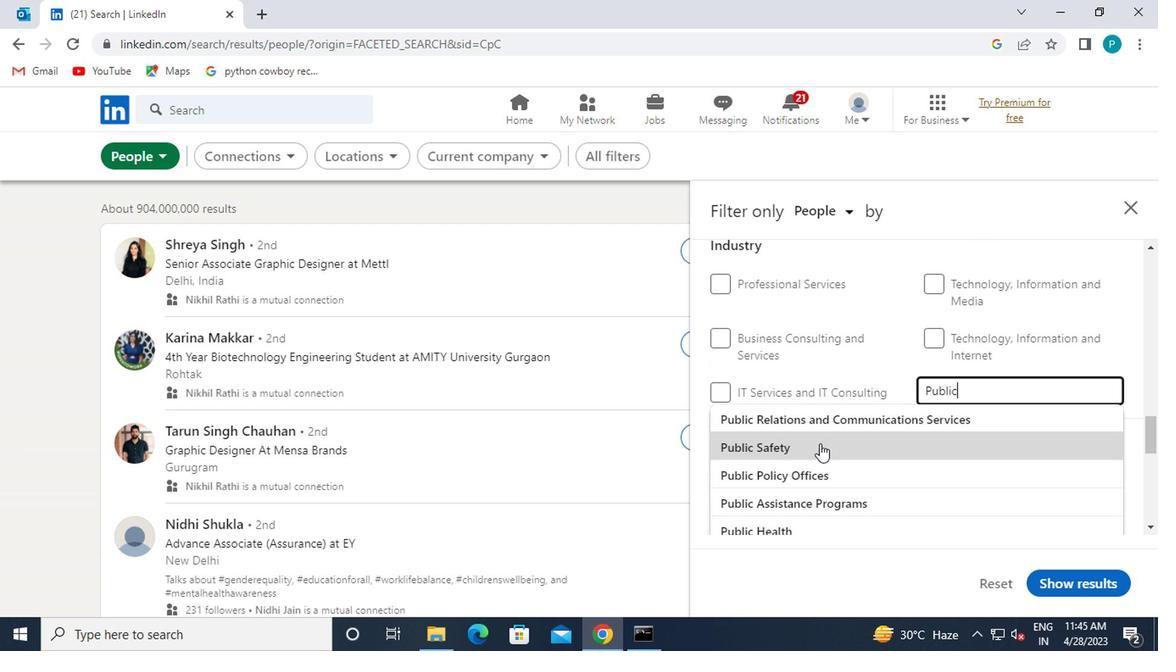 
Action: Mouse moved to (816, 441)
Screenshot: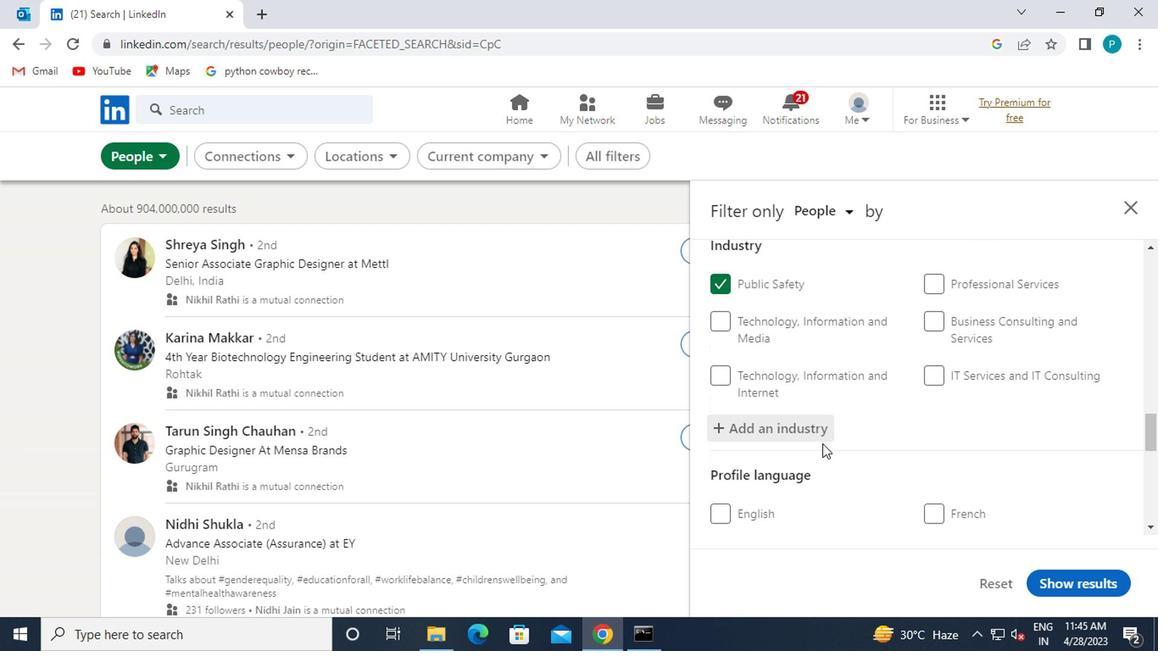 
Action: Mouse scrolled (816, 440) with delta (0, 0)
Screenshot: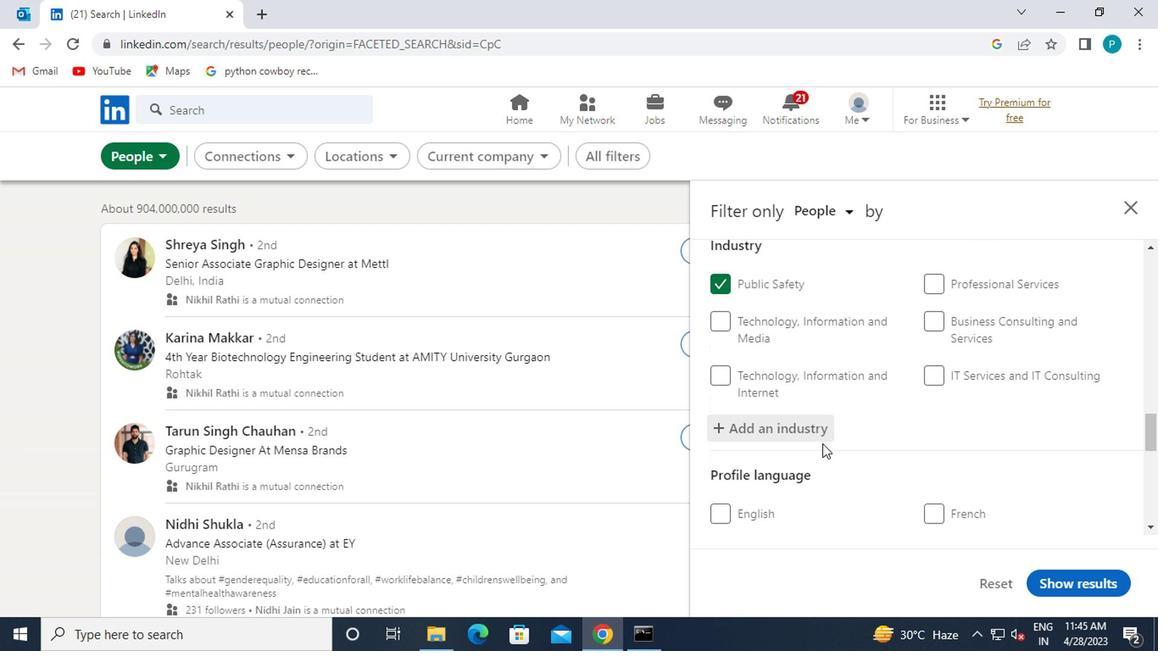 
Action: Mouse moved to (816, 440)
Screenshot: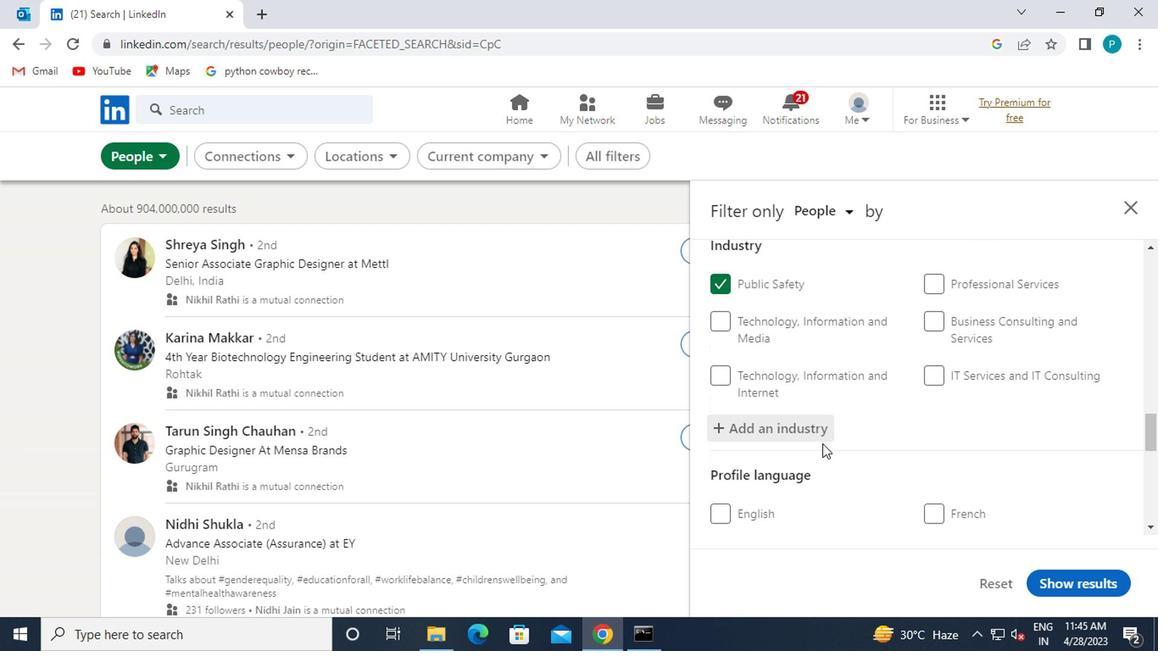 
Action: Mouse scrolled (816, 440) with delta (0, 0)
Screenshot: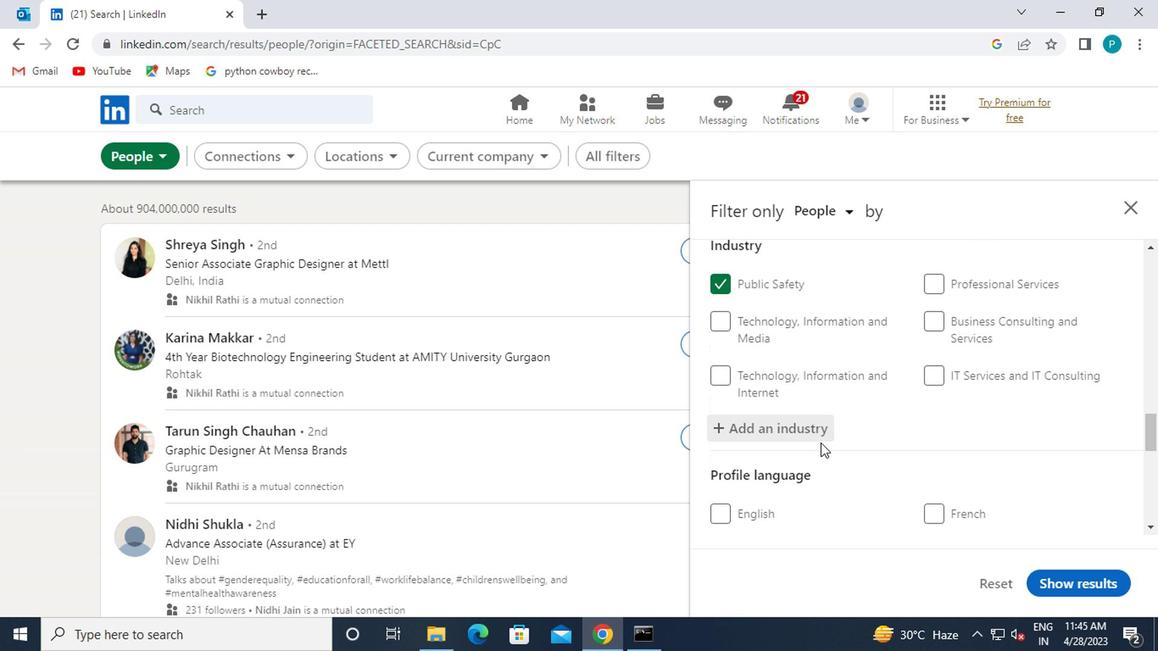 
Action: Mouse moved to (814, 440)
Screenshot: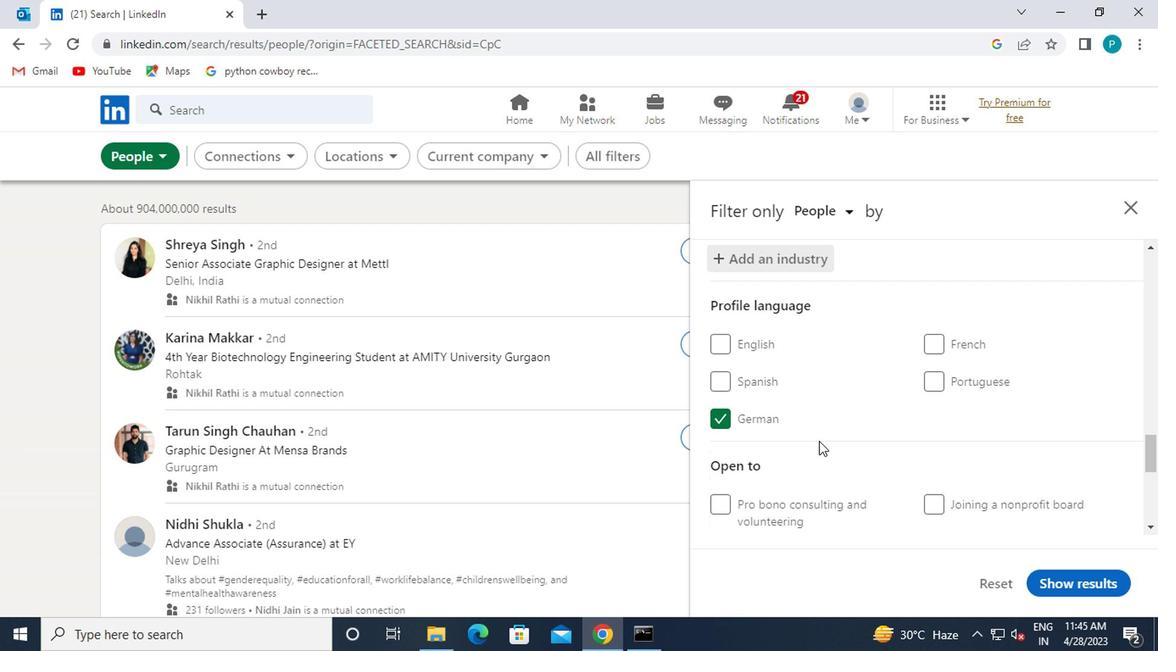 
Action: Mouse scrolled (814, 440) with delta (0, 0)
Screenshot: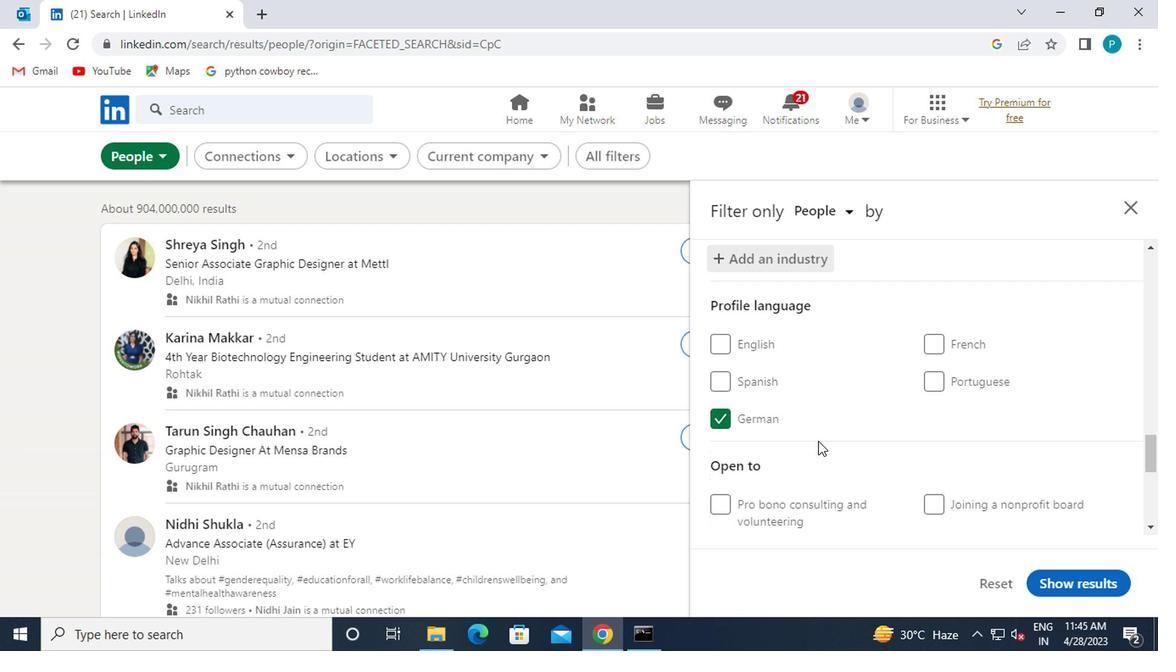
Action: Mouse moved to (812, 440)
Screenshot: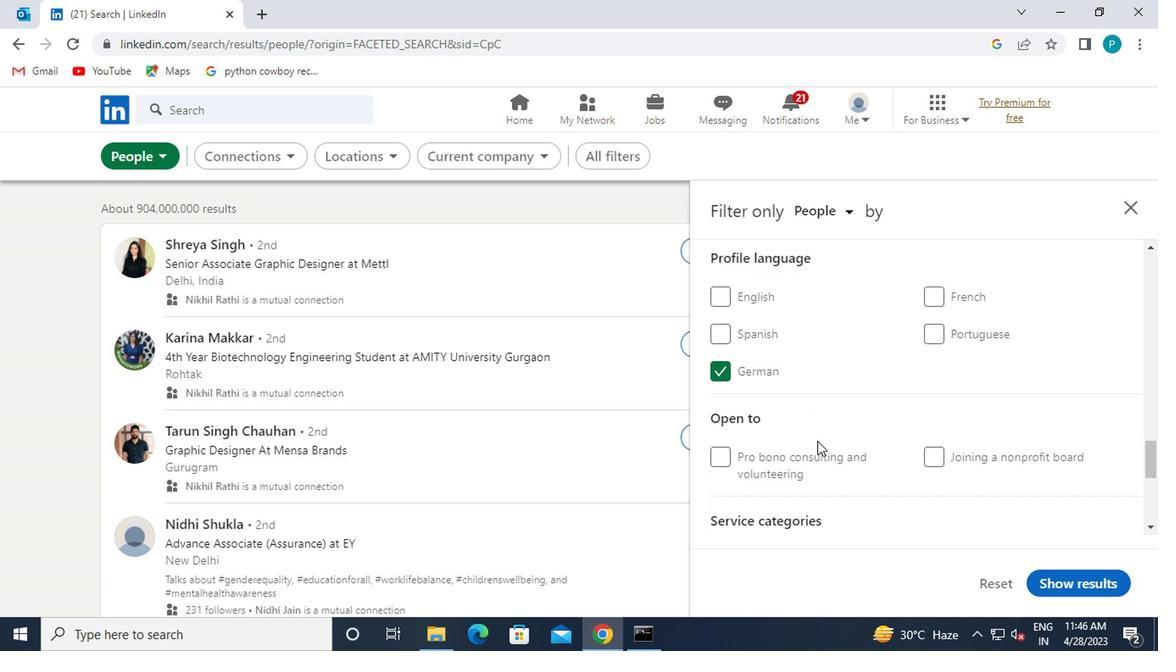 
Action: Mouse scrolled (812, 440) with delta (0, 0)
Screenshot: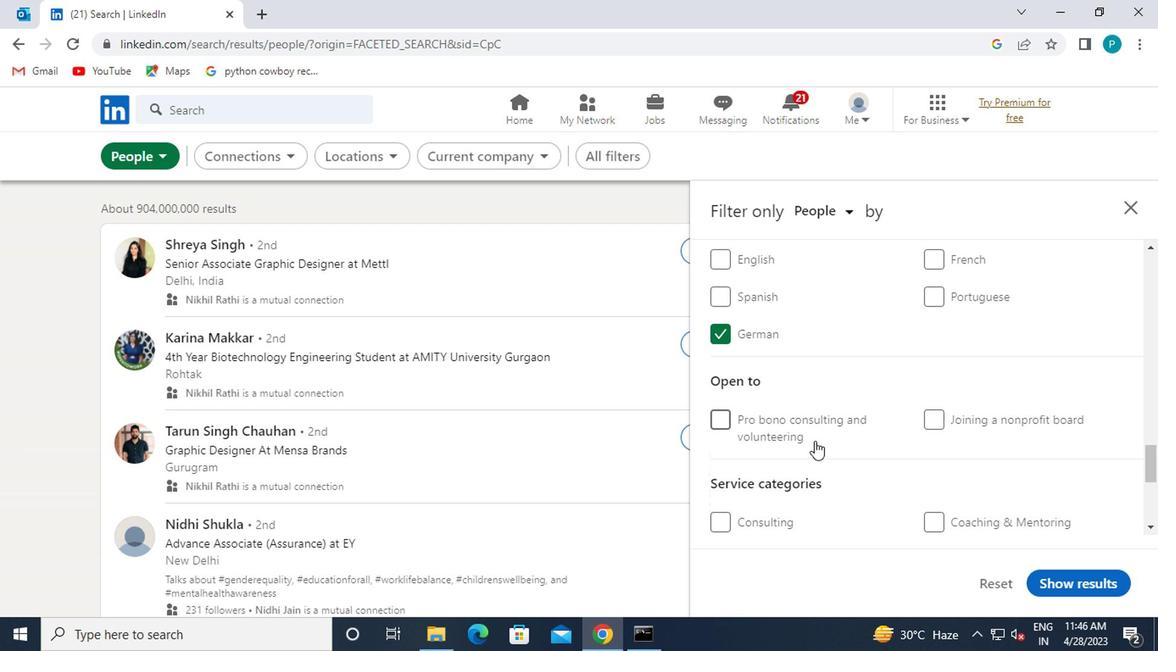 
Action: Mouse moved to (829, 442)
Screenshot: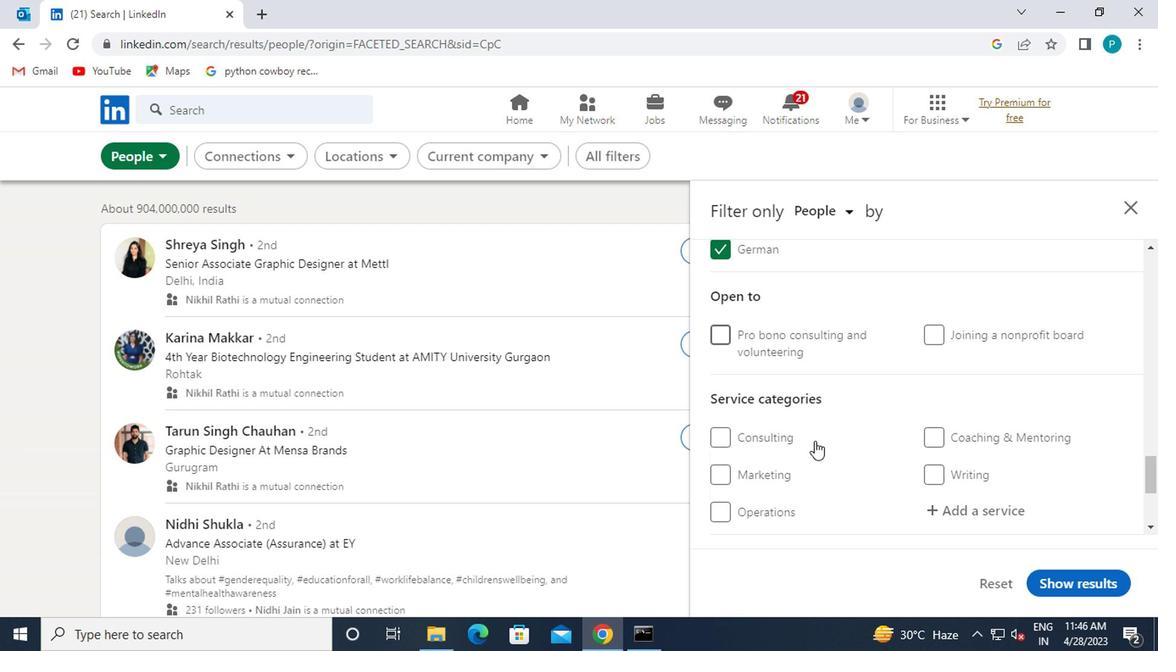 
Action: Mouse scrolled (829, 441) with delta (0, -1)
Screenshot: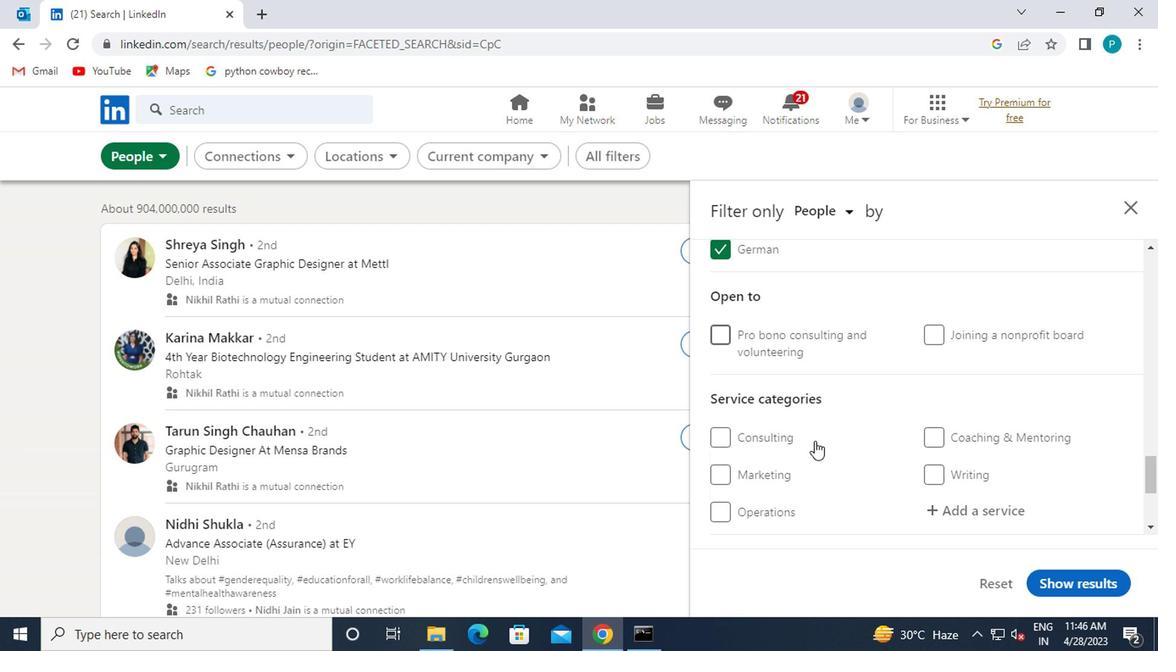 
Action: Mouse moved to (933, 425)
Screenshot: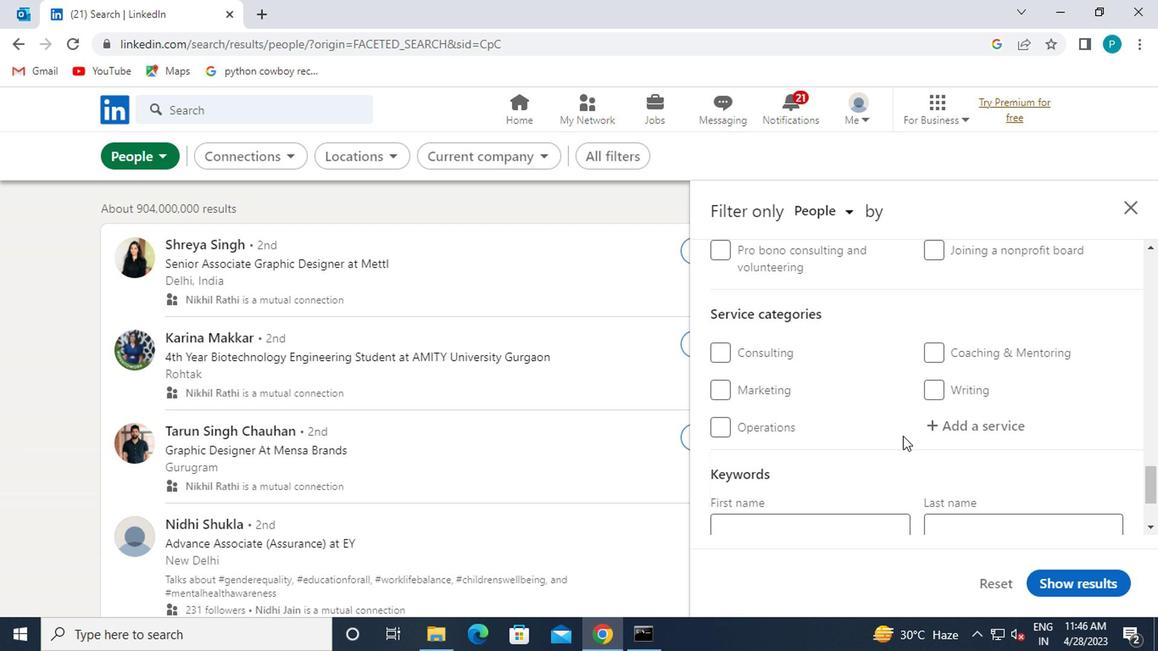 
Action: Mouse pressed left at (933, 425)
Screenshot: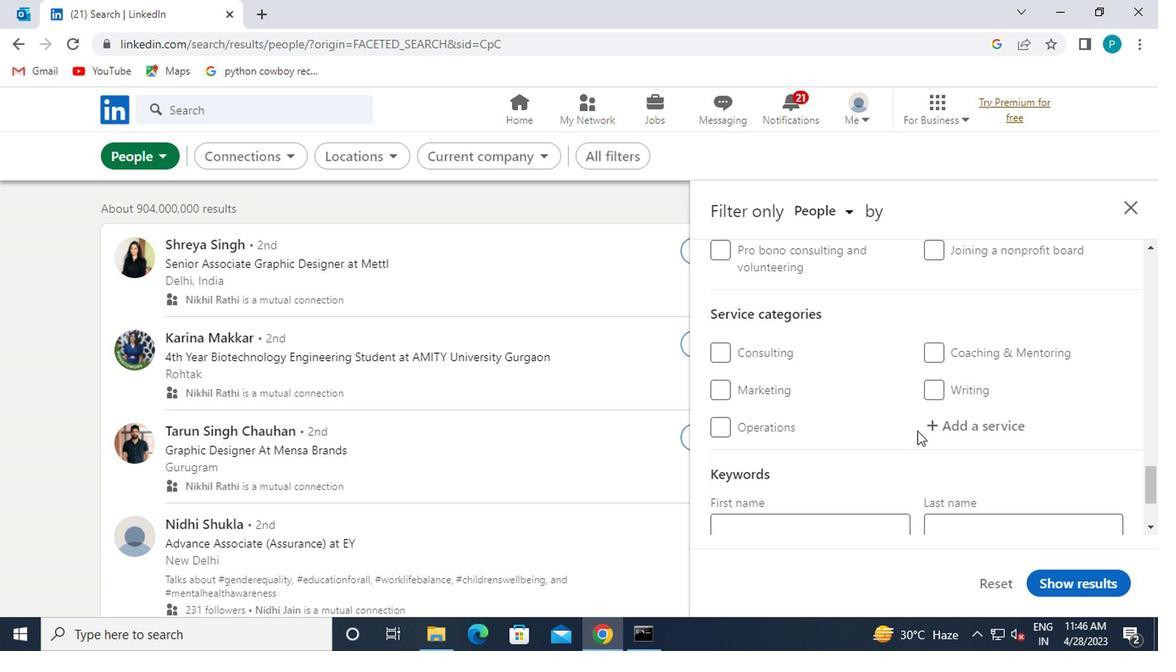 
Action: Mouse moved to (941, 447)
Screenshot: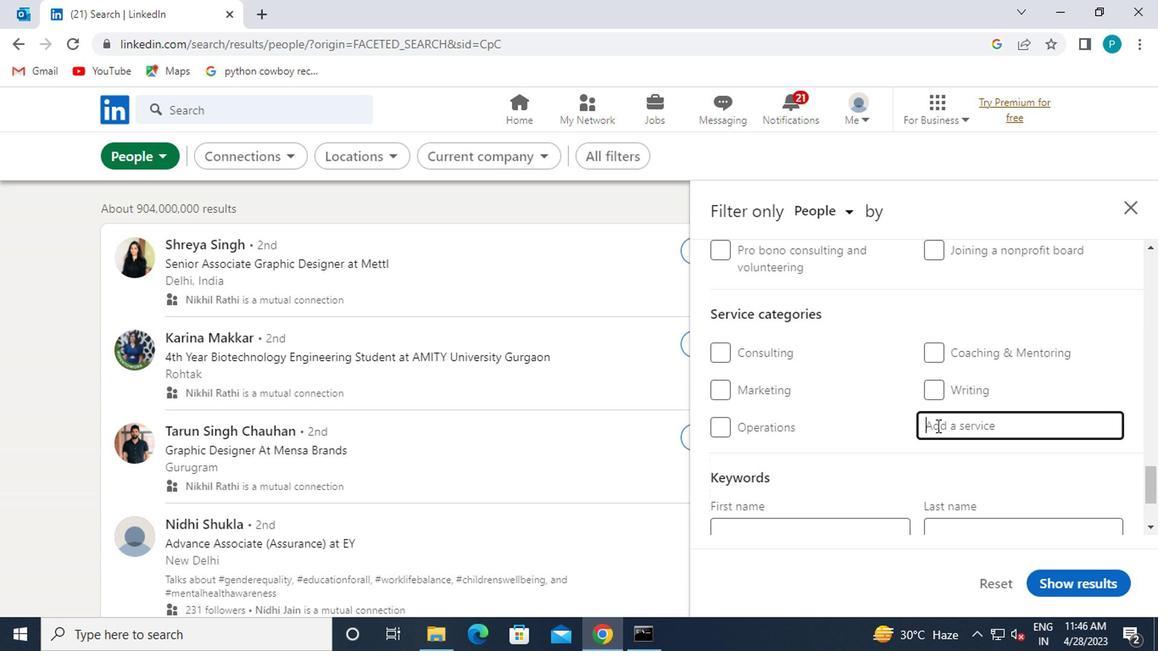 
Action: Key pressed <Key.caps_lock>B<Key.caps_lock>USINESS
Screenshot: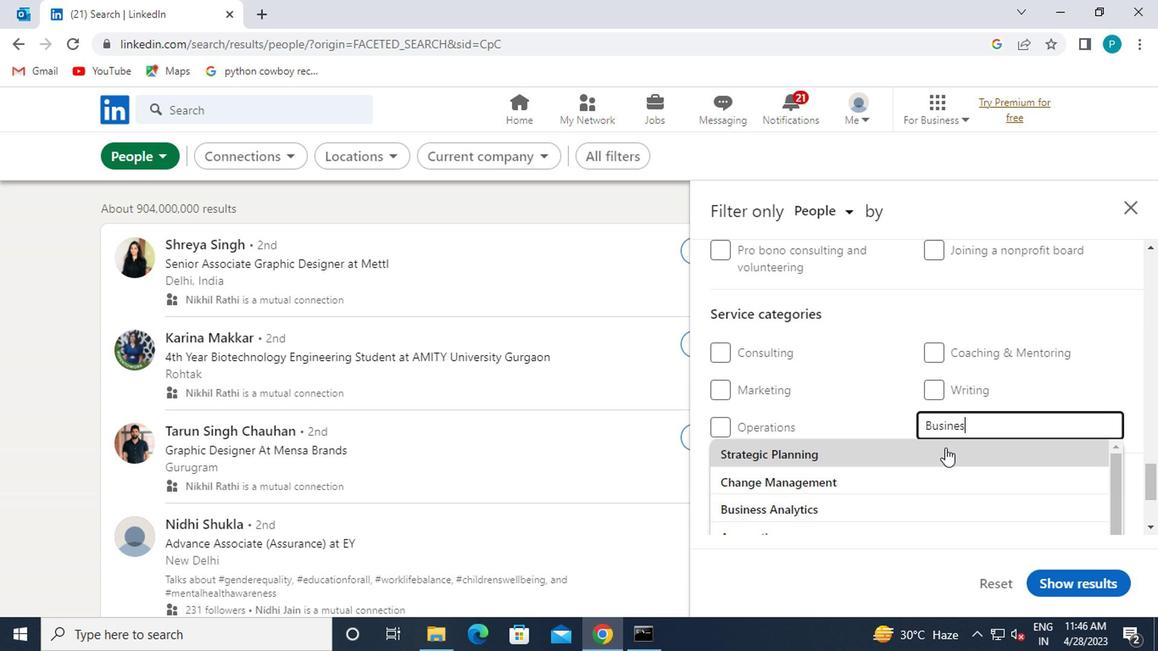 
Action: Mouse moved to (851, 446)
Screenshot: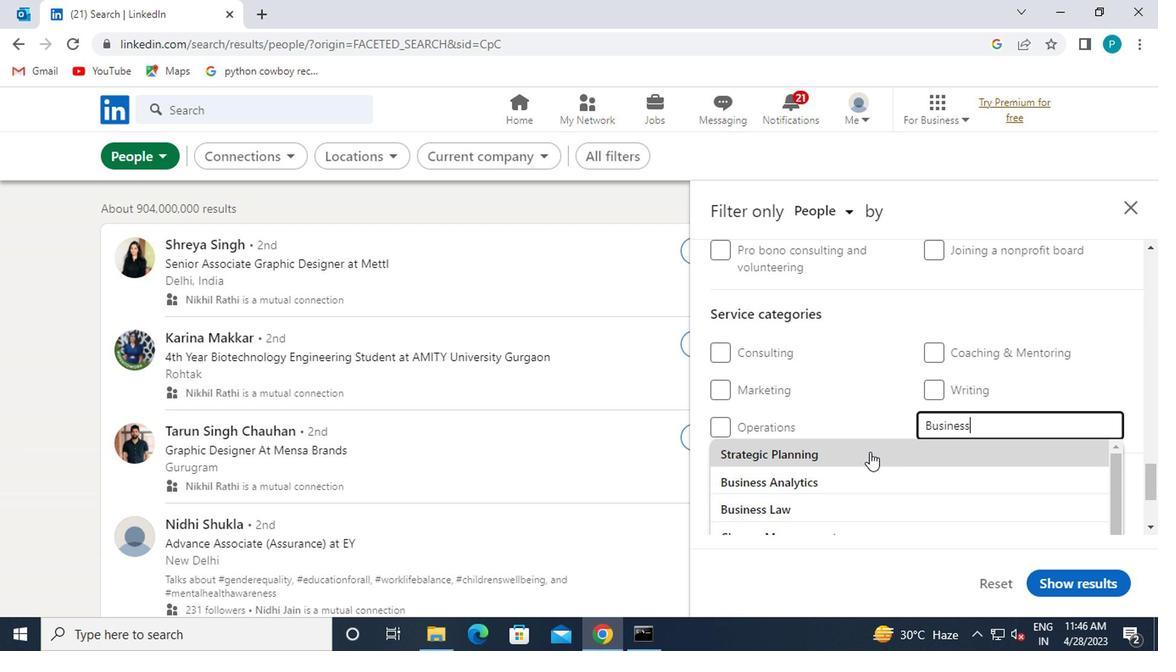 
Action: Mouse scrolled (851, 445) with delta (0, -1)
Screenshot: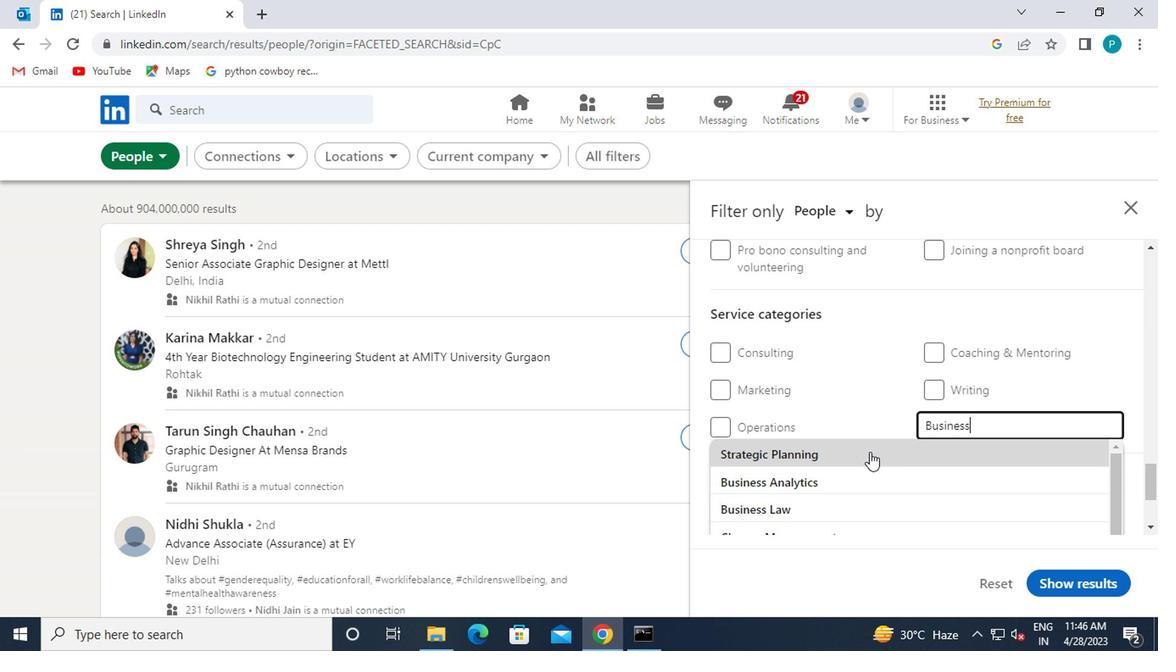 
Action: Mouse moved to (831, 459)
Screenshot: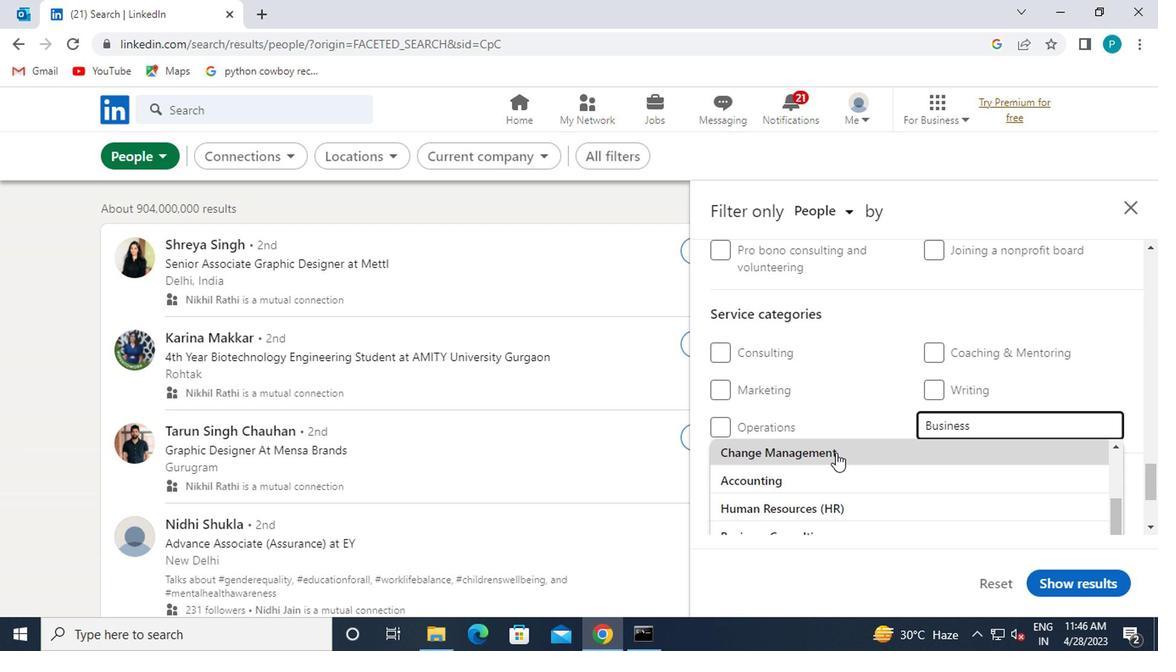 
Action: Mouse scrolled (831, 459) with delta (0, 0)
Screenshot: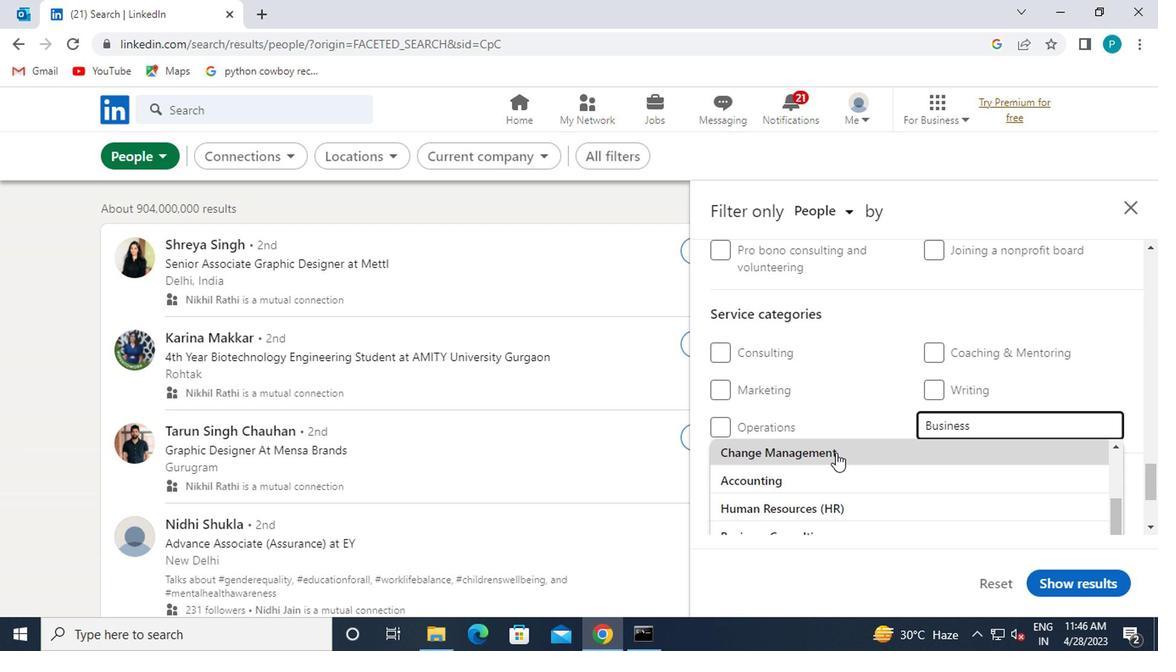 
Action: Mouse moved to (823, 498)
Screenshot: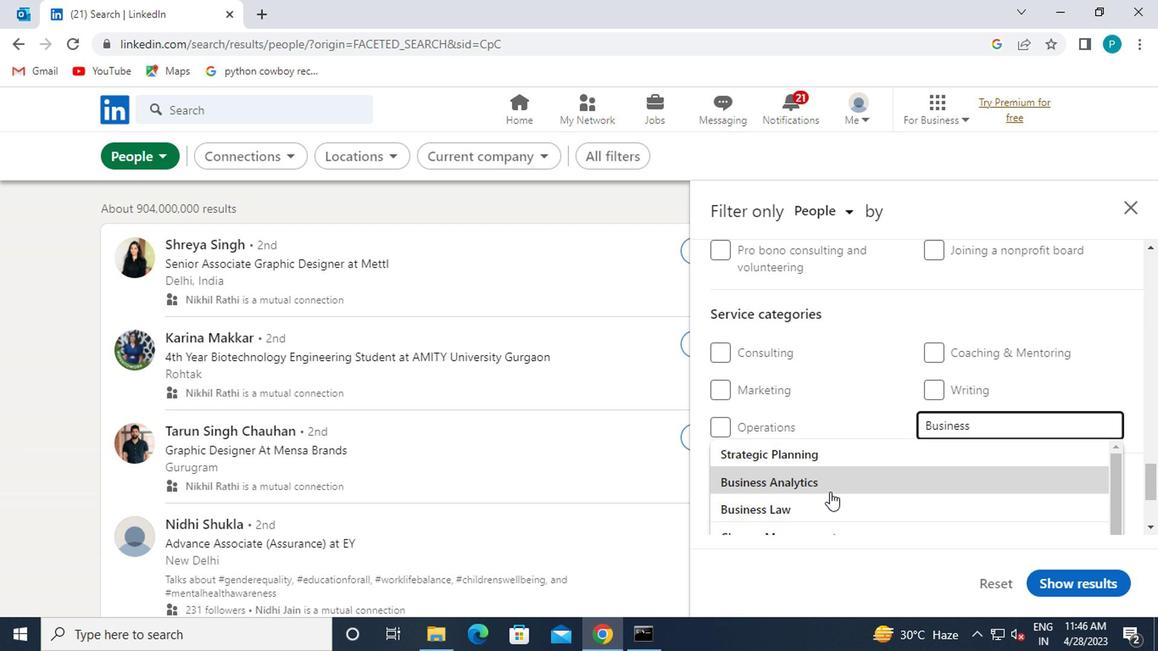 
Action: Mouse pressed left at (823, 498)
Screenshot: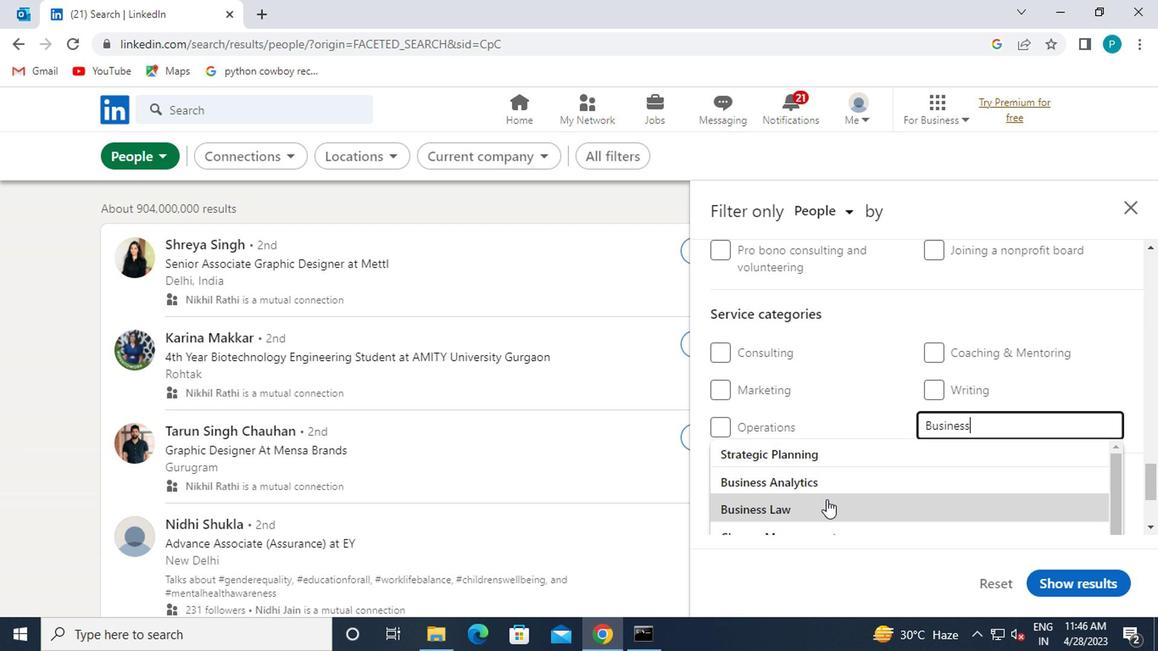 
Action: Mouse moved to (820, 493)
Screenshot: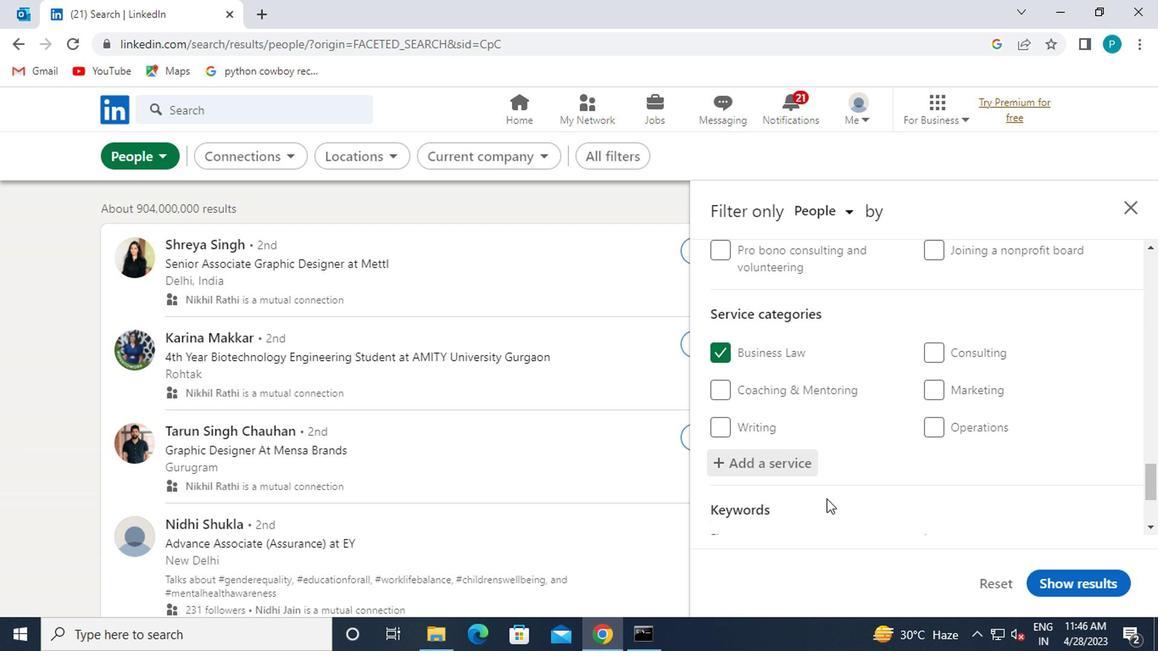 
Action: Mouse scrolled (820, 491) with delta (0, -1)
Screenshot: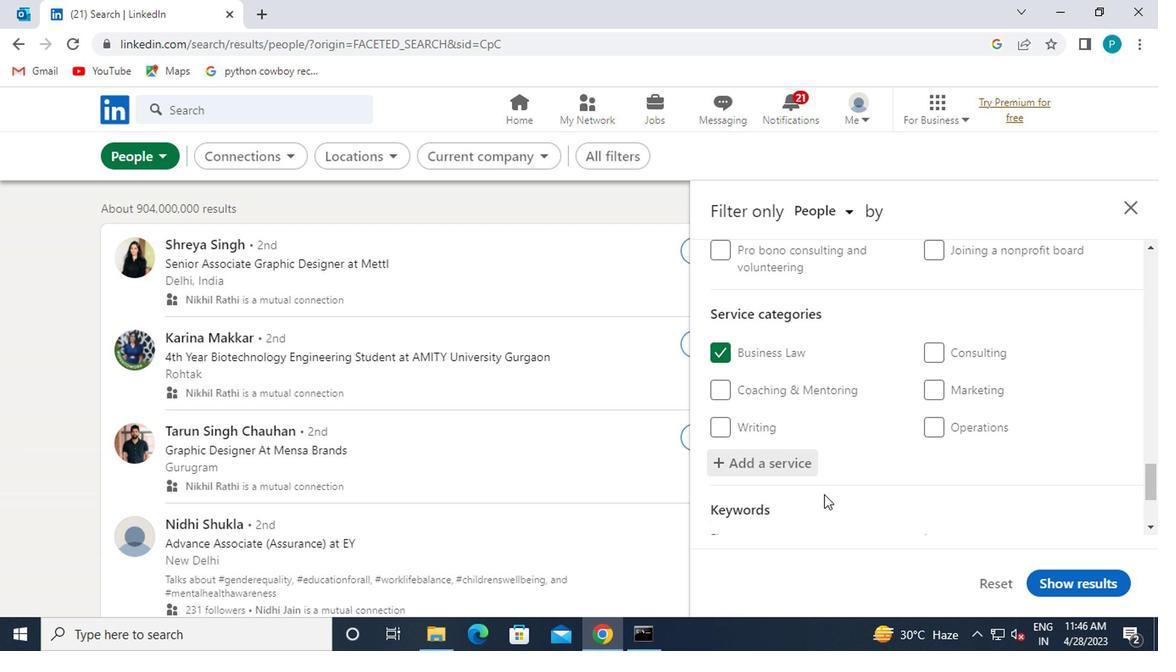 
Action: Mouse scrolled (820, 491) with delta (0, -1)
Screenshot: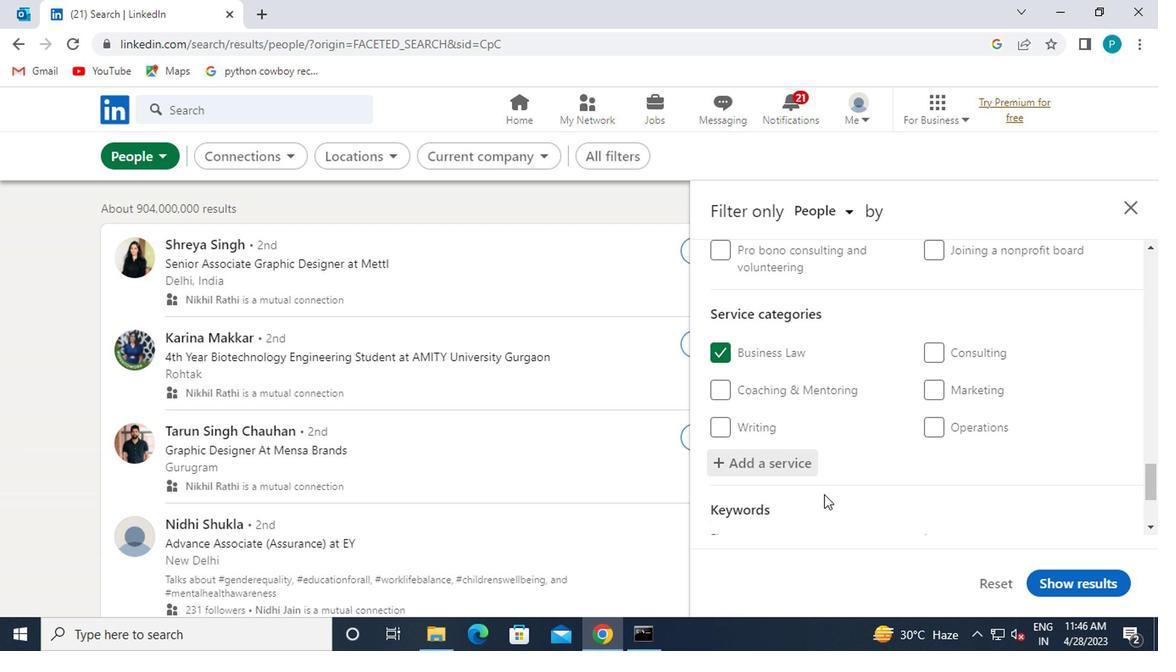 
Action: Mouse moved to (783, 456)
Screenshot: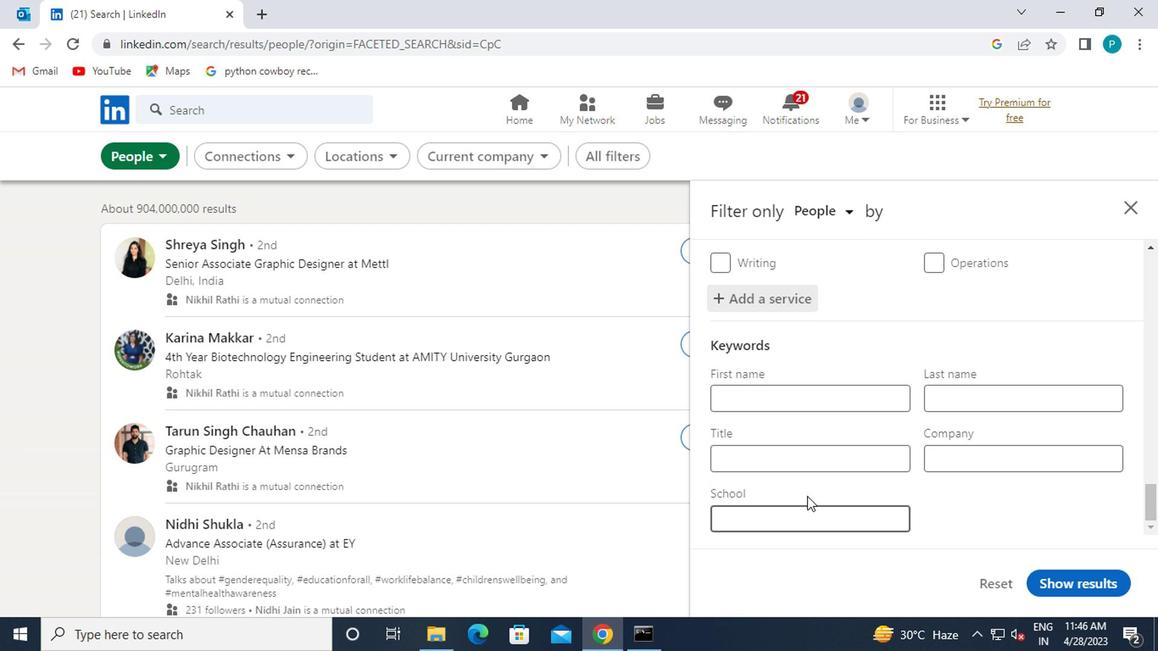 
Action: Mouse pressed left at (783, 456)
Screenshot: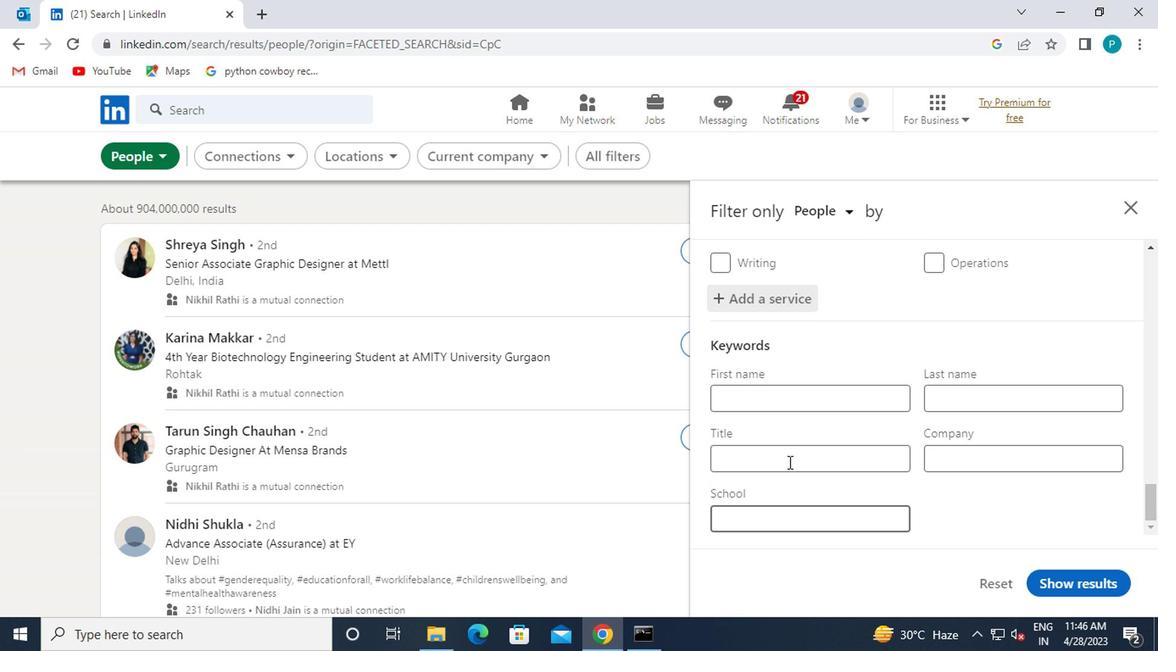 
Action: Key pressed <Key.caps_lock>M<Key.caps_lock>EDIA<Key.space><Key.caps_lock>R<Key.caps_lock>ELATIONS<Key.space><Key.caps_lock>C<Key.caps_lock>OORDINATOR
Screenshot: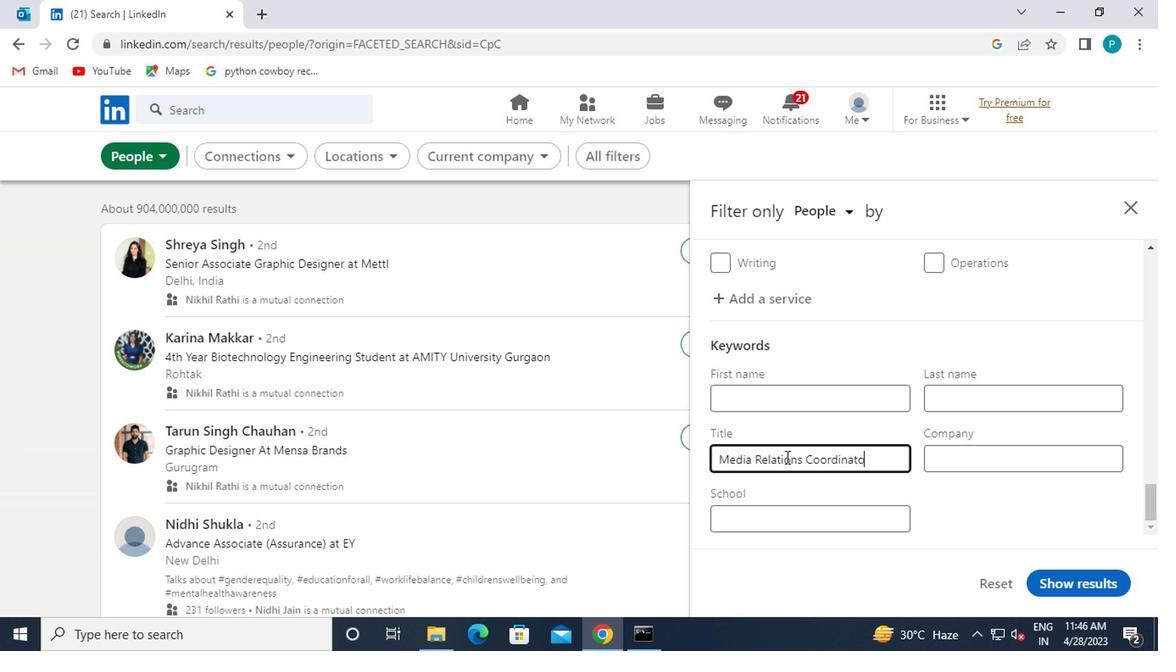 
Action: Mouse moved to (1053, 575)
Screenshot: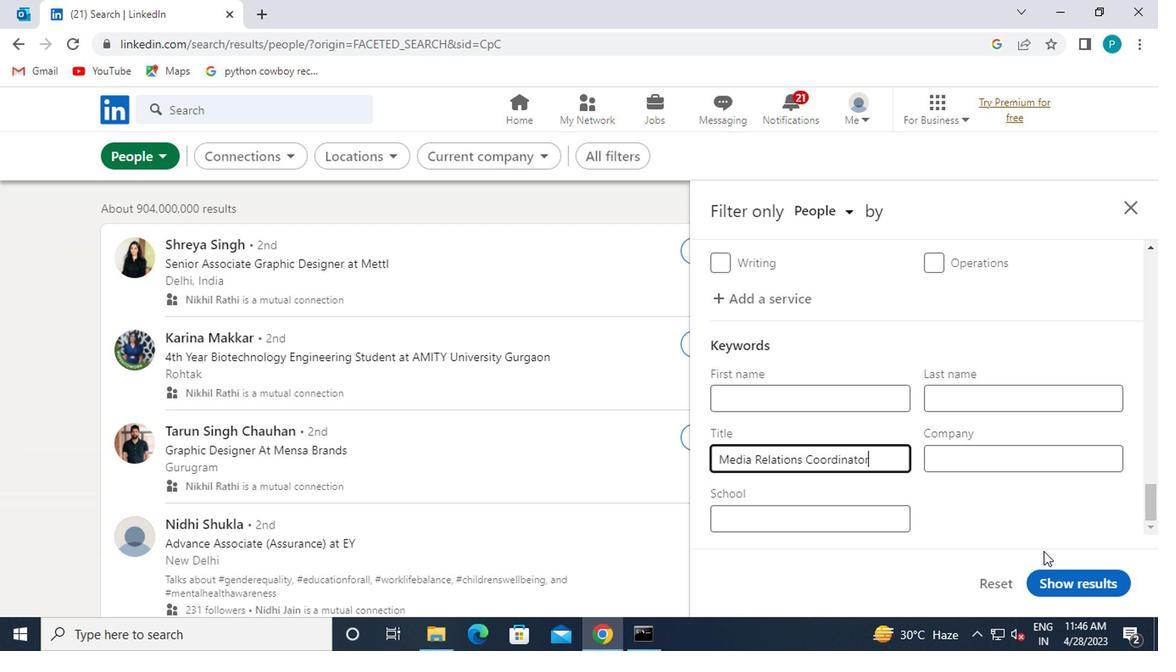 
Action: Mouse pressed left at (1053, 575)
Screenshot: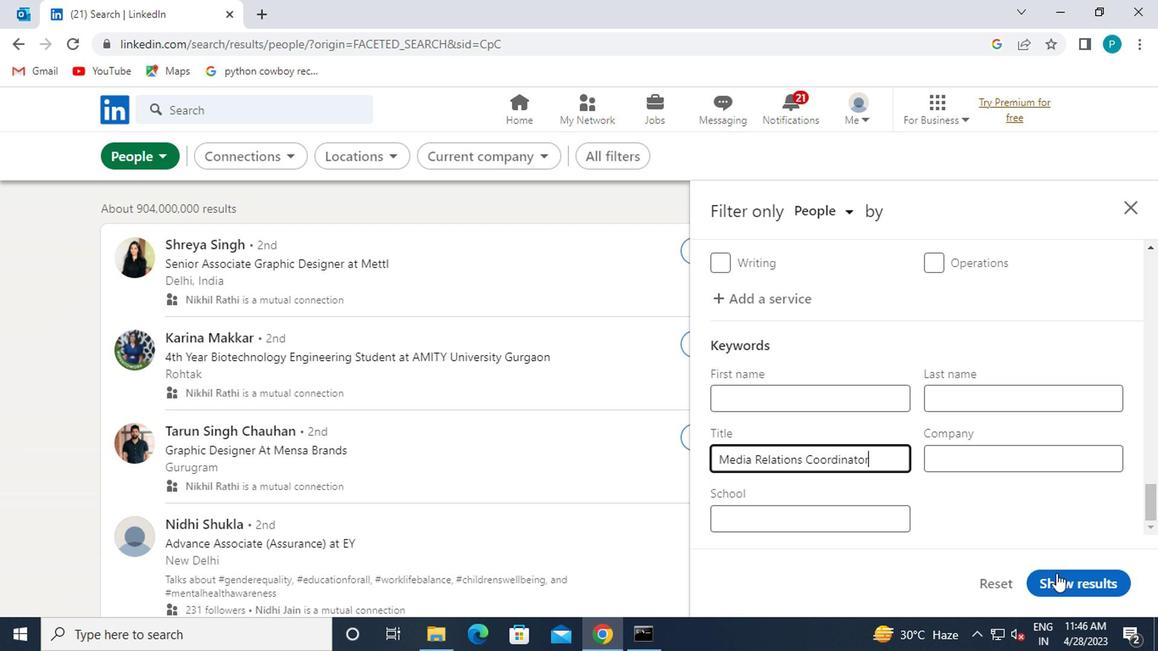 
Action: Mouse moved to (1061, 574)
Screenshot: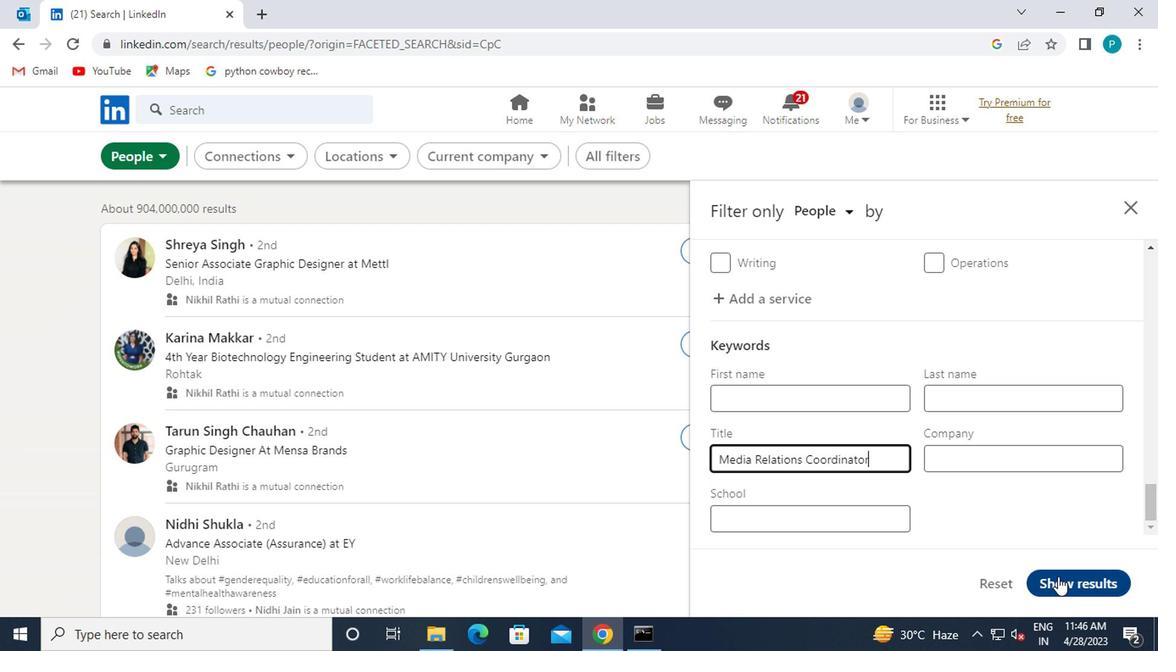 
